 Task: Look for space in Hanawa, Japan from 5th July, 2023 to 15th July, 2023 for 9 adults in price range Rs.15000 to Rs.25000. Place can be entire place with 5 bedrooms having 5 beds and 5 bathrooms. Property type can be house, flat, guest house. Amenities needed are: washing machine. Booking option can be shelf check-in. Required host language is English.
Action: Mouse moved to (535, 140)
Screenshot: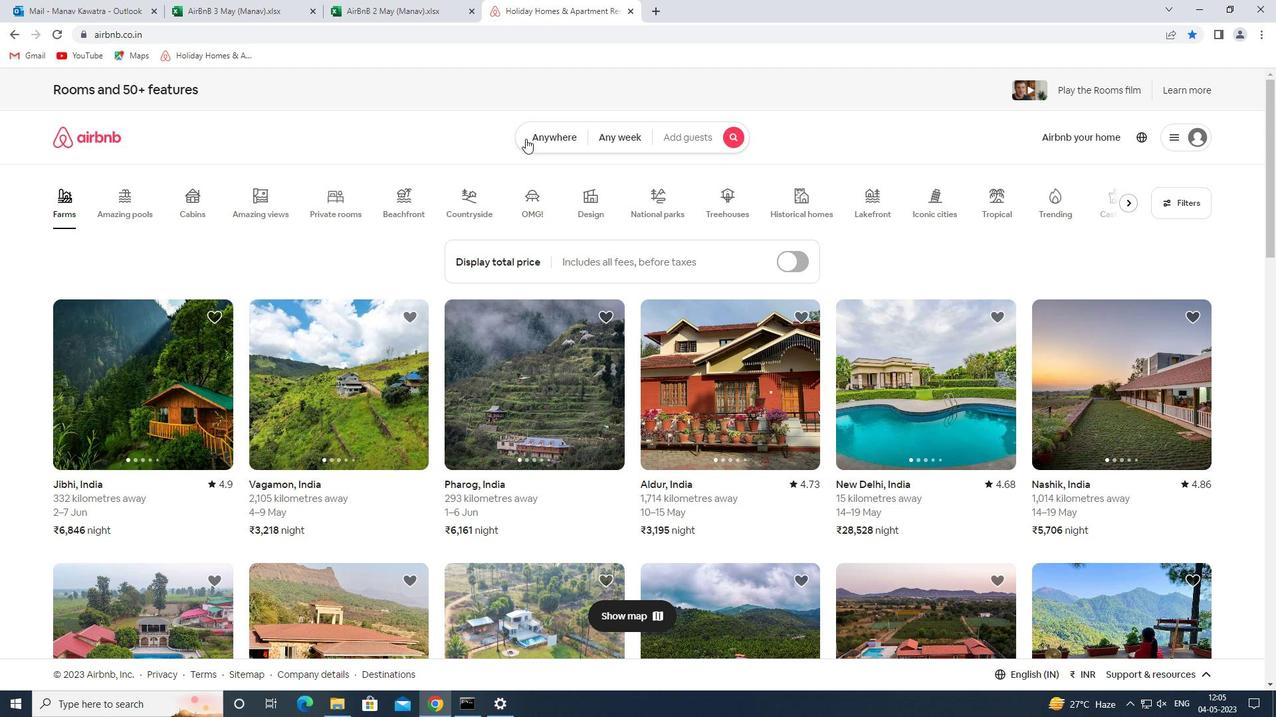 
Action: Mouse pressed left at (535, 140)
Screenshot: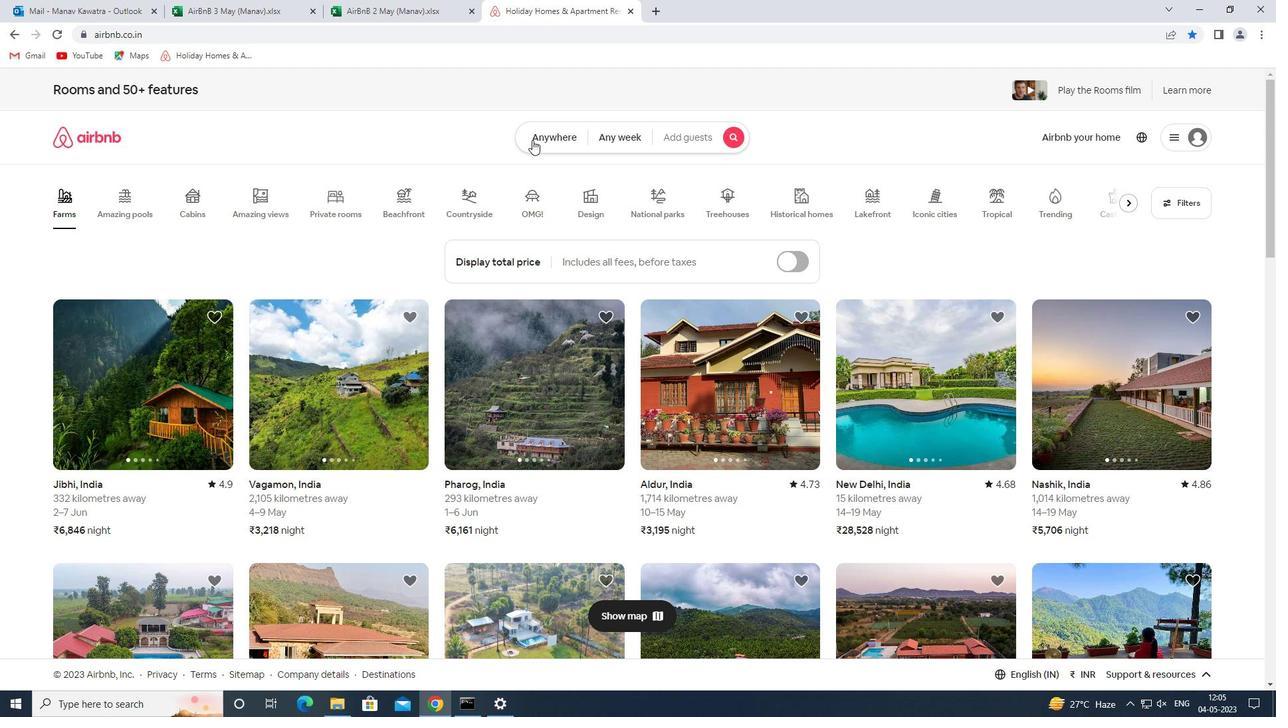 
Action: Mouse moved to (448, 186)
Screenshot: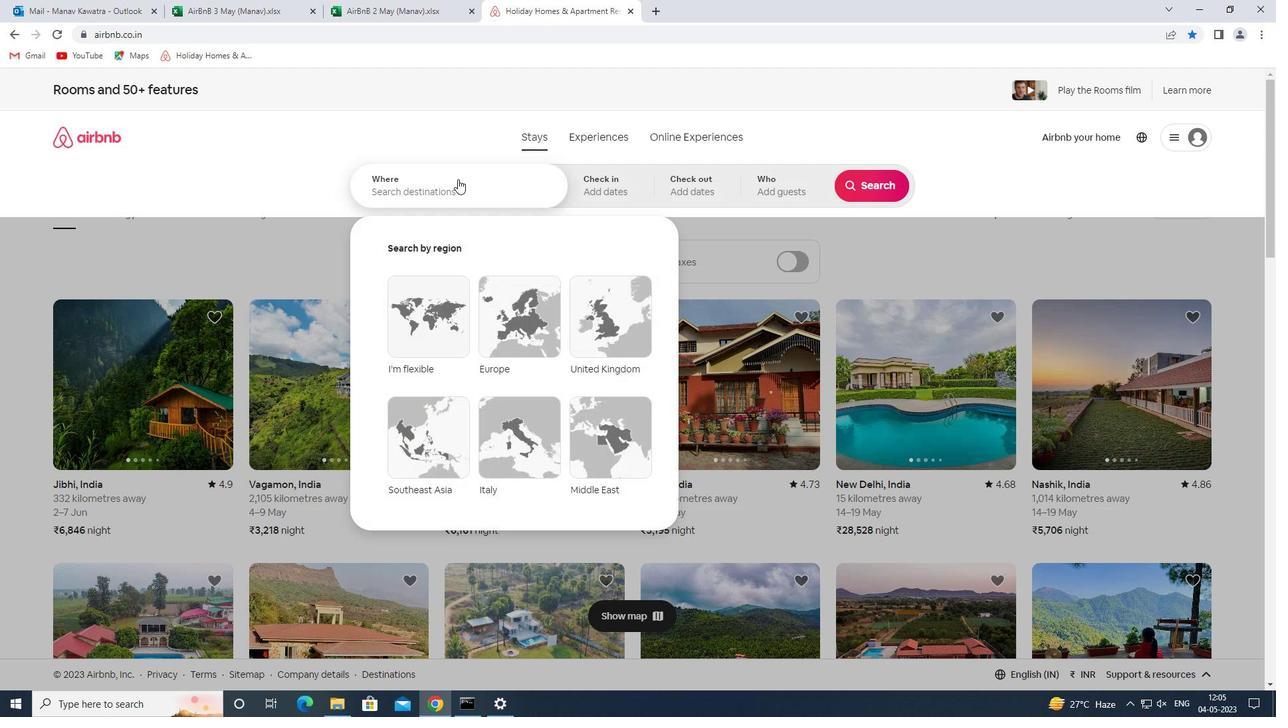 
Action: Mouse pressed left at (448, 186)
Screenshot: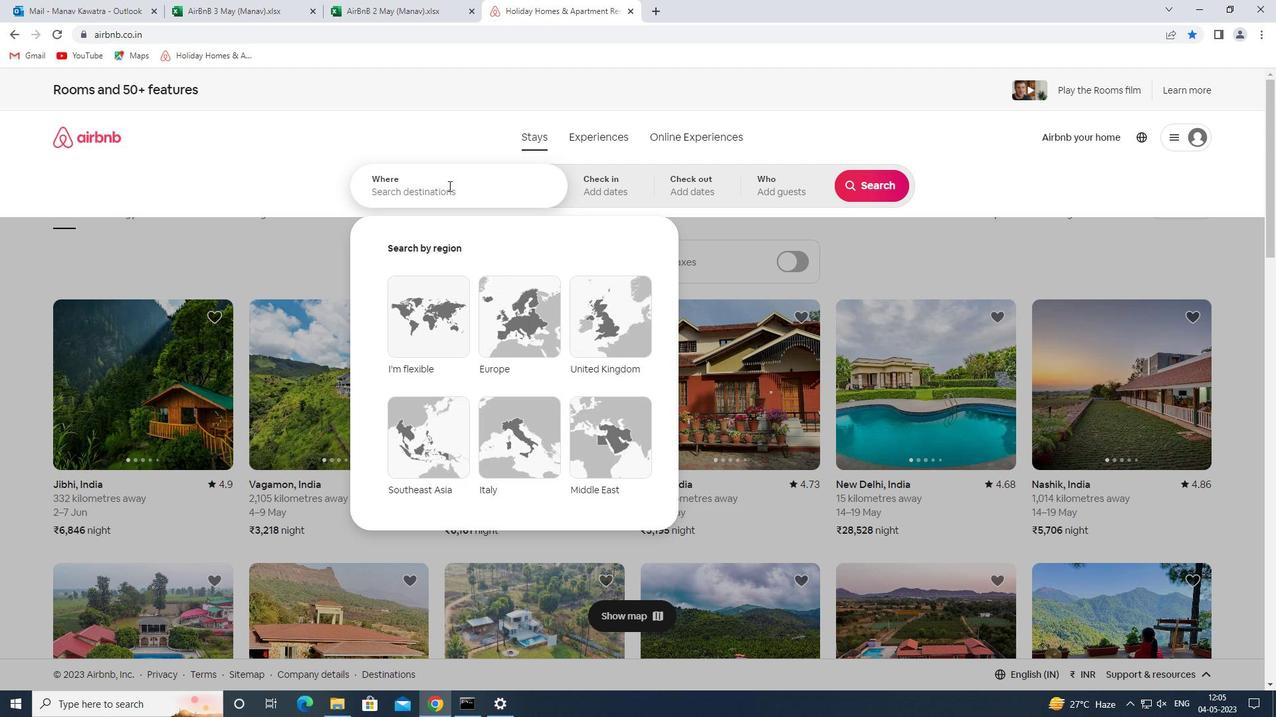 
Action: Key pressed hanawa<Key.space>japan<Key.space><Key.enter>
Screenshot: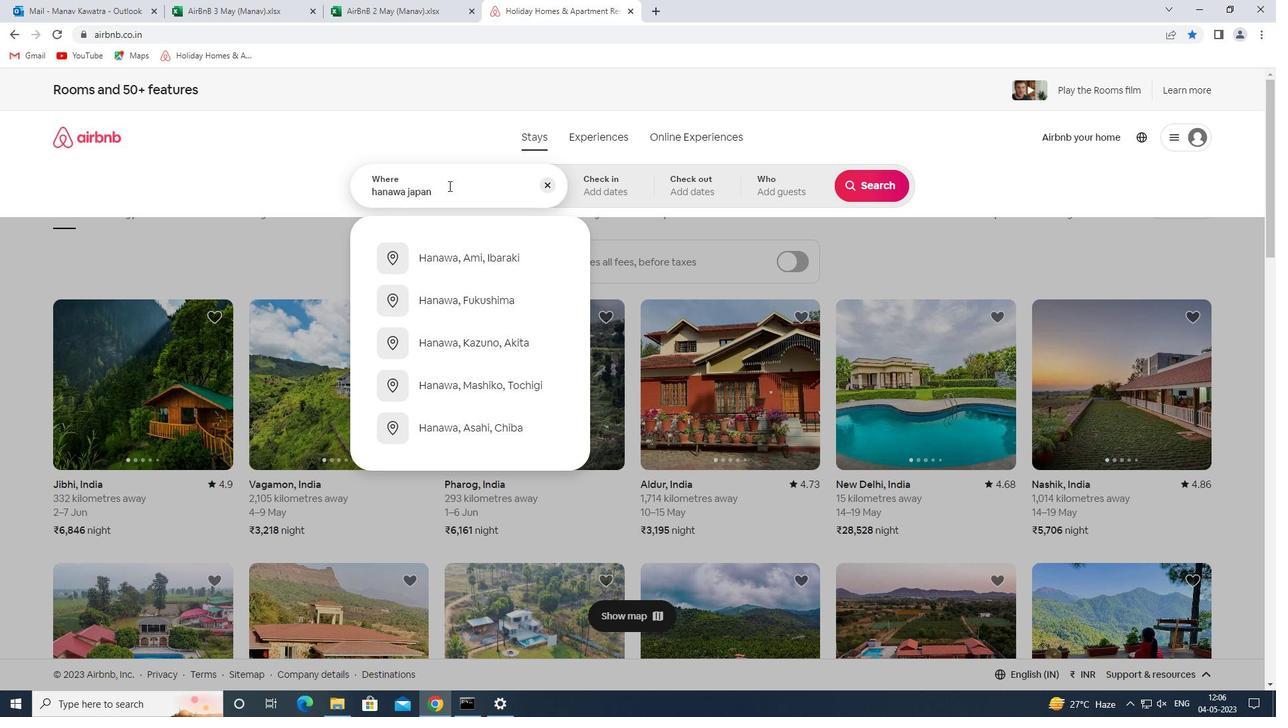 
Action: Mouse moved to (874, 287)
Screenshot: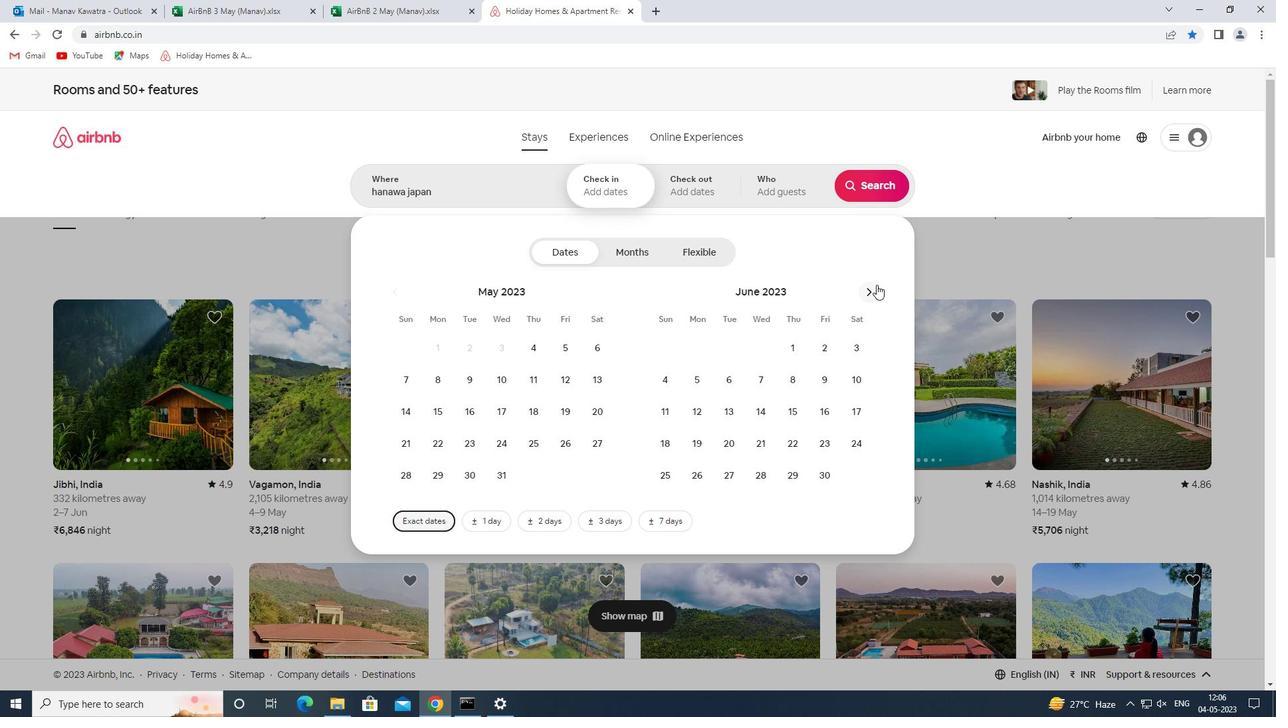 
Action: Mouse pressed left at (874, 287)
Screenshot: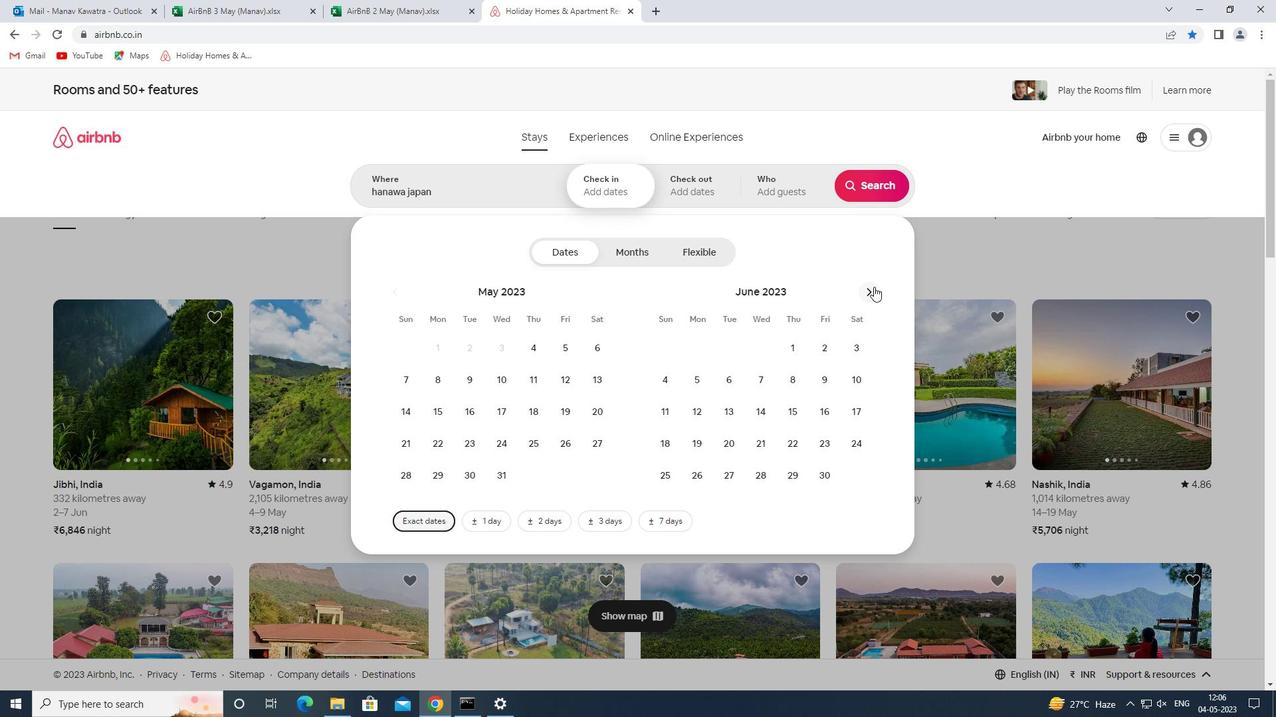 
Action: Mouse moved to (760, 375)
Screenshot: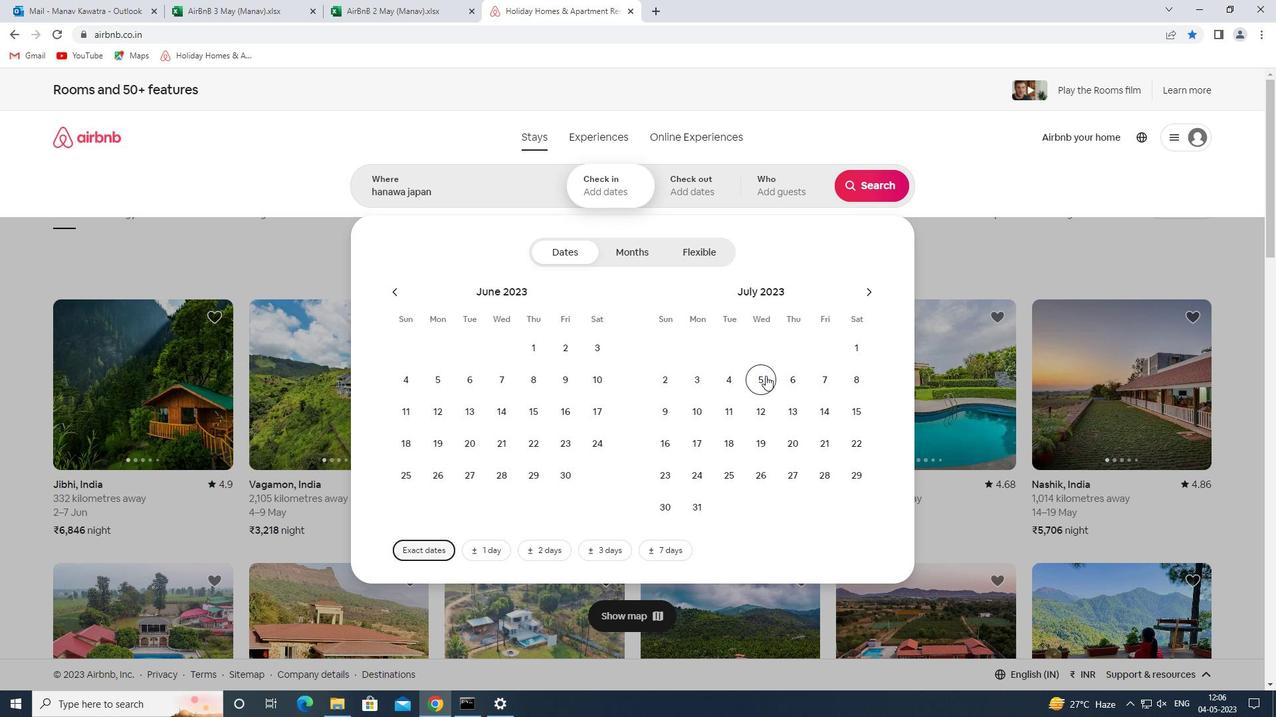 
Action: Mouse pressed left at (760, 375)
Screenshot: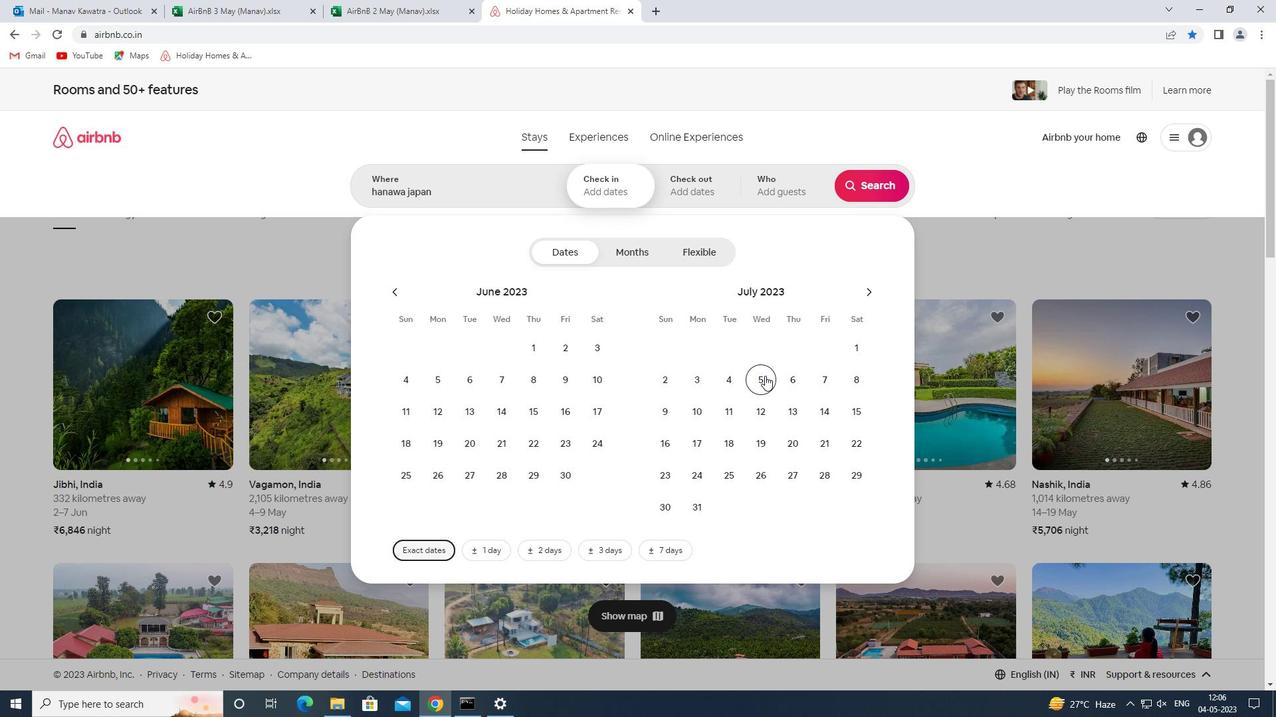 
Action: Mouse moved to (850, 417)
Screenshot: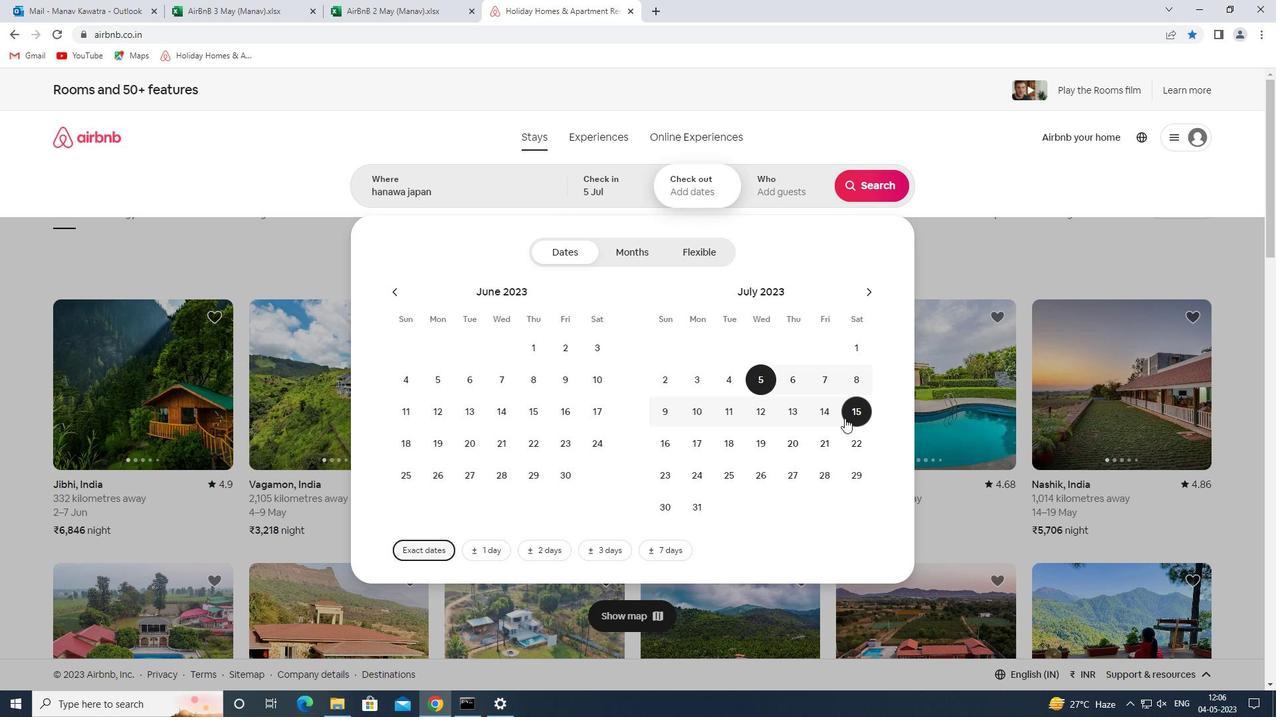 
Action: Mouse pressed left at (850, 417)
Screenshot: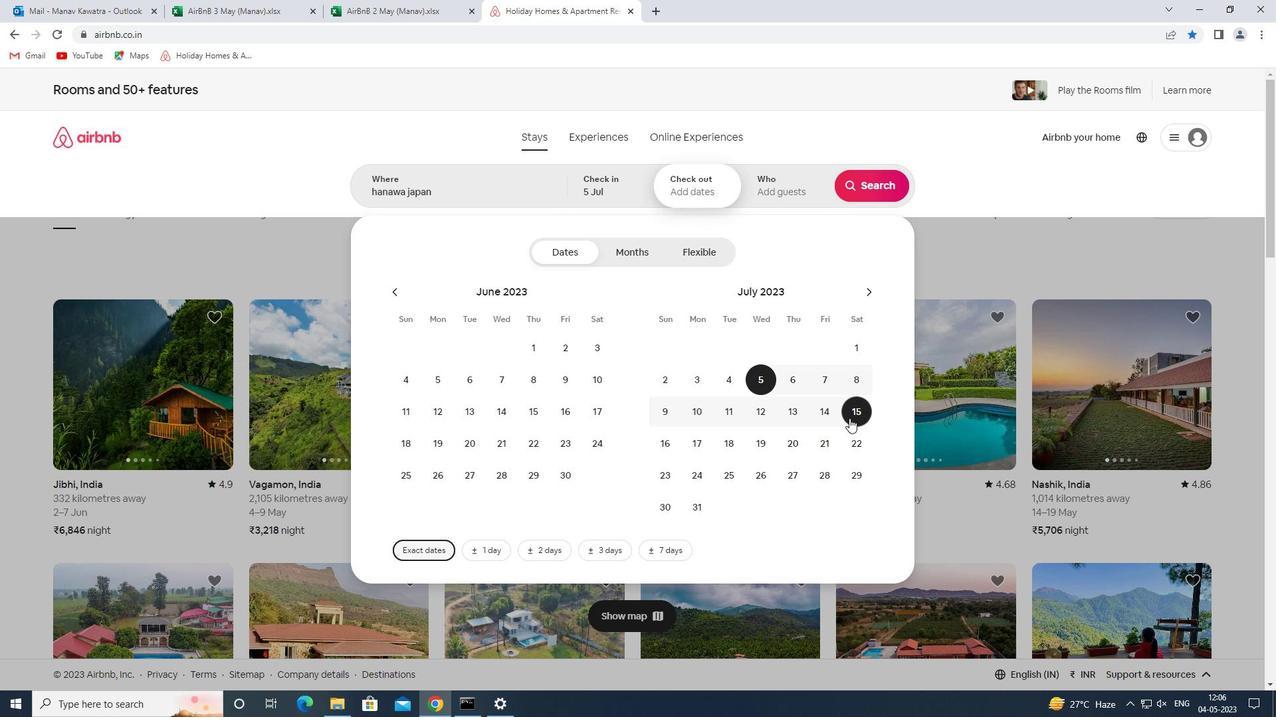 
Action: Mouse moved to (787, 188)
Screenshot: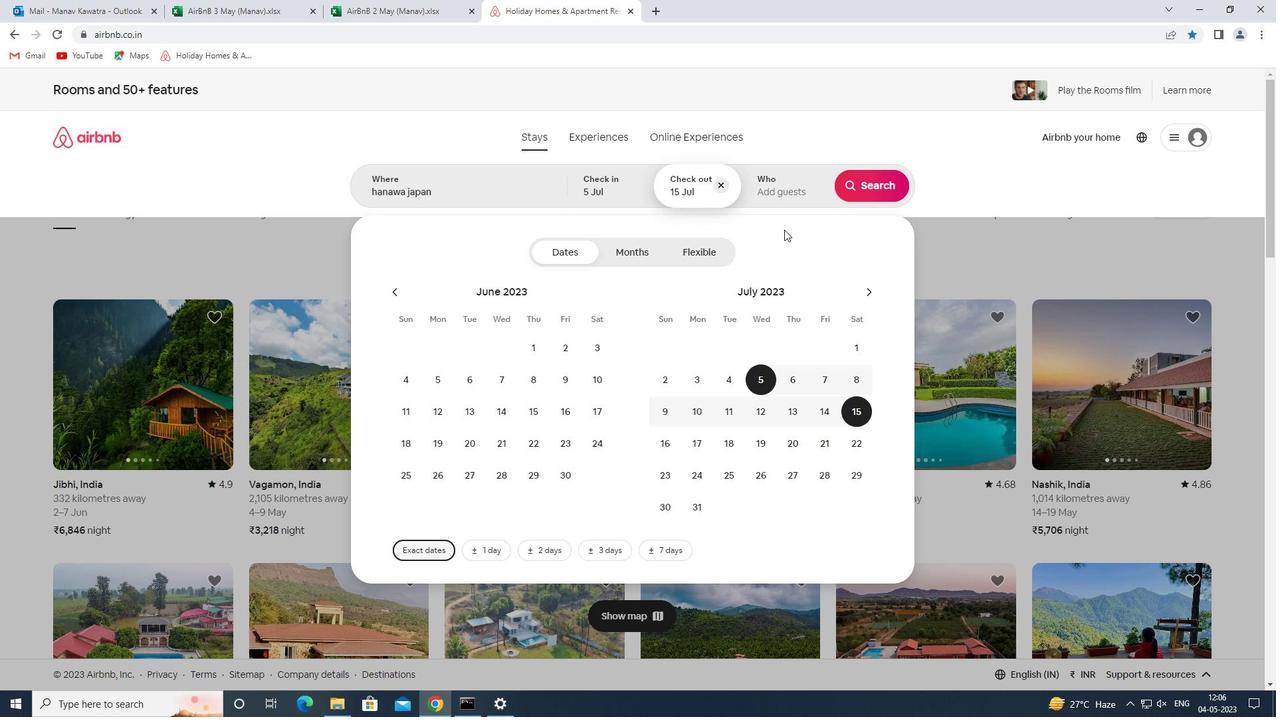 
Action: Mouse pressed left at (787, 188)
Screenshot: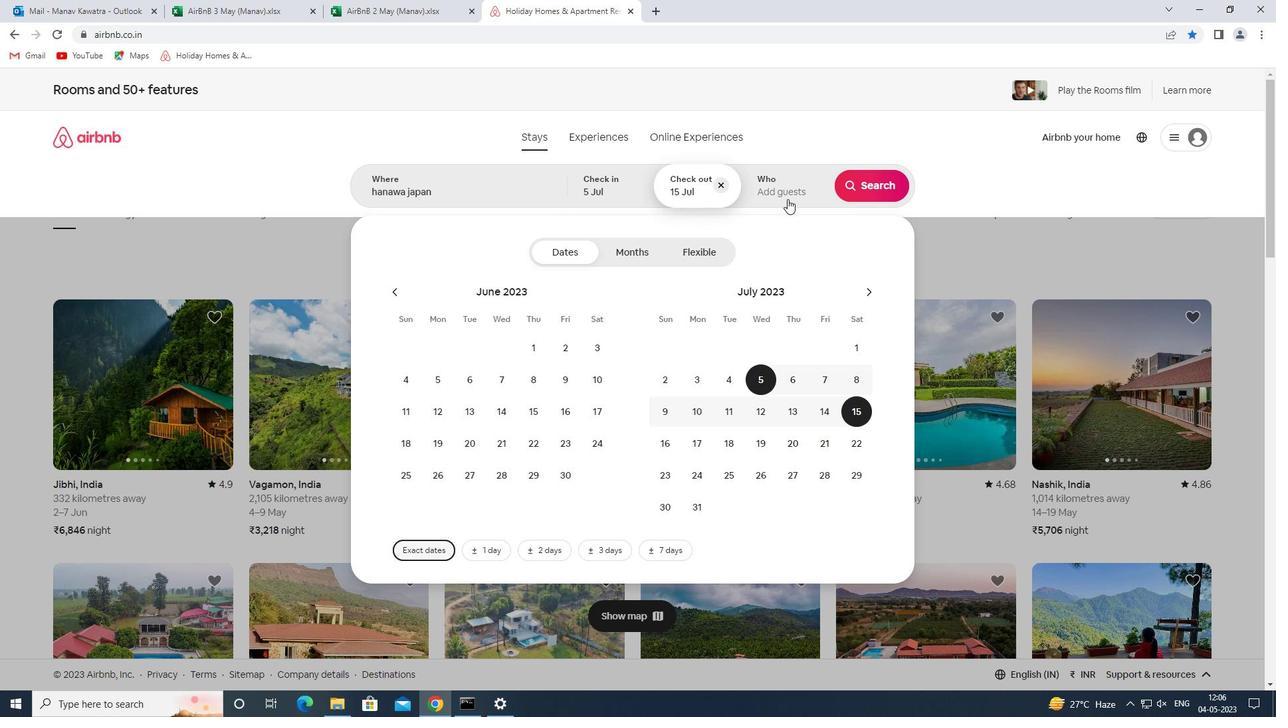 
Action: Mouse moved to (878, 262)
Screenshot: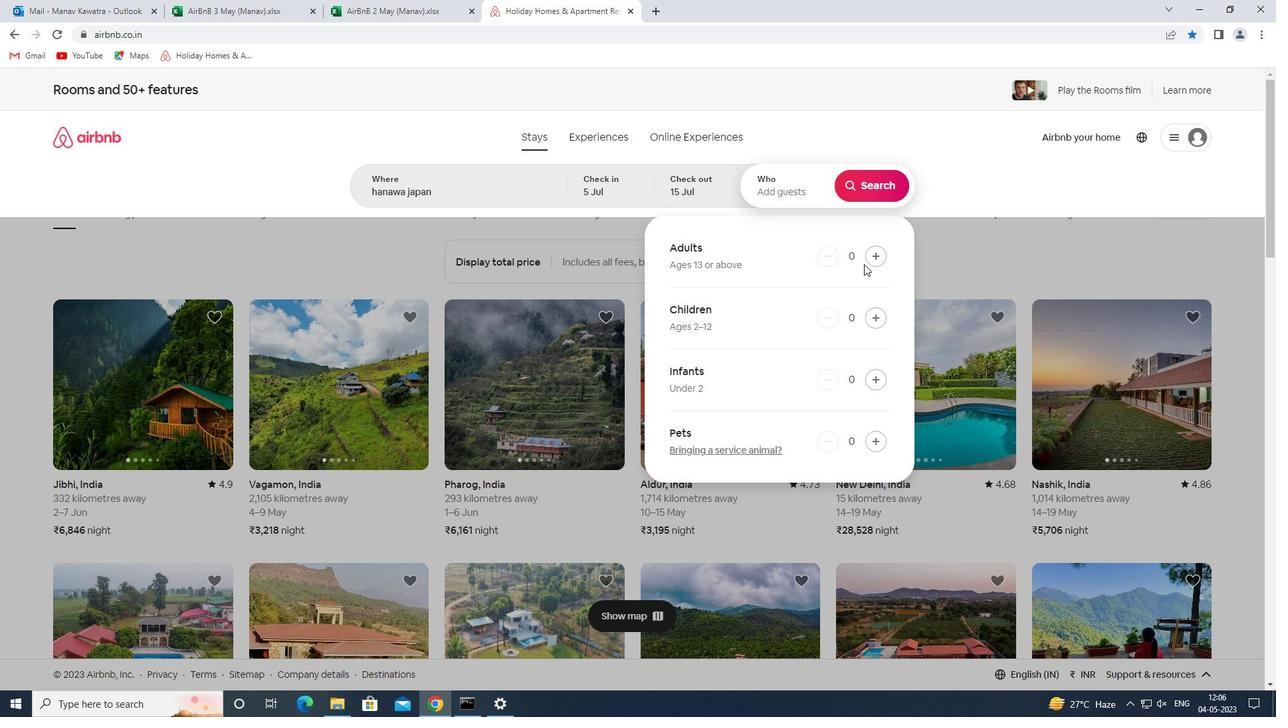 
Action: Mouse pressed left at (878, 262)
Screenshot: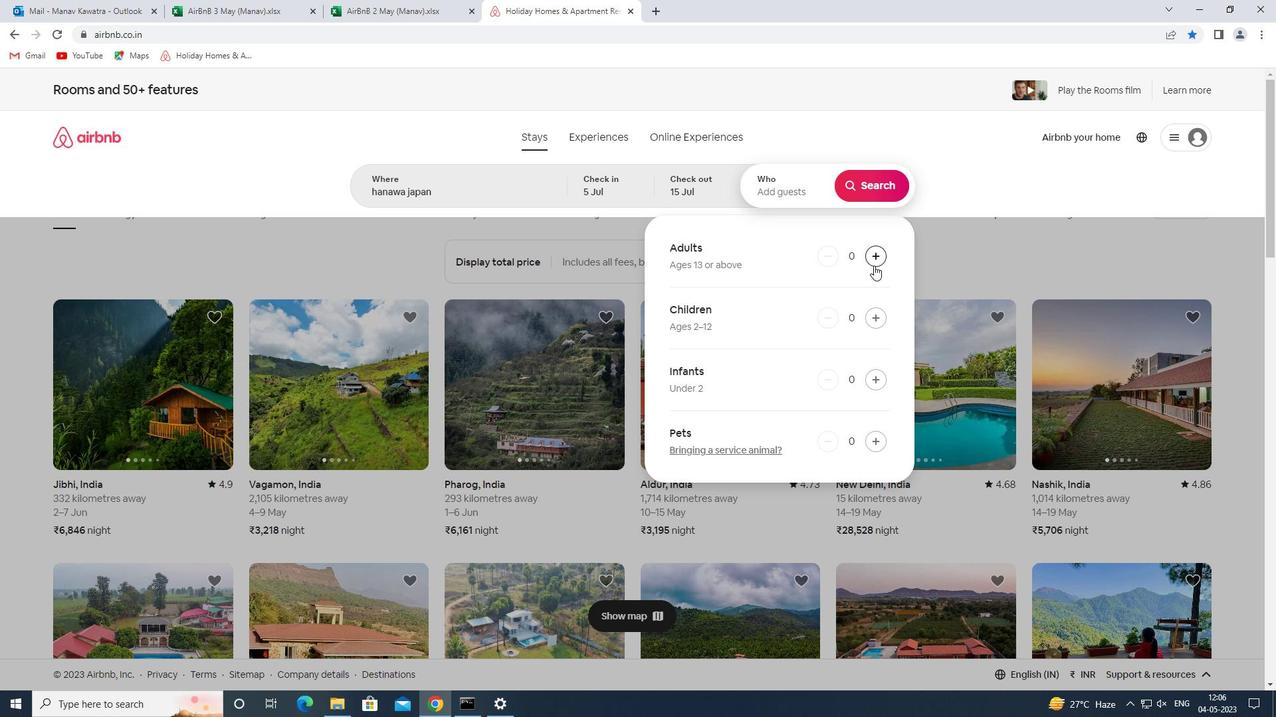 
Action: Mouse pressed left at (878, 262)
Screenshot: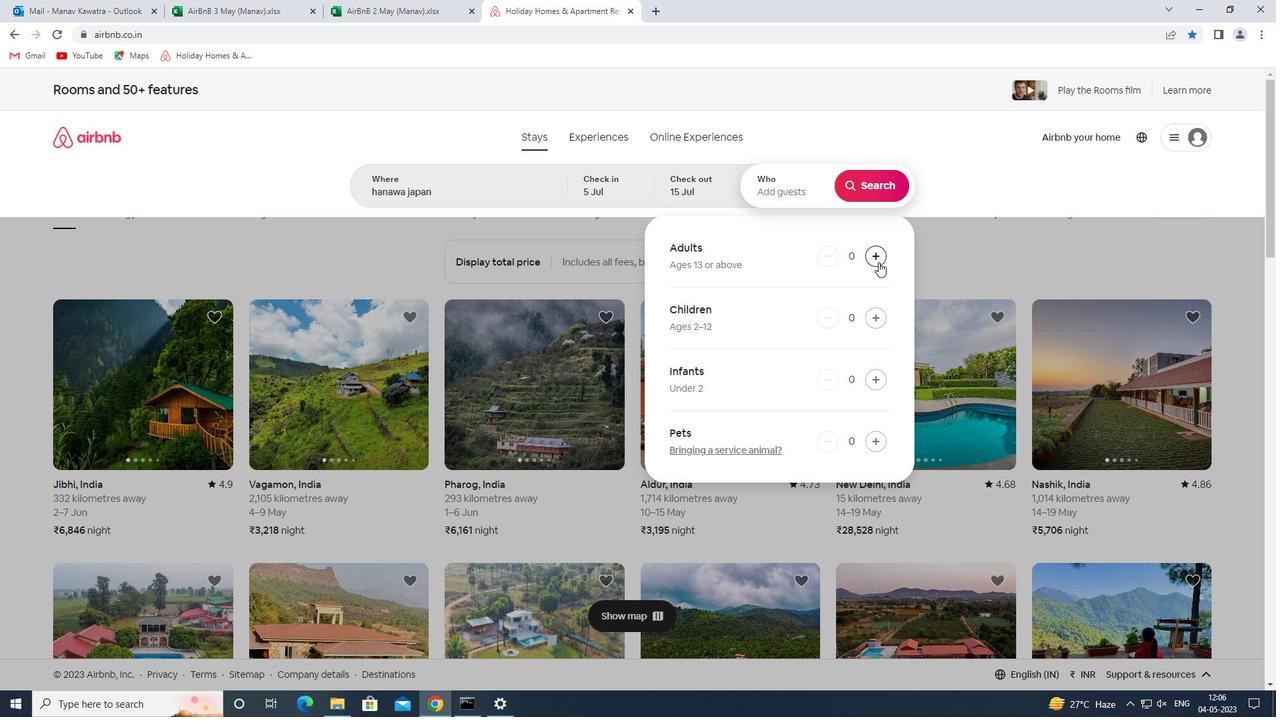 
Action: Mouse pressed left at (878, 262)
Screenshot: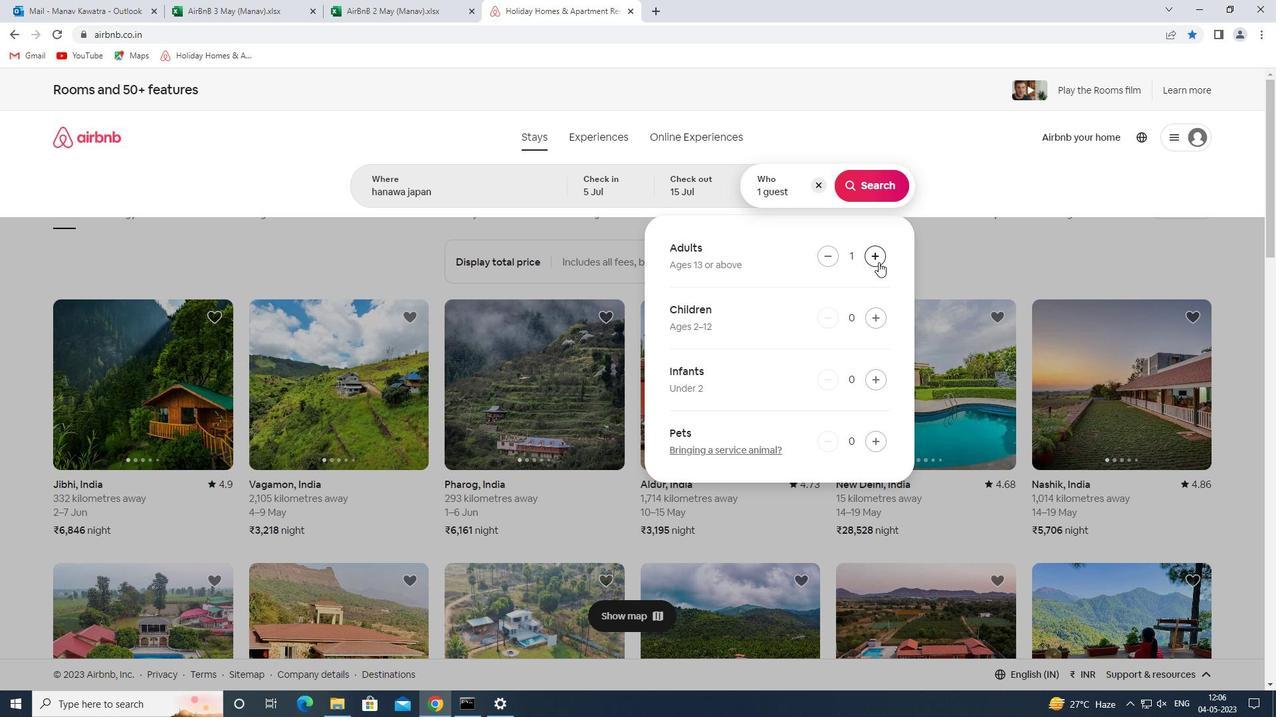 
Action: Mouse pressed left at (878, 262)
Screenshot: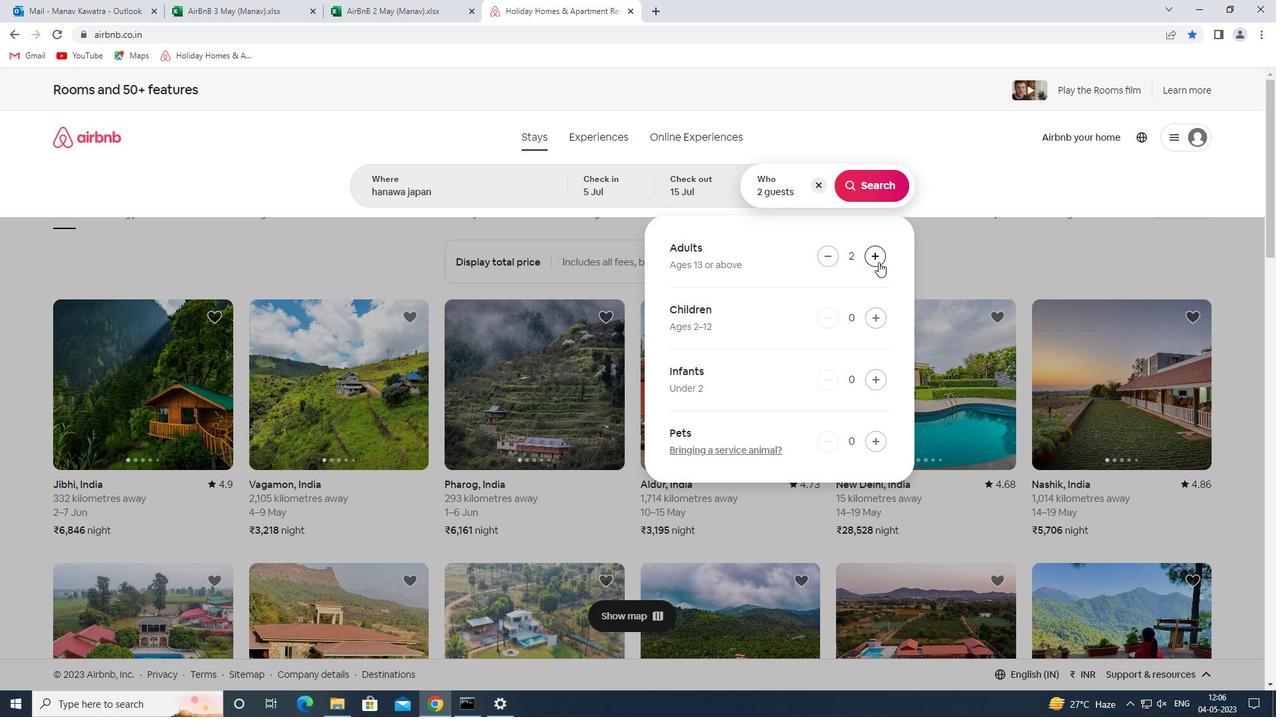 
Action: Mouse pressed left at (878, 262)
Screenshot: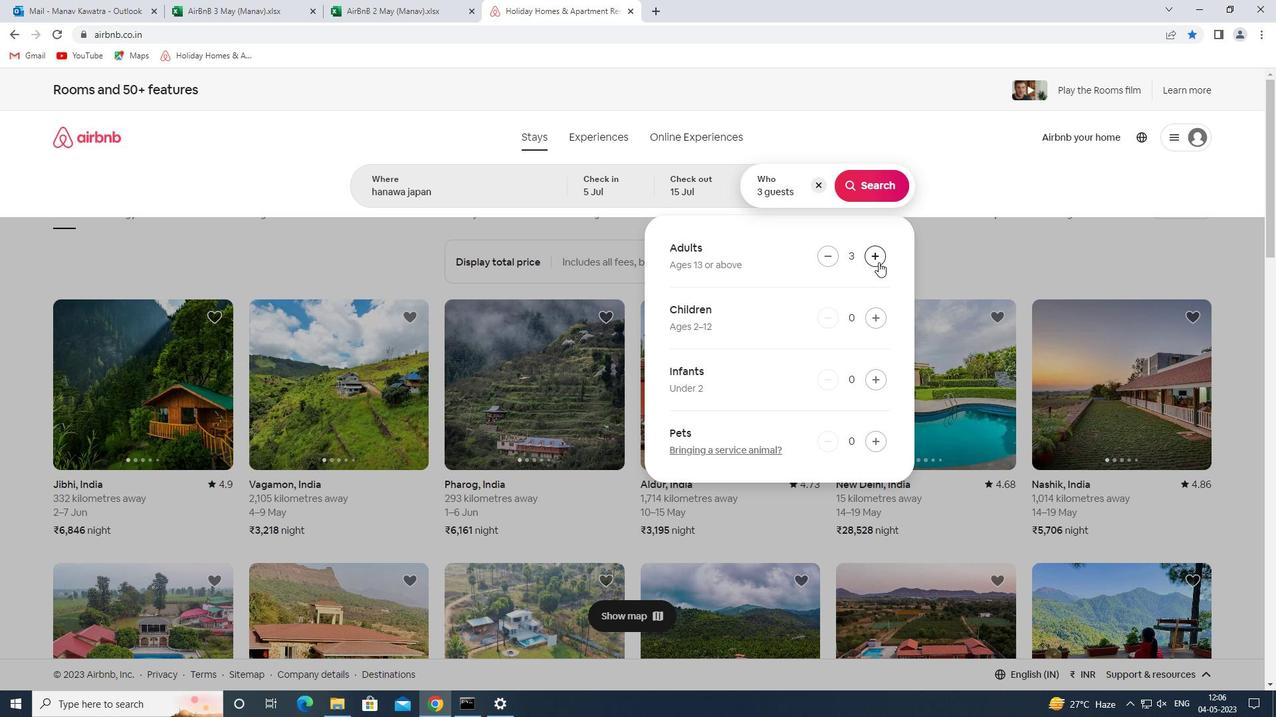 
Action: Mouse pressed left at (878, 262)
Screenshot: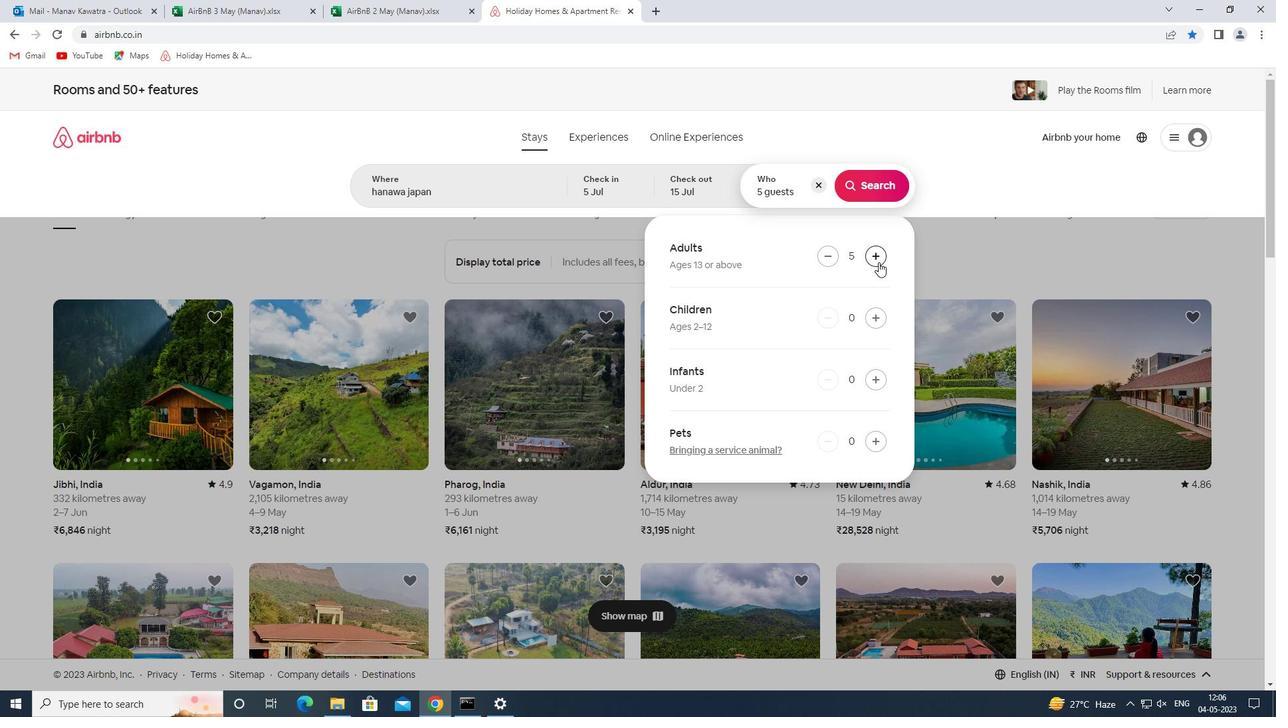 
Action: Mouse pressed left at (878, 262)
Screenshot: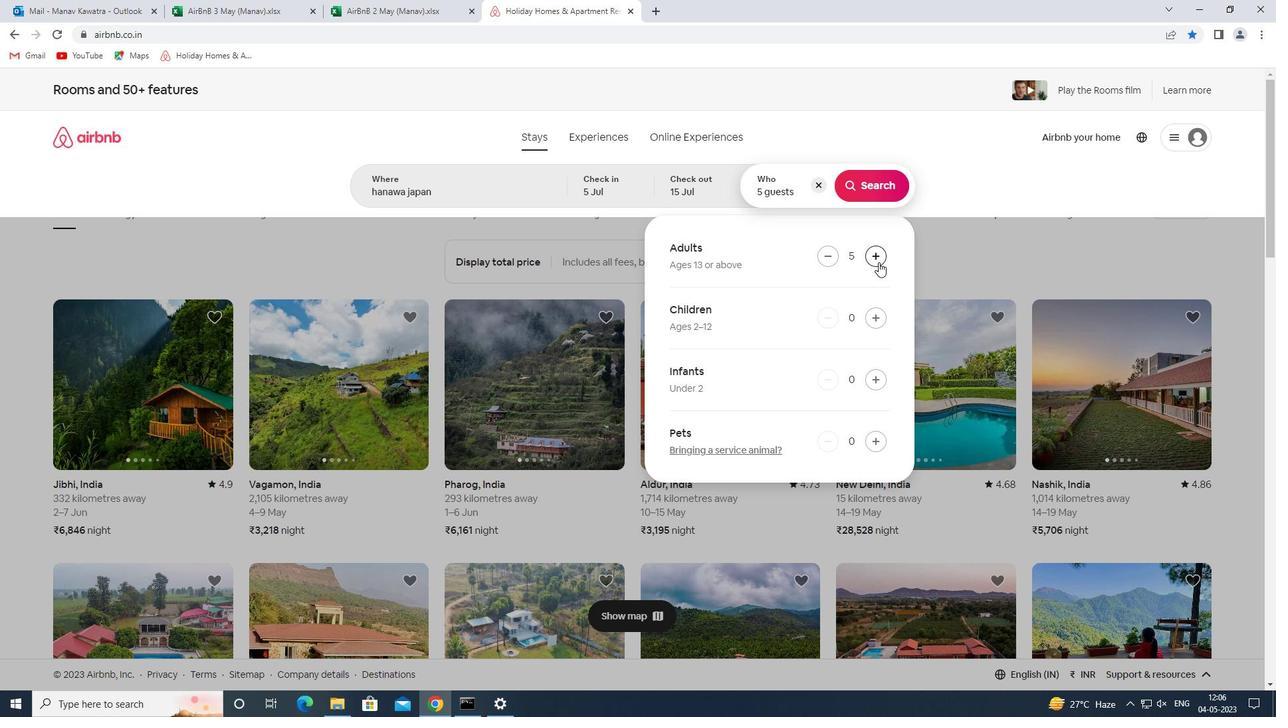 
Action: Mouse pressed left at (878, 262)
Screenshot: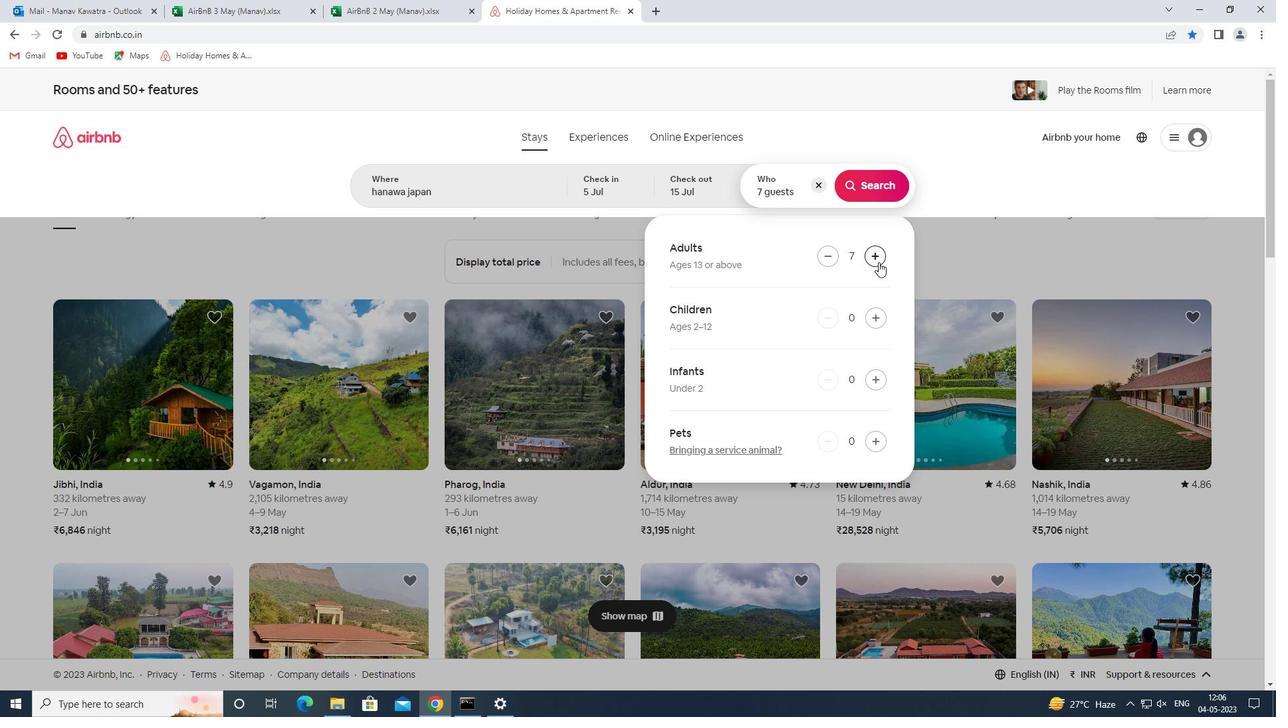 
Action: Mouse pressed left at (878, 262)
Screenshot: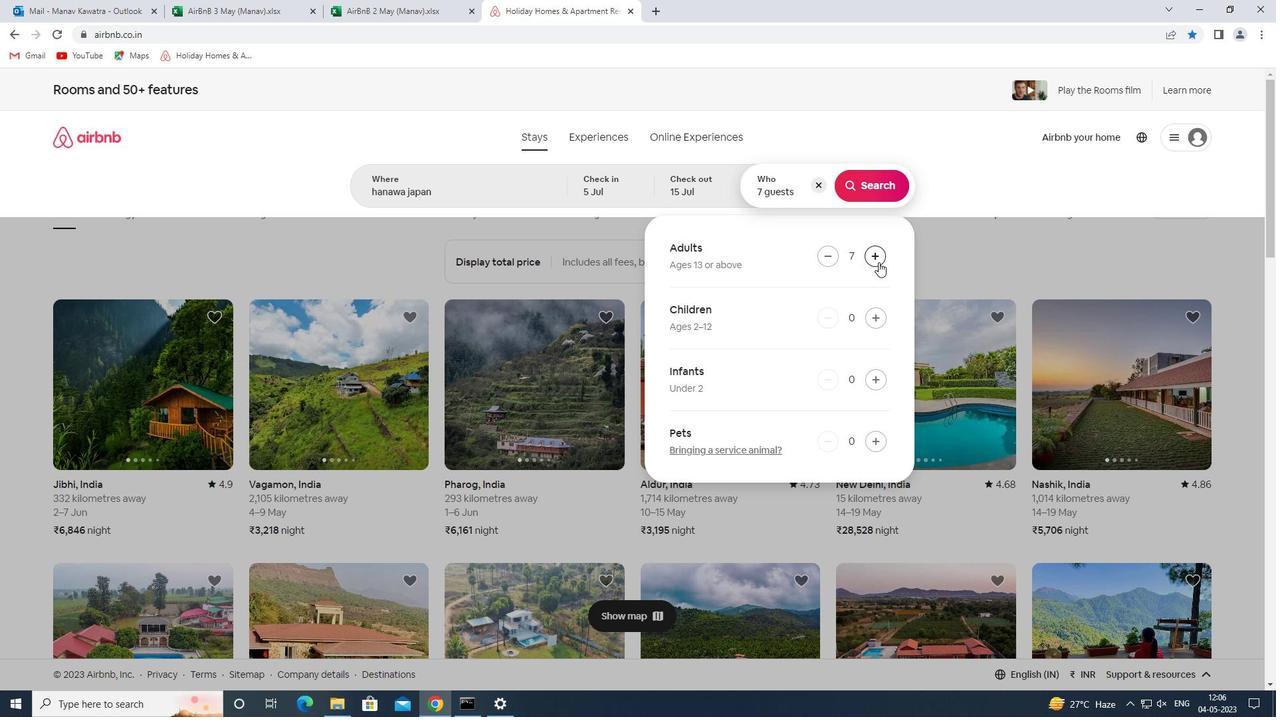 
Action: Mouse moved to (877, 186)
Screenshot: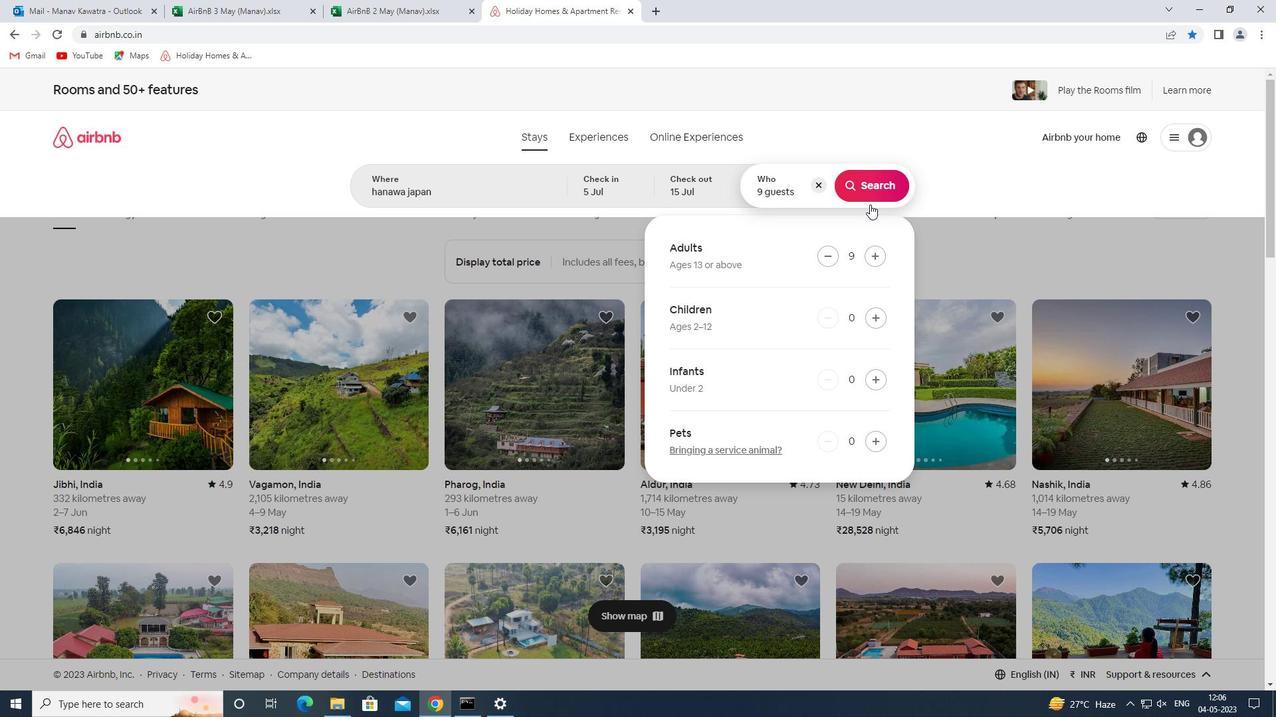 
Action: Mouse pressed left at (877, 186)
Screenshot: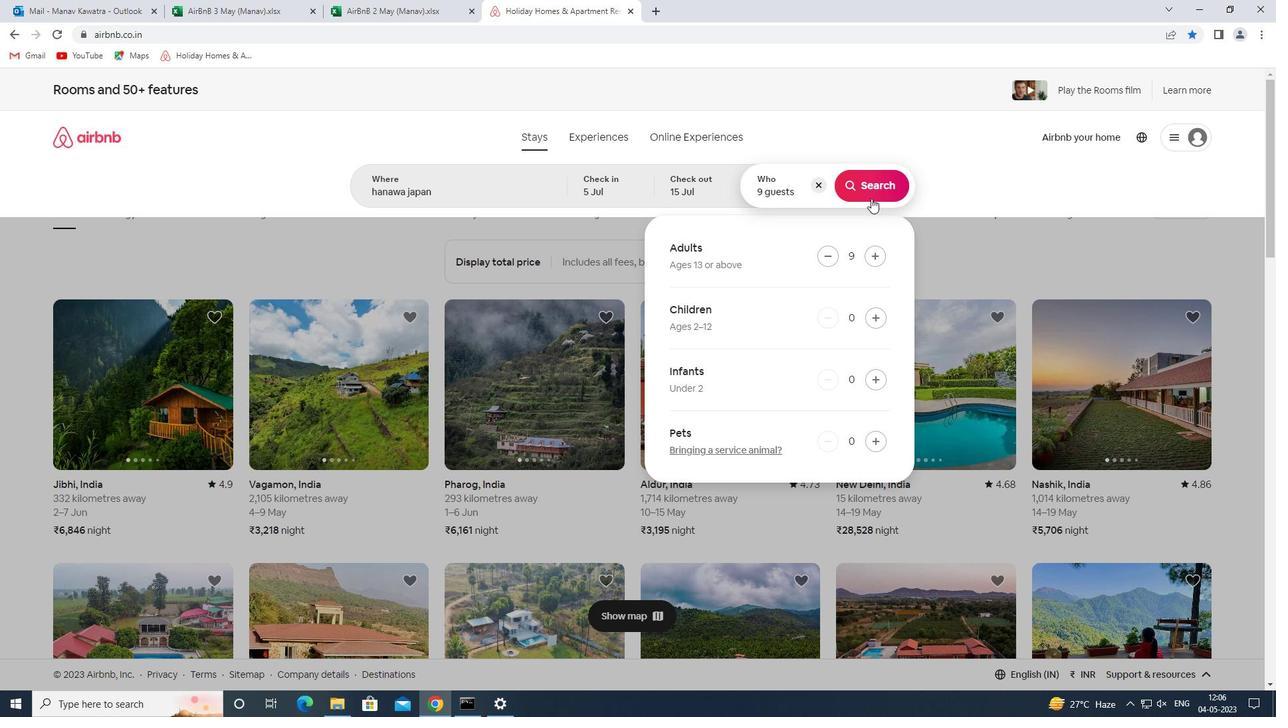 
Action: Mouse moved to (1219, 158)
Screenshot: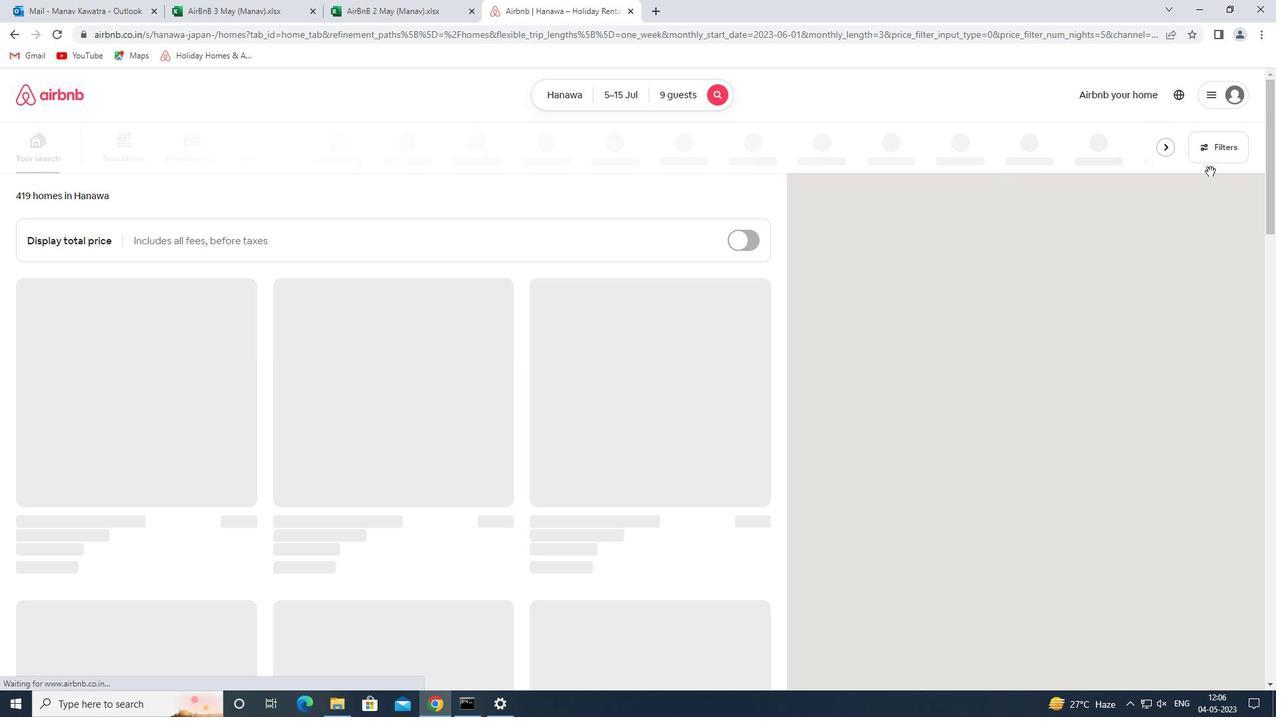 
Action: Mouse pressed left at (1219, 158)
Screenshot: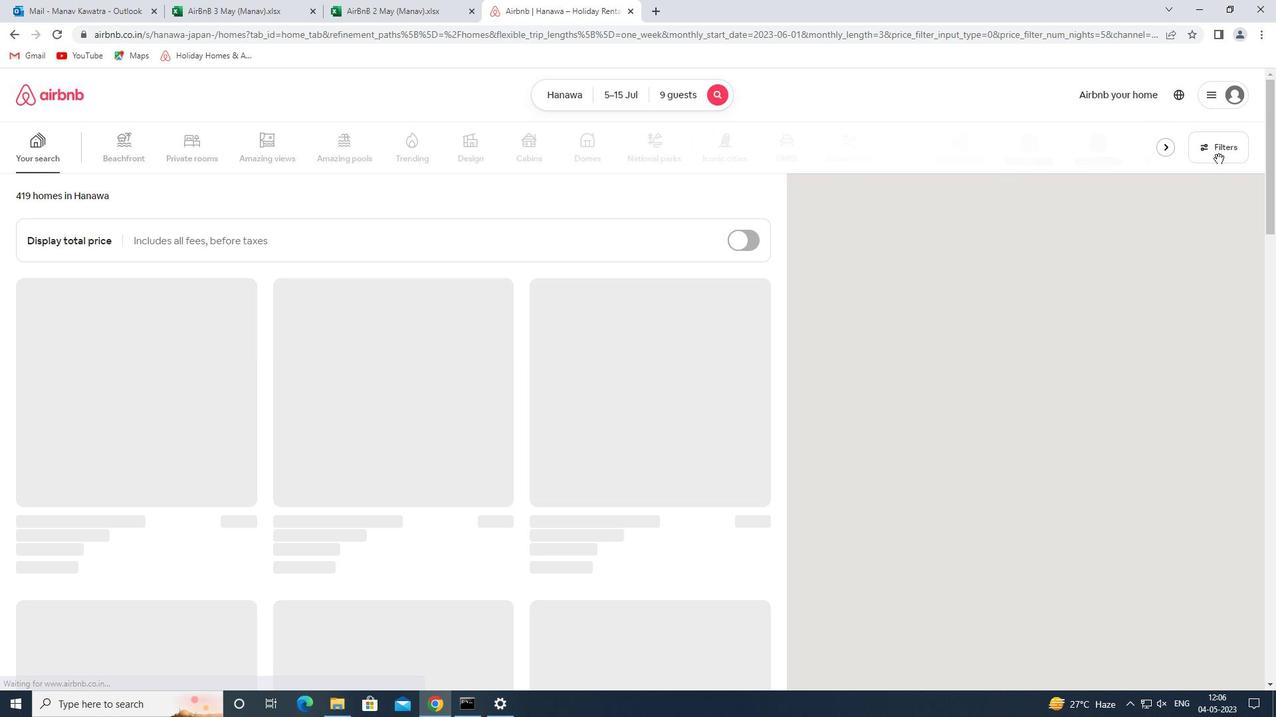 
Action: Mouse moved to (463, 317)
Screenshot: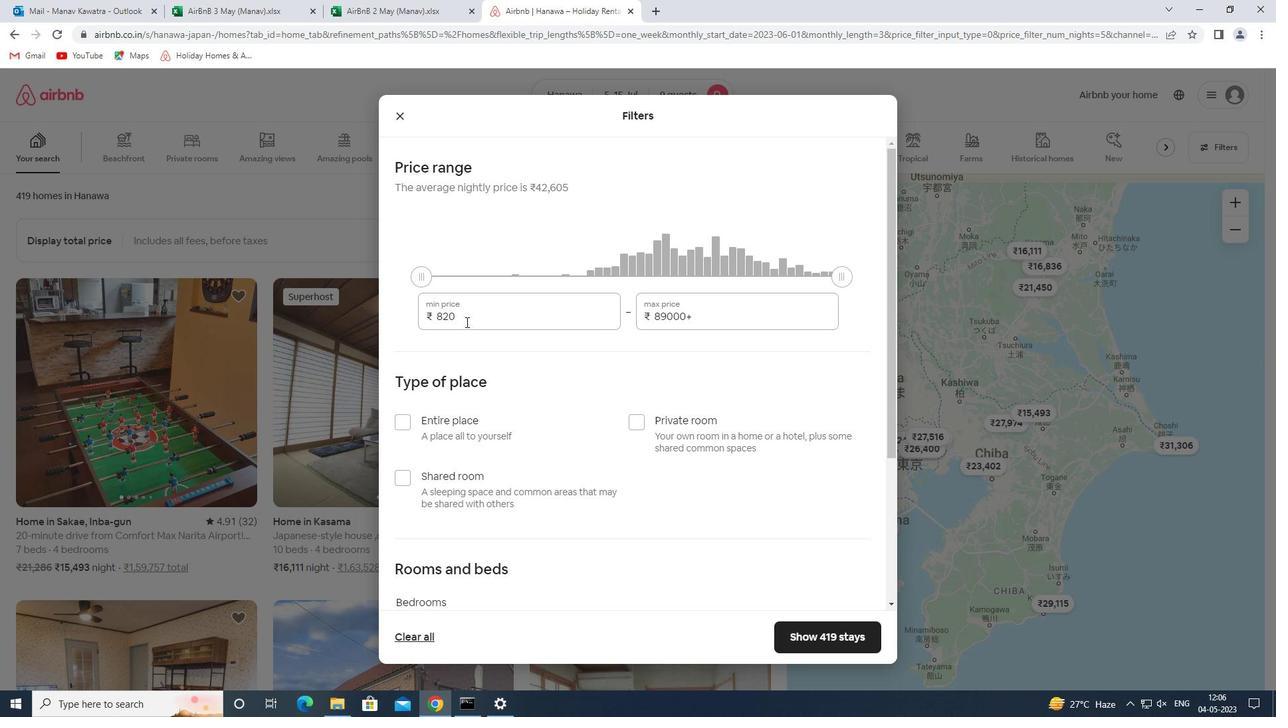 
Action: Mouse pressed left at (463, 317)
Screenshot: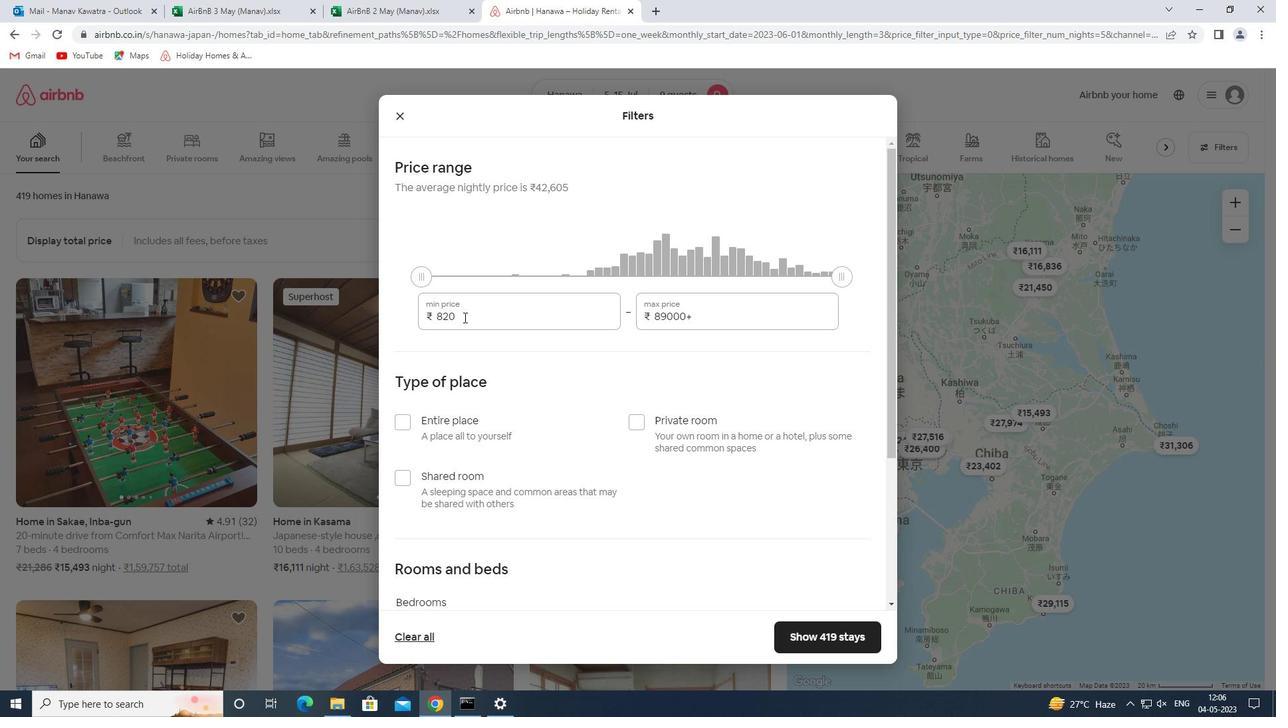 
Action: Mouse pressed left at (463, 317)
Screenshot: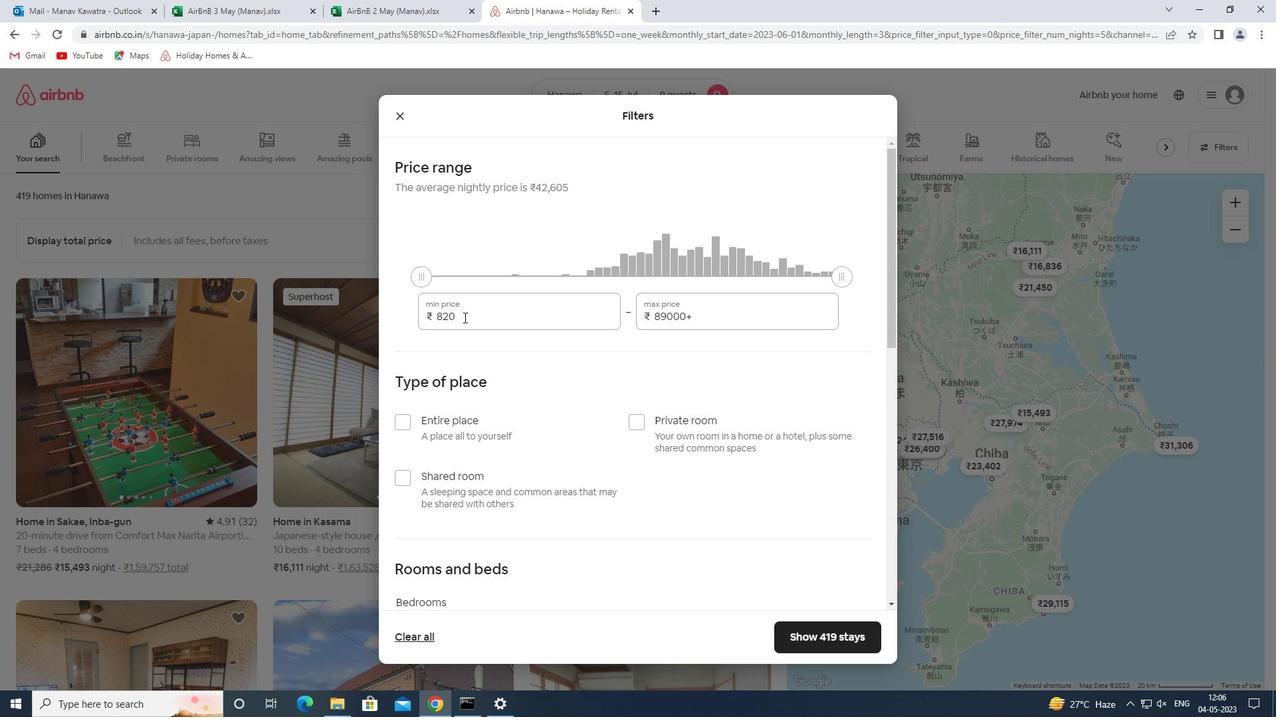 
Action: Key pressed 15000<Key.tab>25000
Screenshot: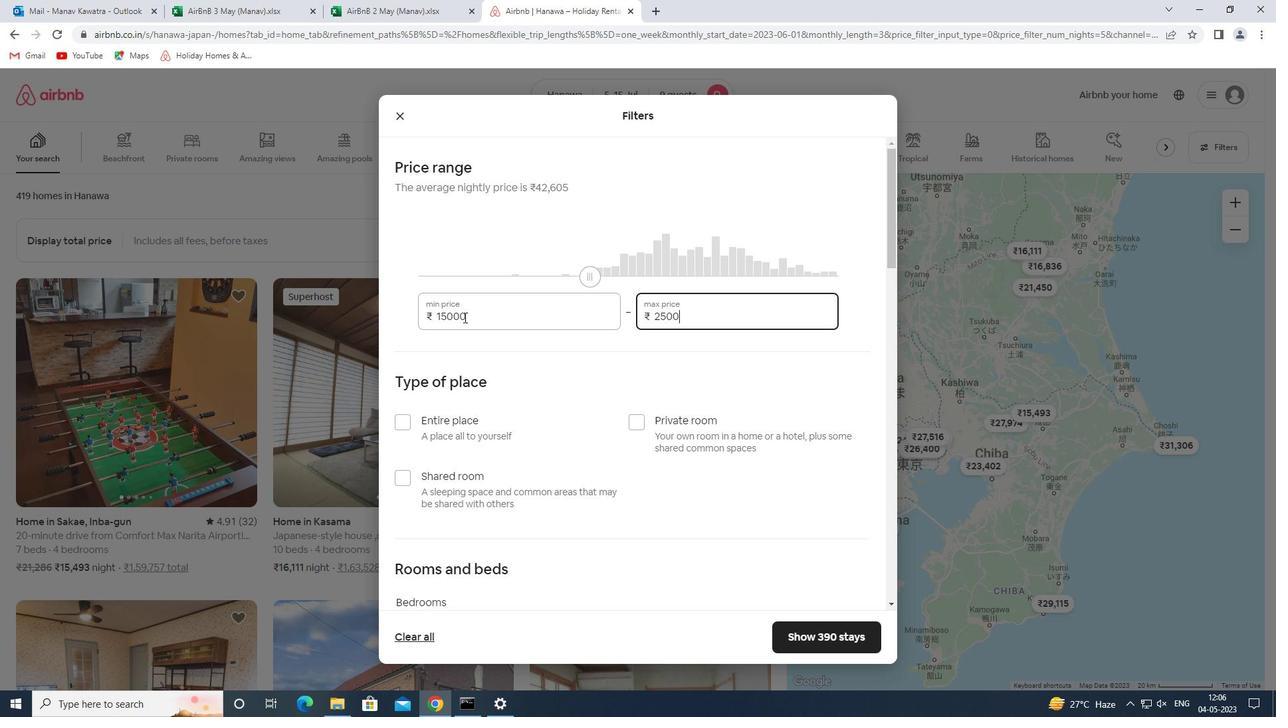 
Action: Mouse moved to (457, 422)
Screenshot: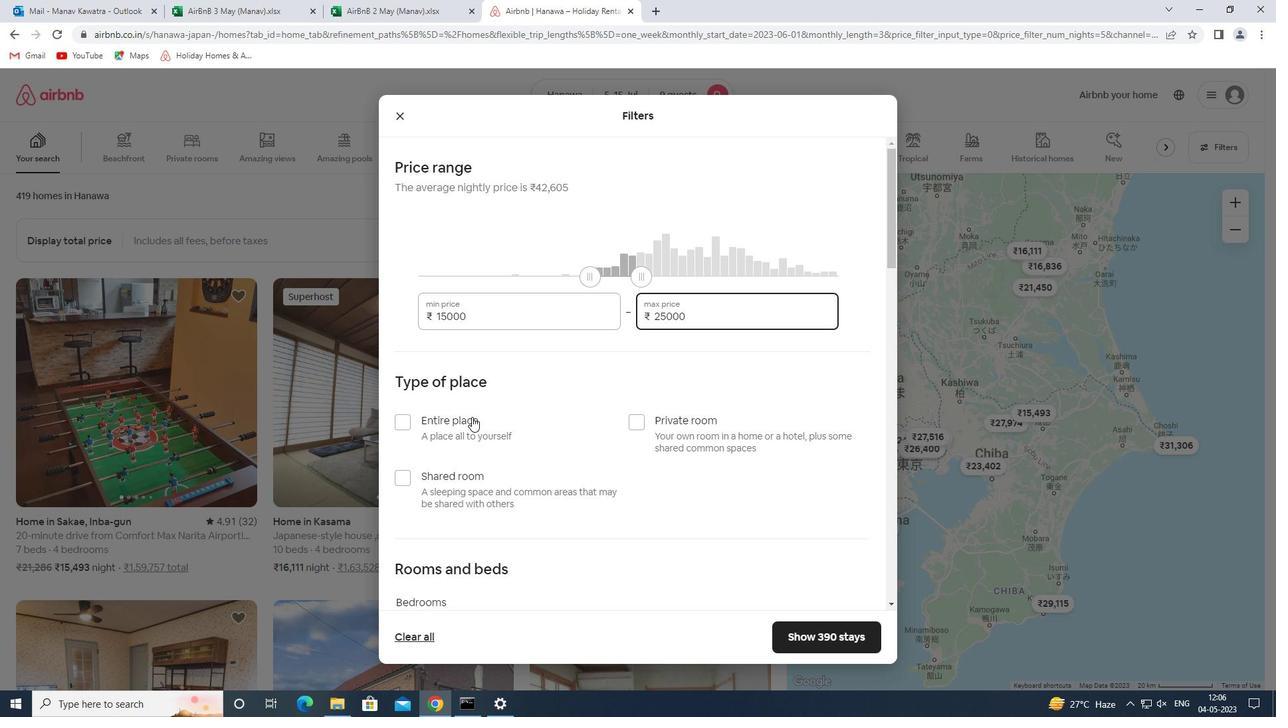 
Action: Mouse pressed left at (457, 422)
Screenshot: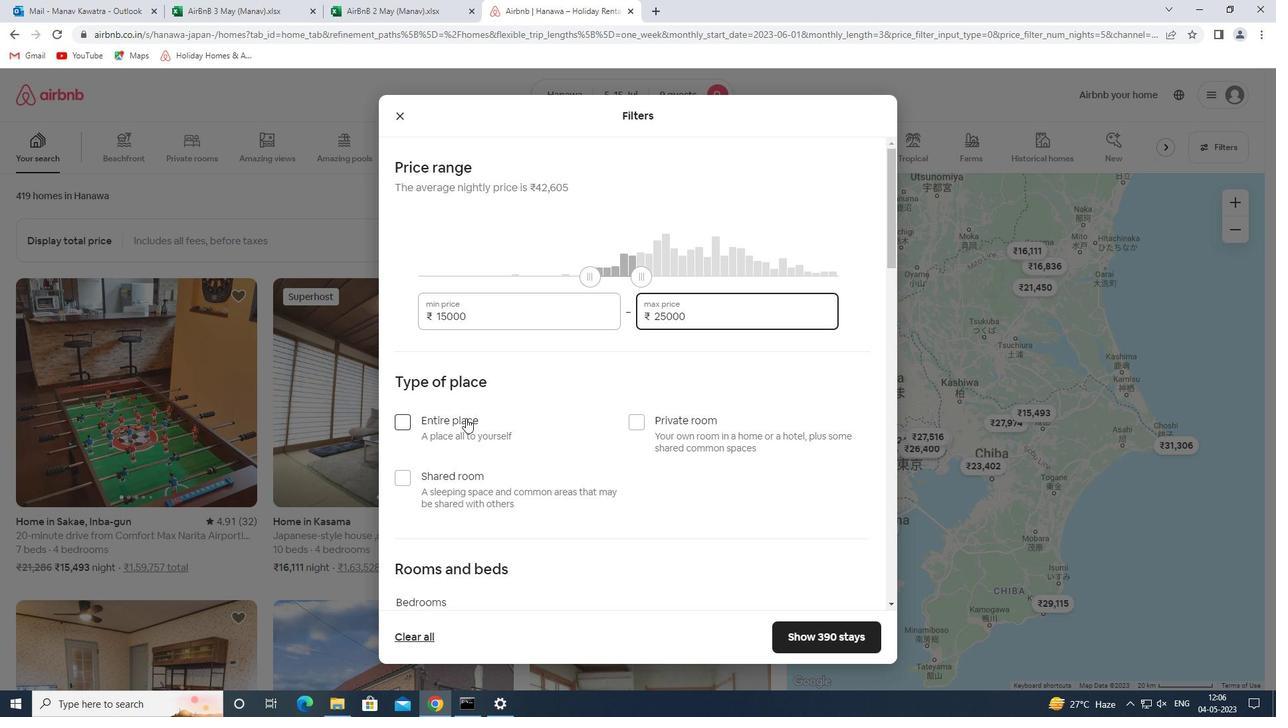 
Action: Mouse moved to (539, 380)
Screenshot: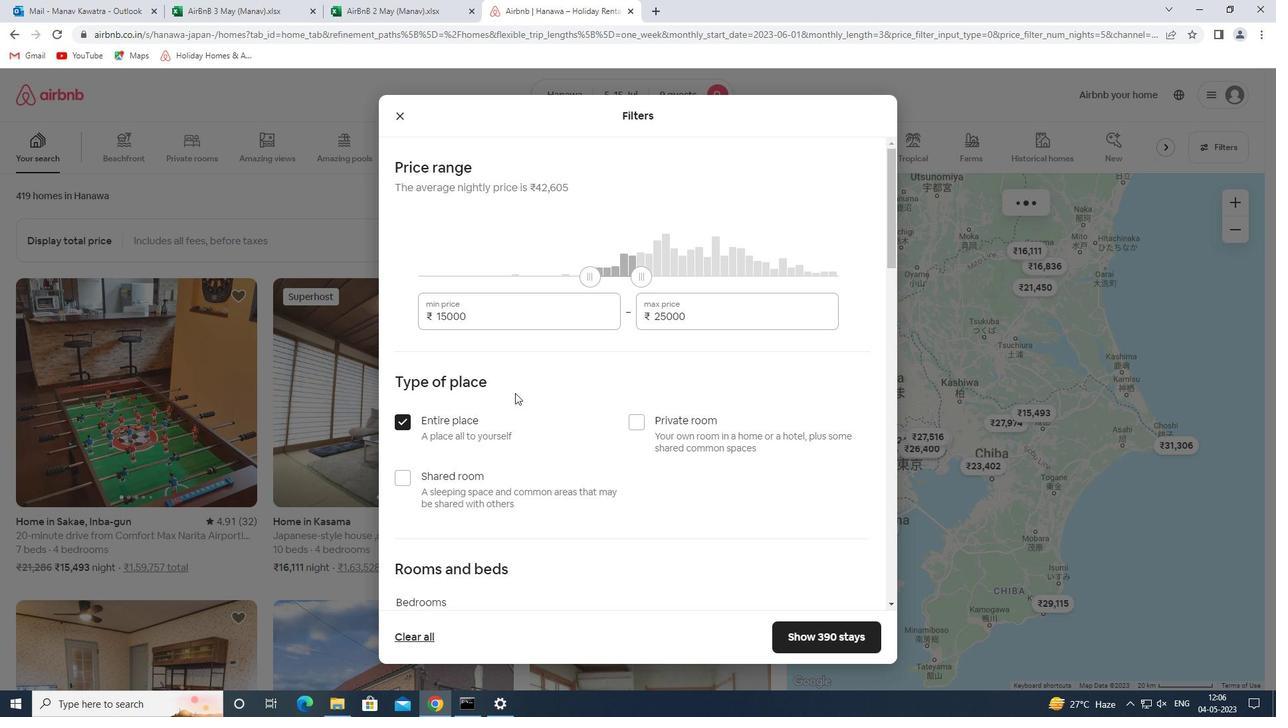 
Action: Mouse scrolled (539, 379) with delta (0, 0)
Screenshot: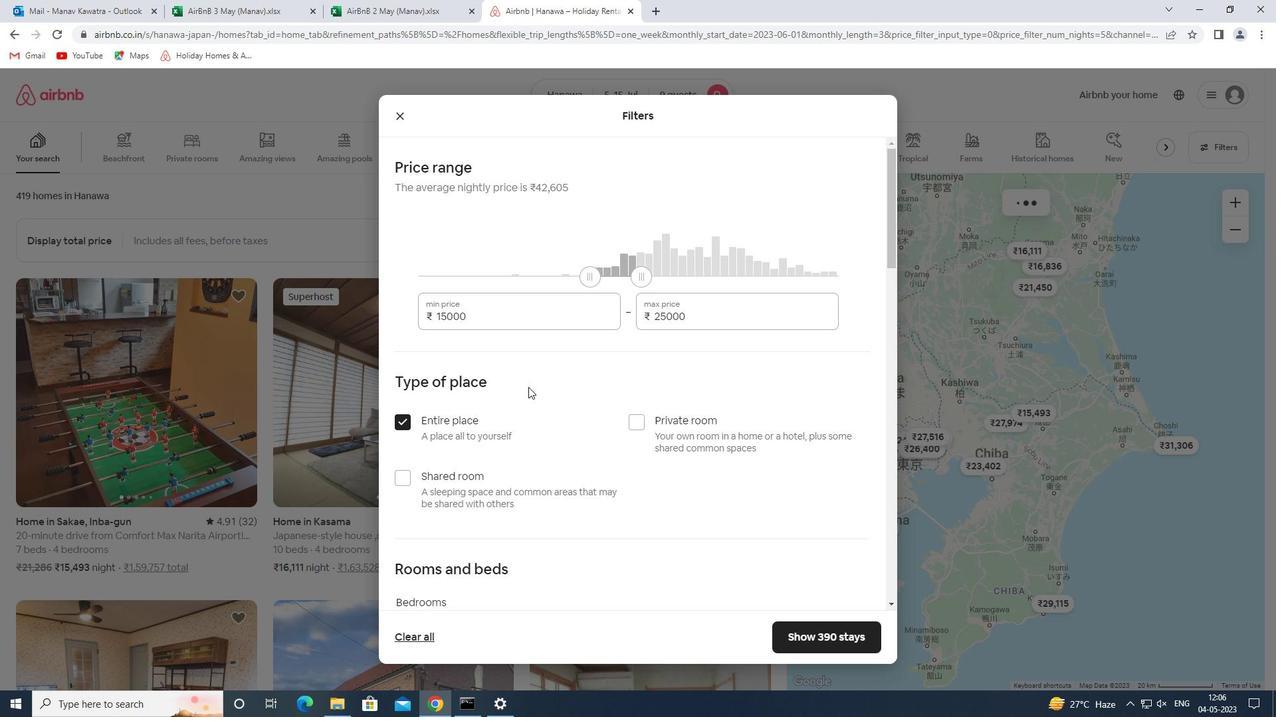 
Action: Mouse scrolled (539, 379) with delta (0, 0)
Screenshot: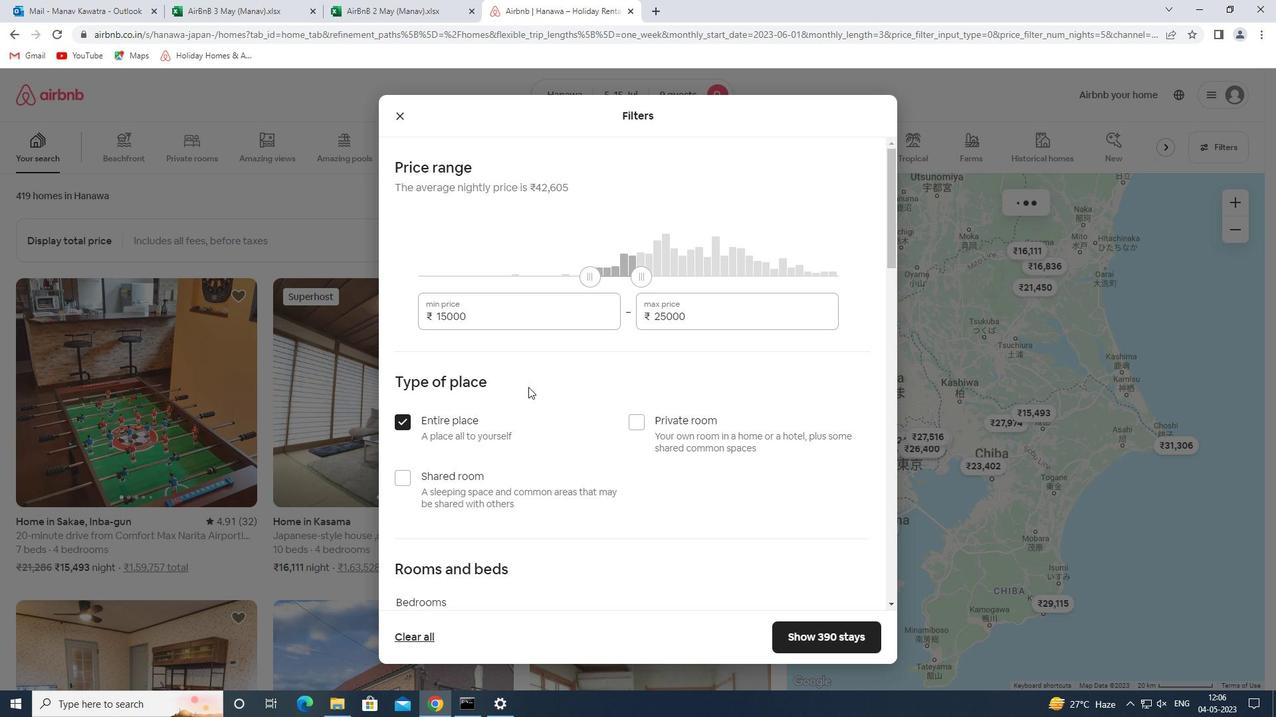 
Action: Mouse scrolled (539, 379) with delta (0, 0)
Screenshot: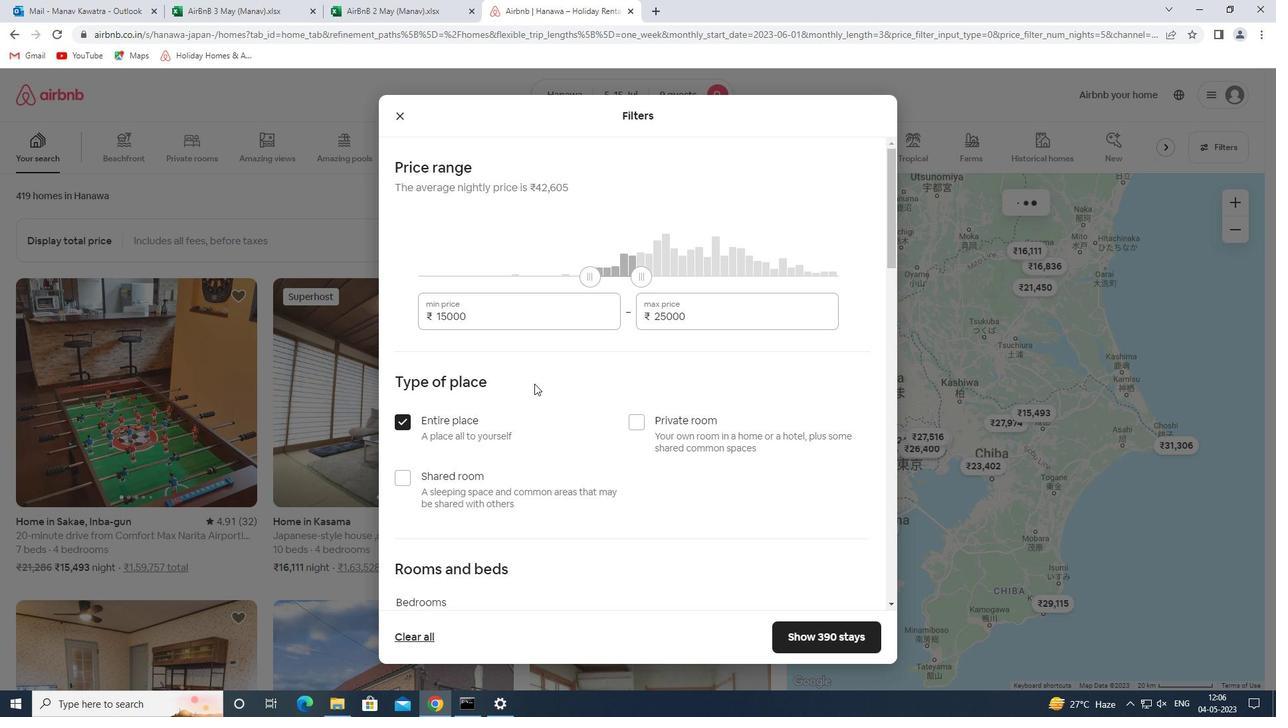 
Action: Mouse scrolled (539, 379) with delta (0, 0)
Screenshot: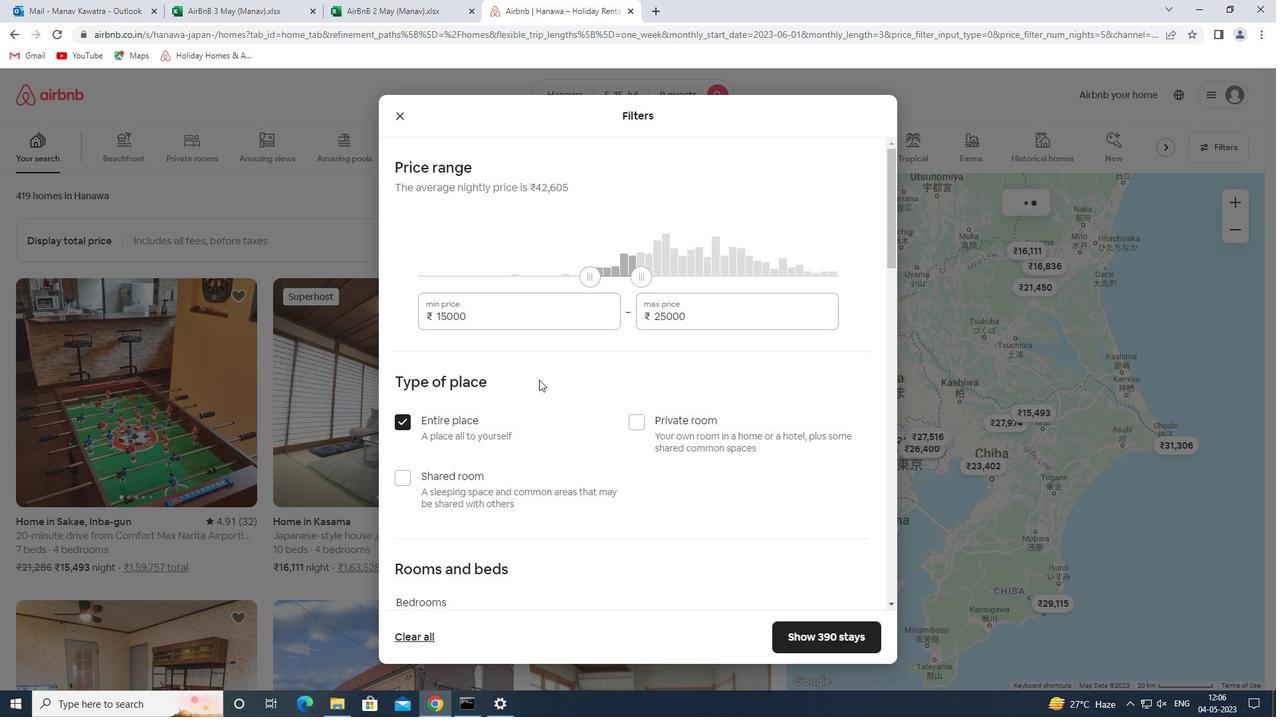 
Action: Mouse scrolled (539, 379) with delta (0, 0)
Screenshot: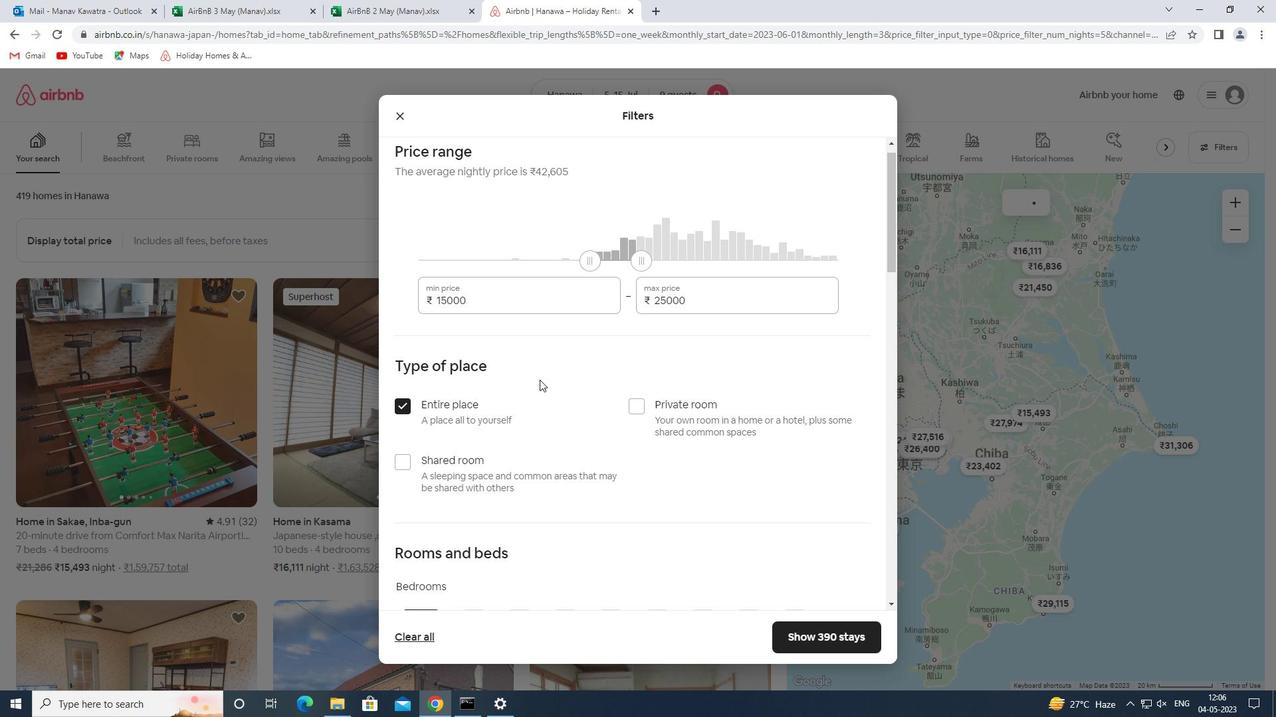 
Action: Mouse scrolled (539, 379) with delta (0, 0)
Screenshot: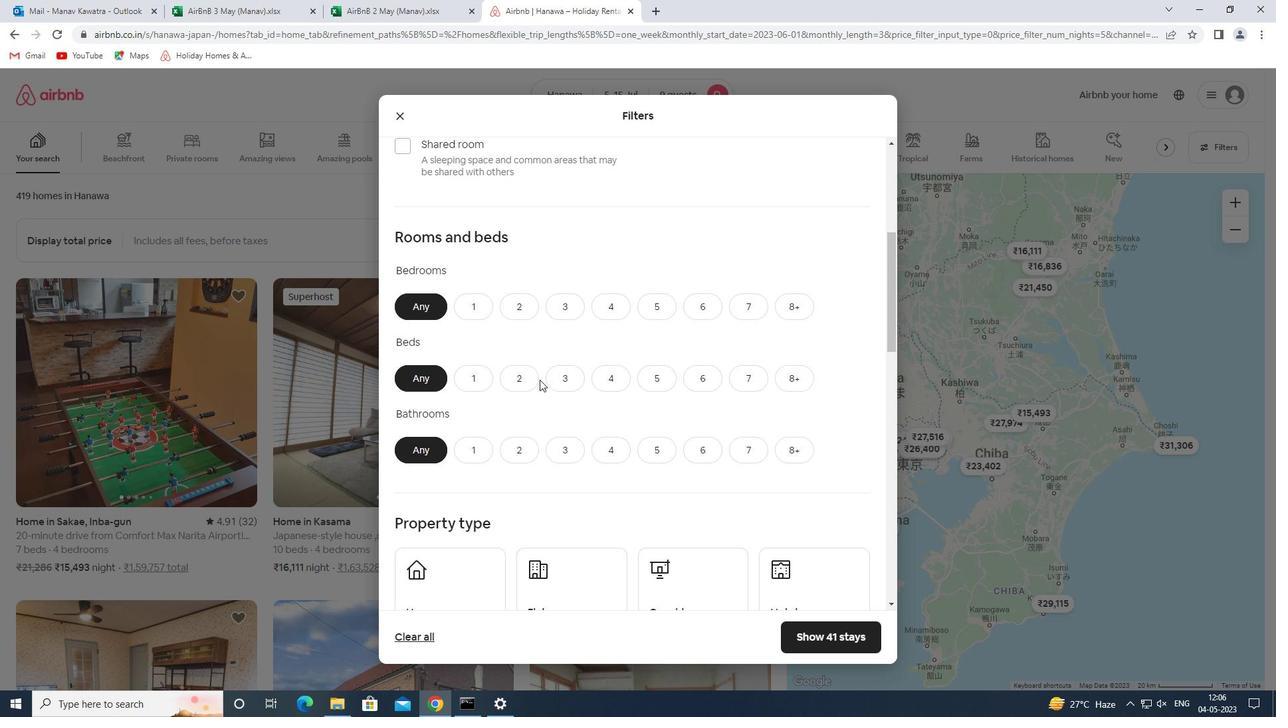 
Action: Mouse scrolled (539, 379) with delta (0, 0)
Screenshot: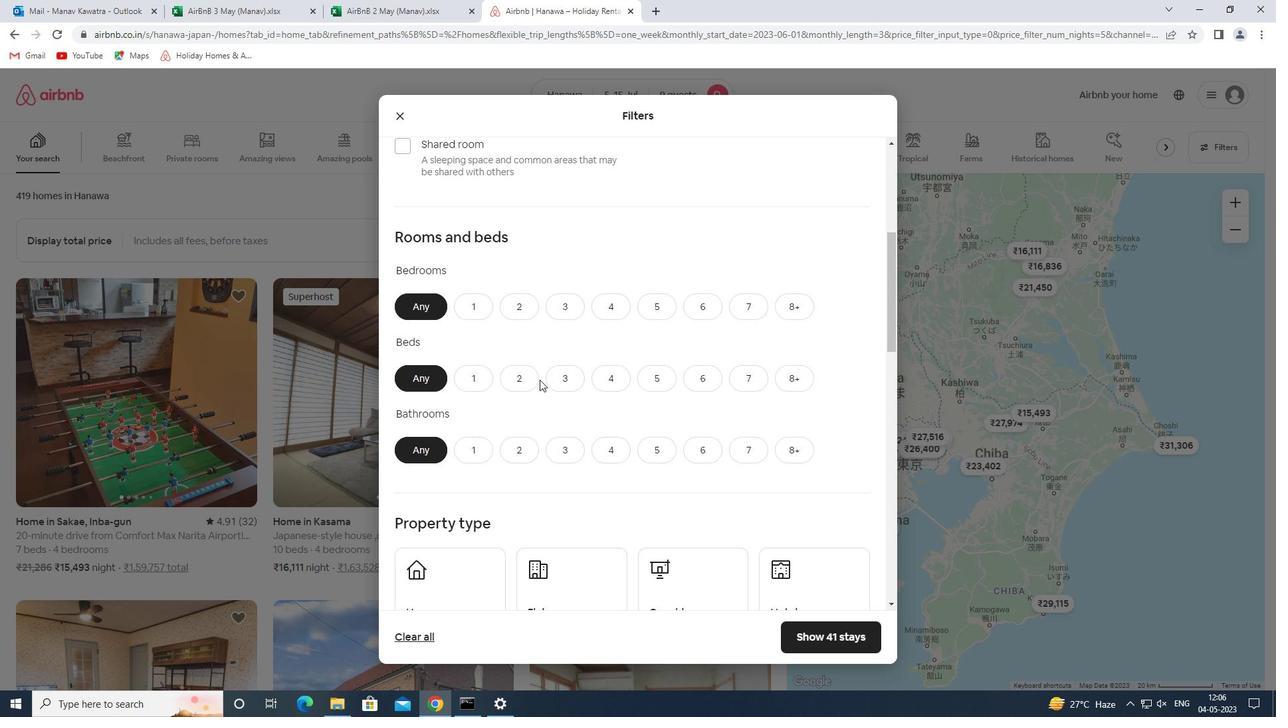 
Action: Mouse moved to (653, 175)
Screenshot: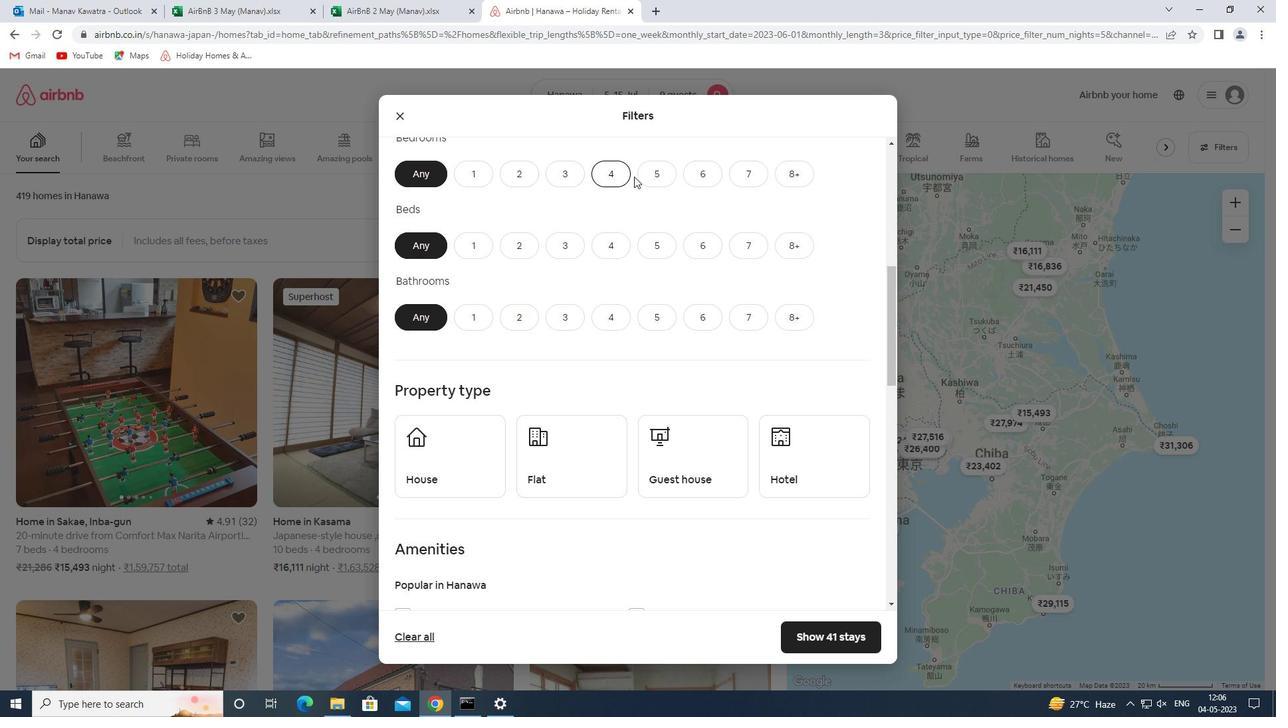 
Action: Mouse pressed left at (653, 175)
Screenshot: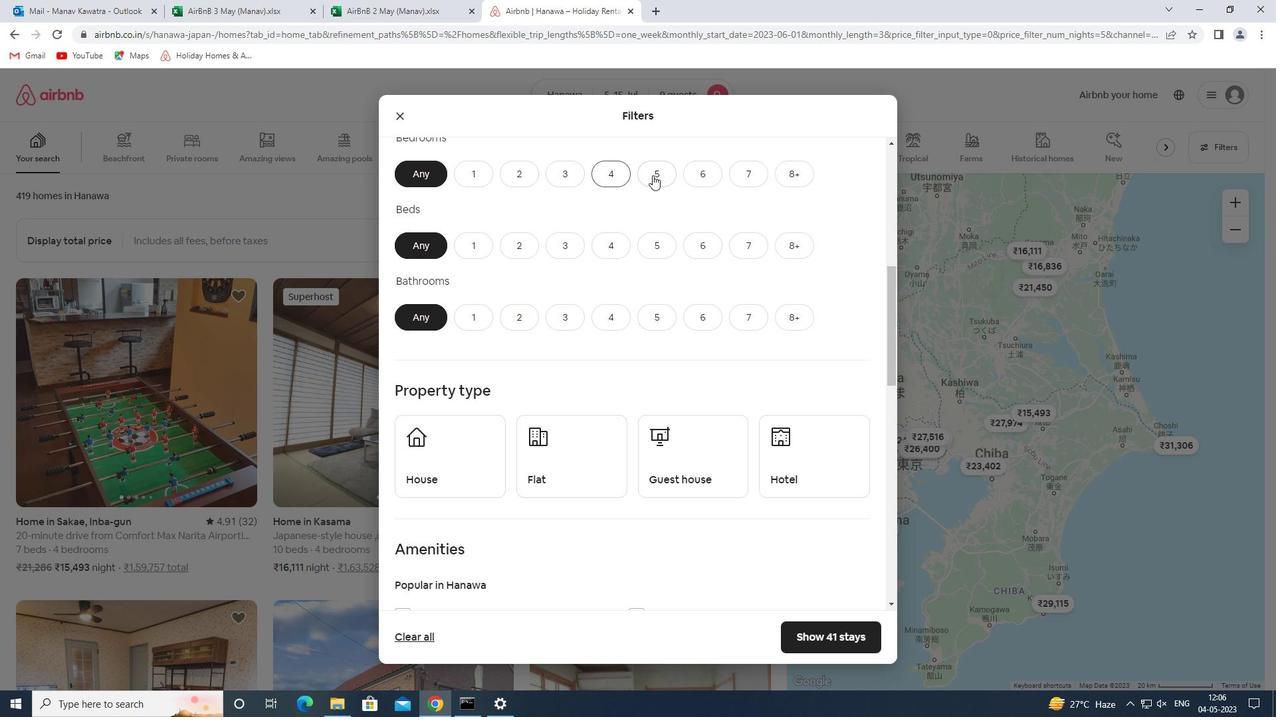 
Action: Mouse moved to (663, 246)
Screenshot: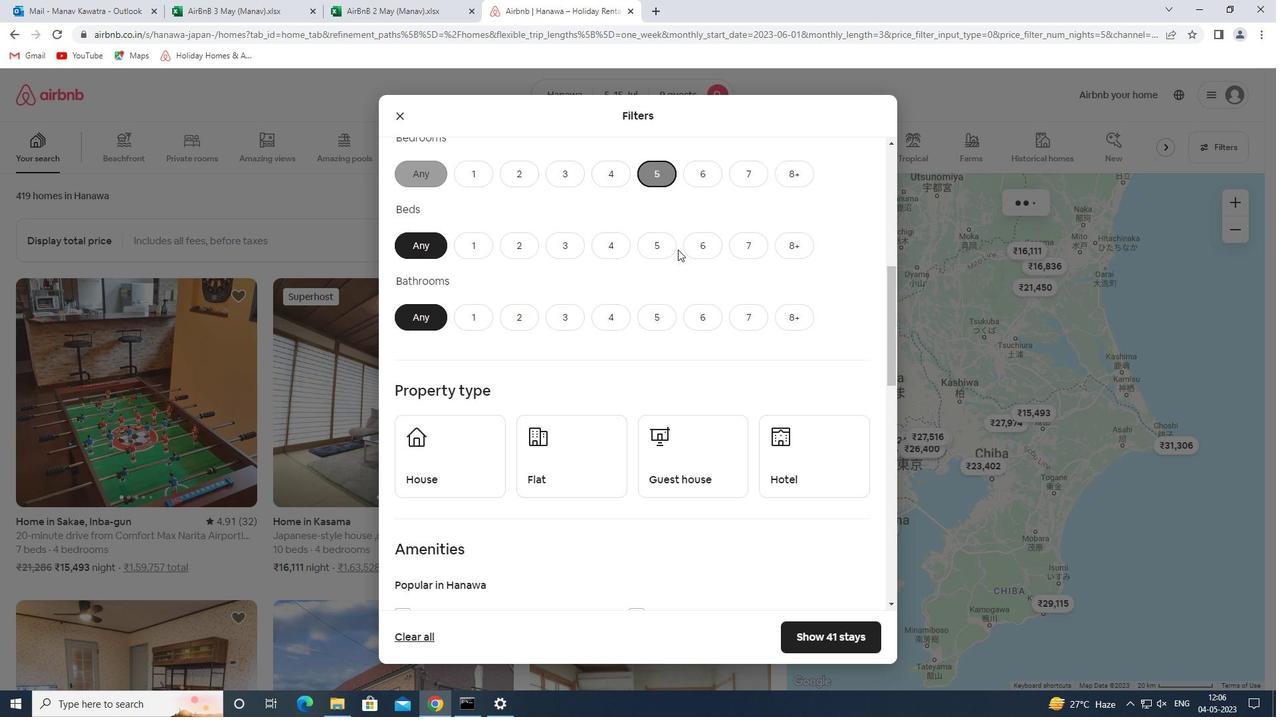 
Action: Mouse pressed left at (663, 246)
Screenshot: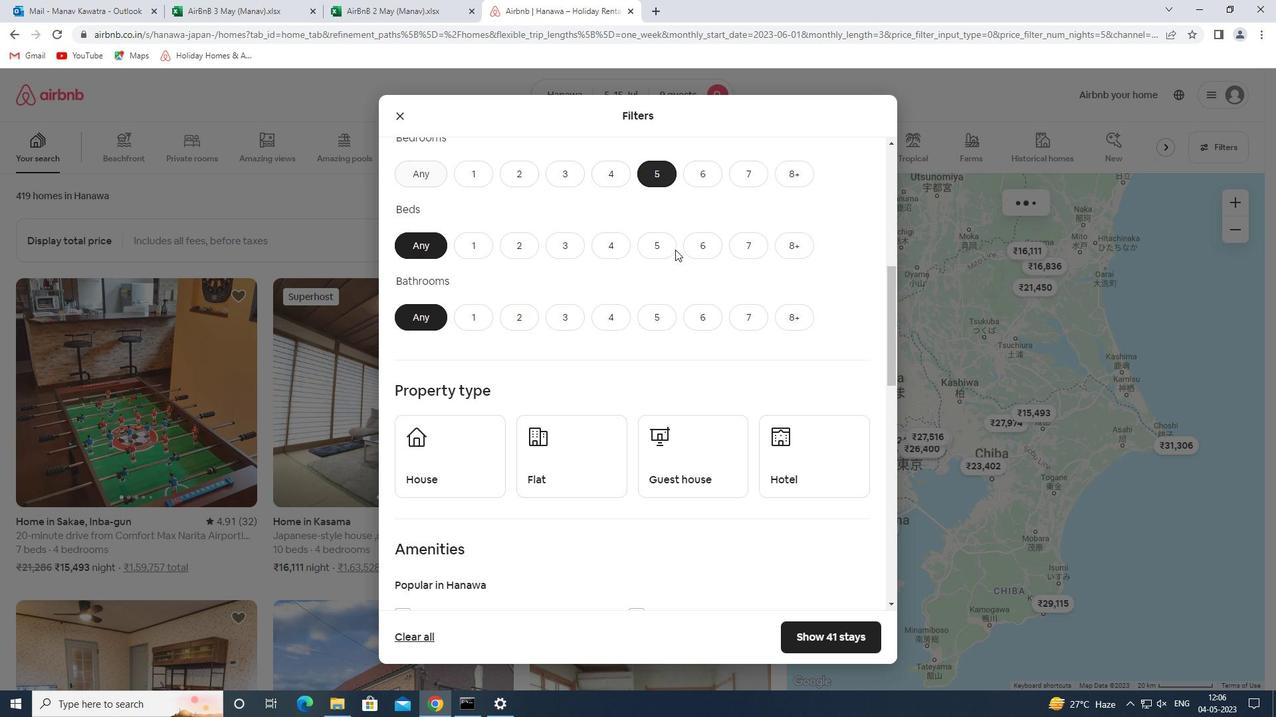 
Action: Mouse moved to (658, 319)
Screenshot: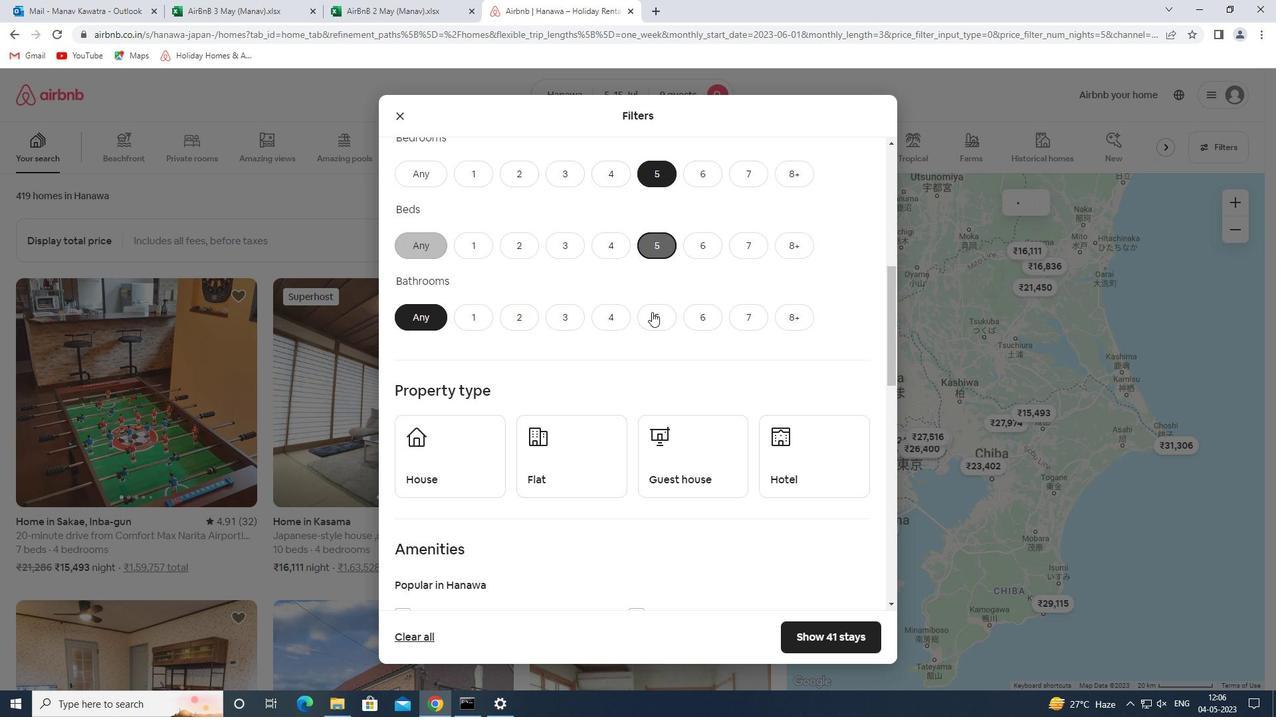 
Action: Mouse pressed left at (658, 319)
Screenshot: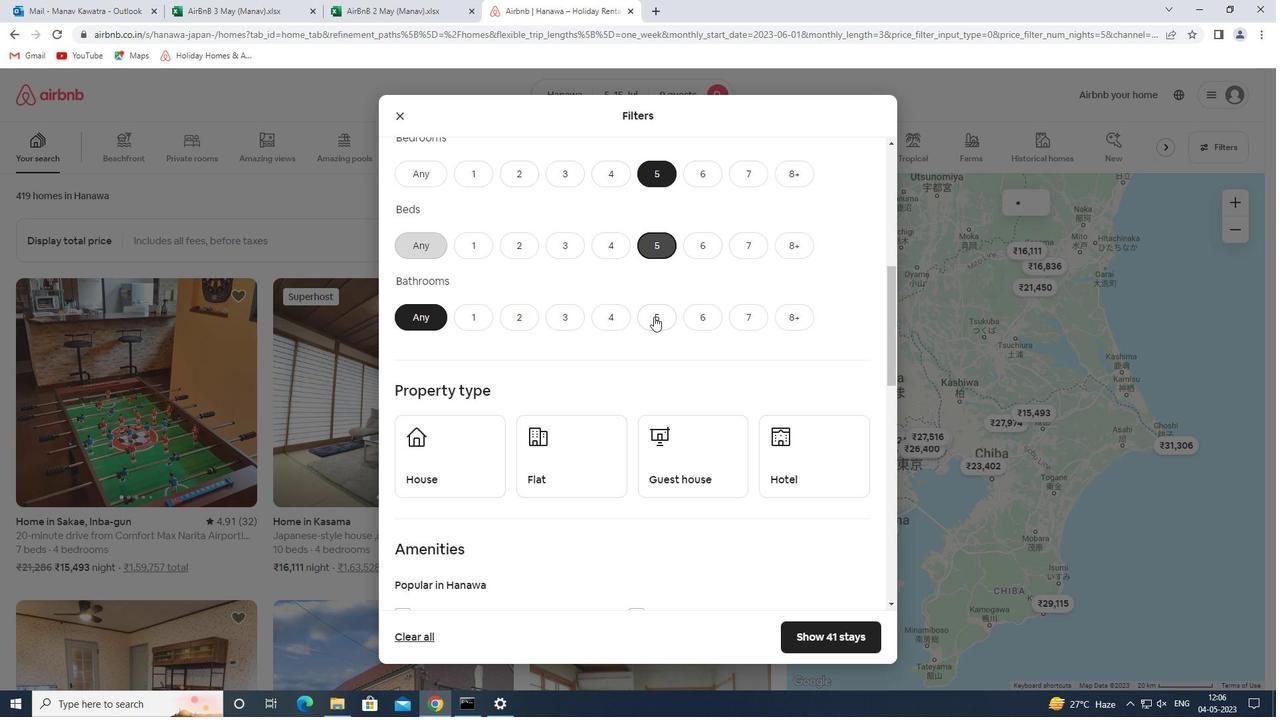 
Action: Mouse moved to (459, 454)
Screenshot: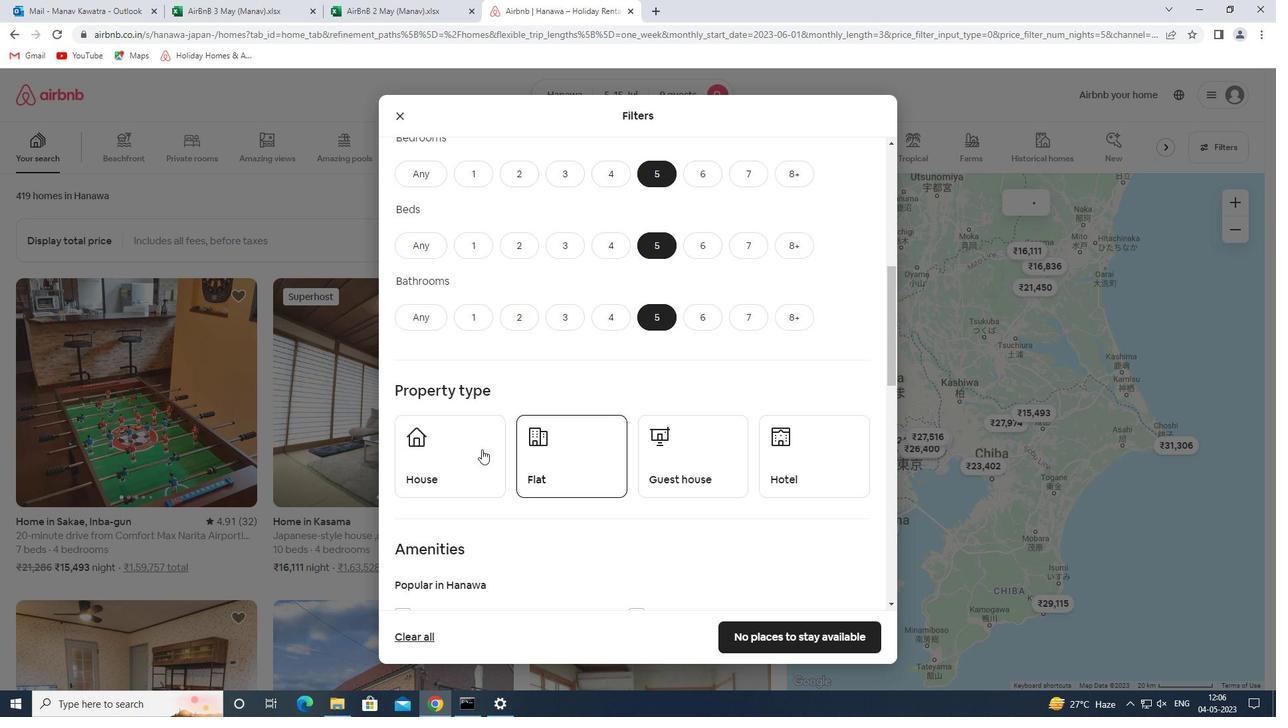 
Action: Mouse pressed left at (459, 454)
Screenshot: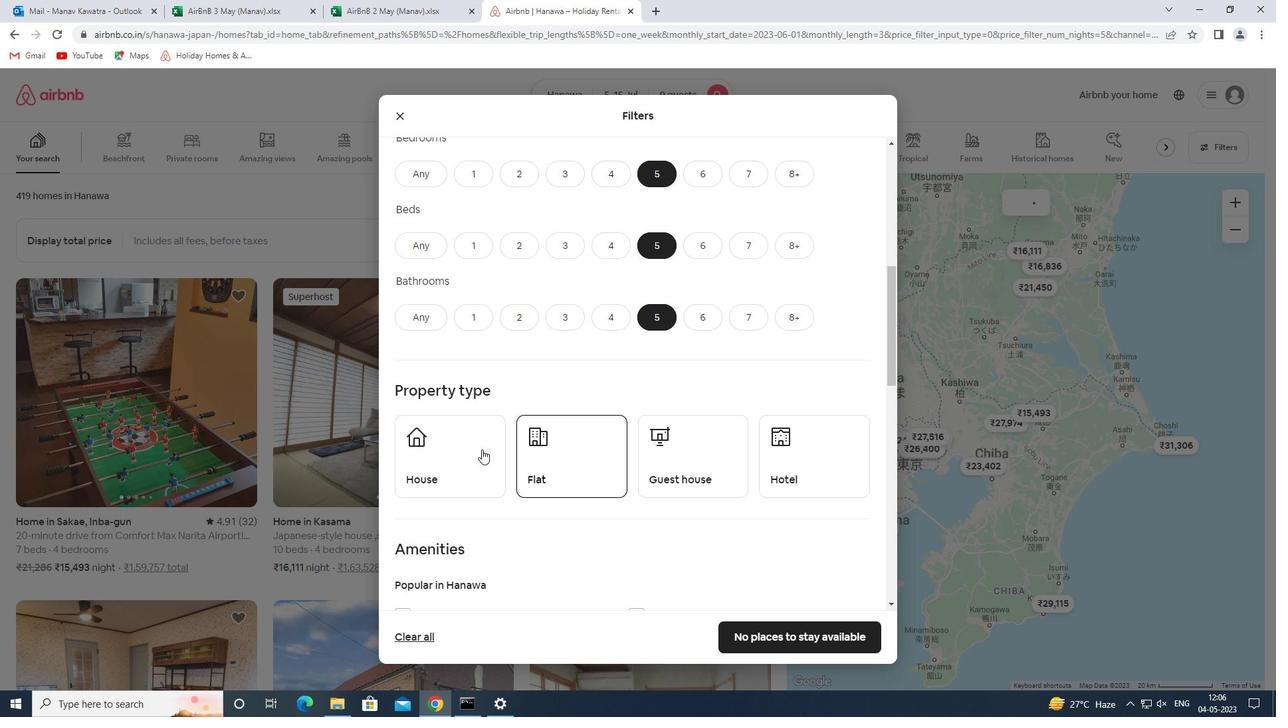 
Action: Mouse moved to (555, 452)
Screenshot: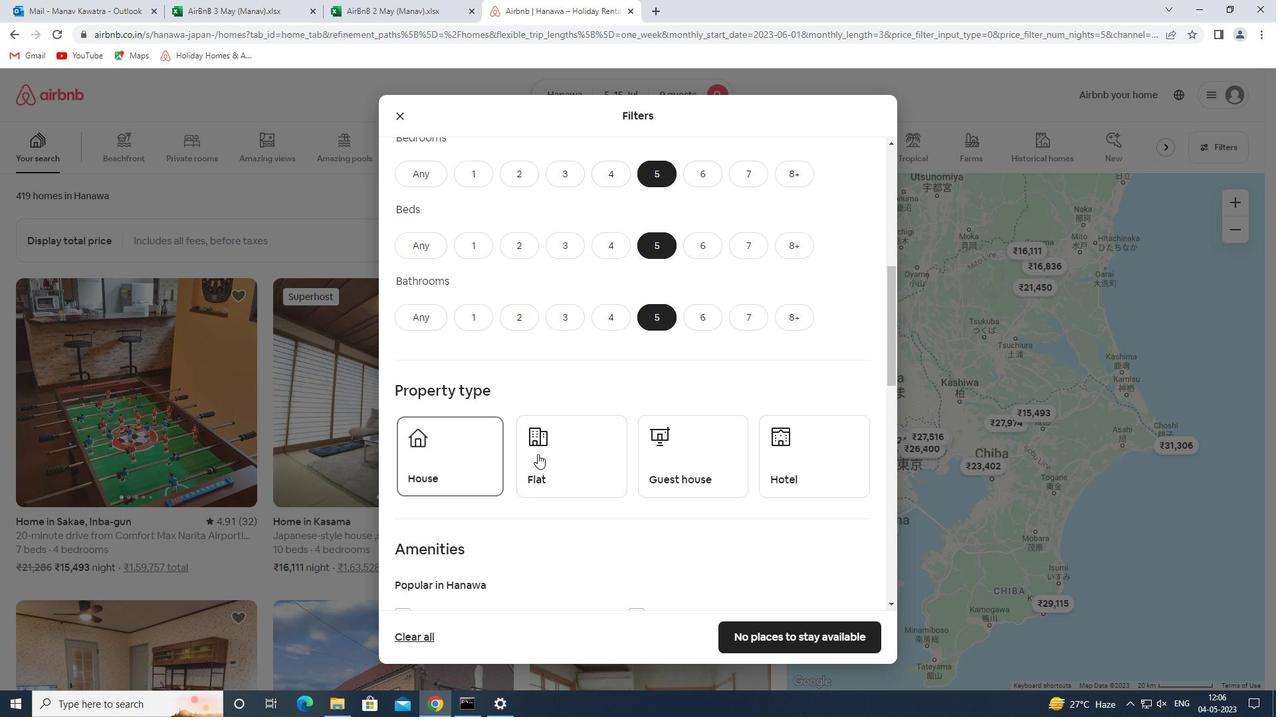 
Action: Mouse pressed left at (555, 452)
Screenshot: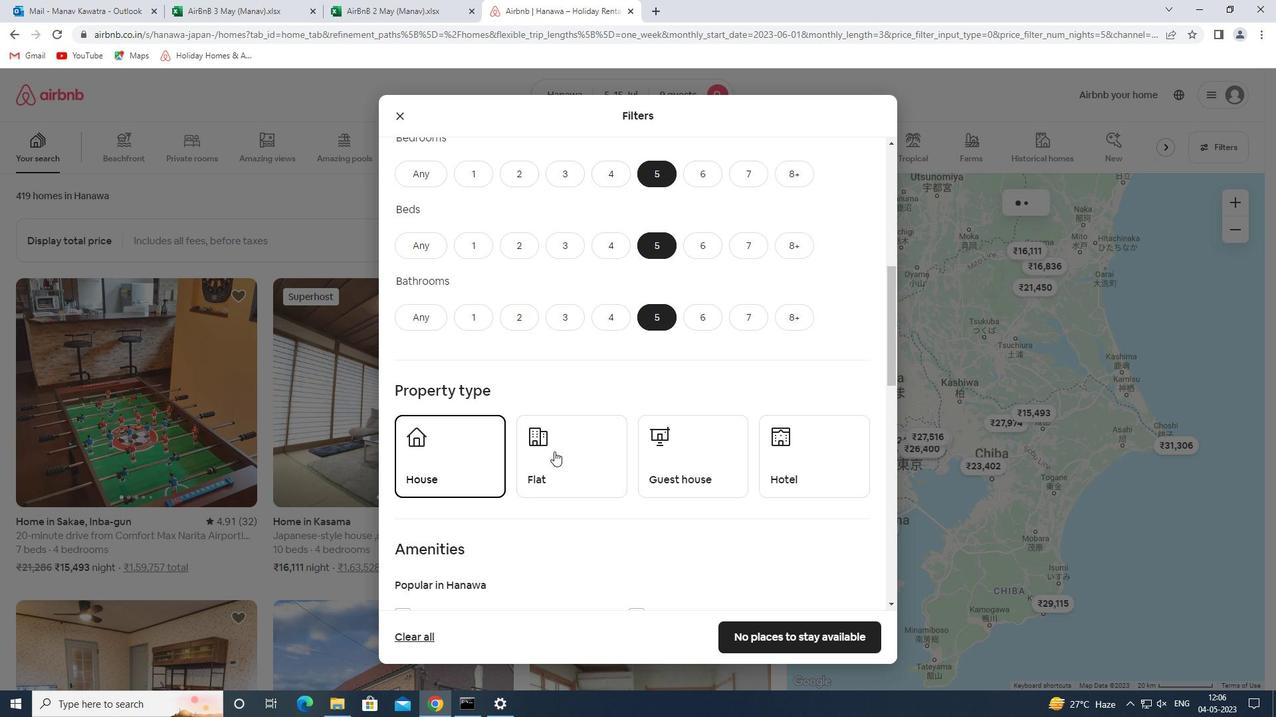 
Action: Mouse moved to (684, 469)
Screenshot: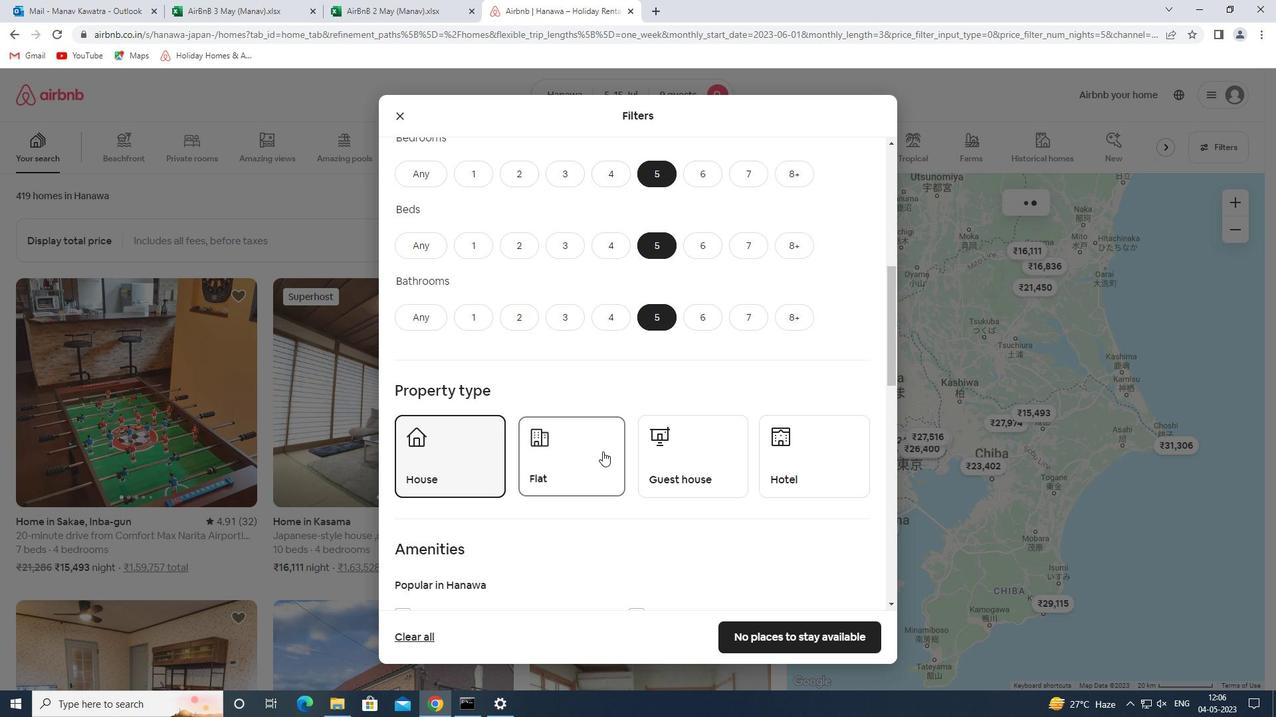 
Action: Mouse pressed left at (684, 469)
Screenshot: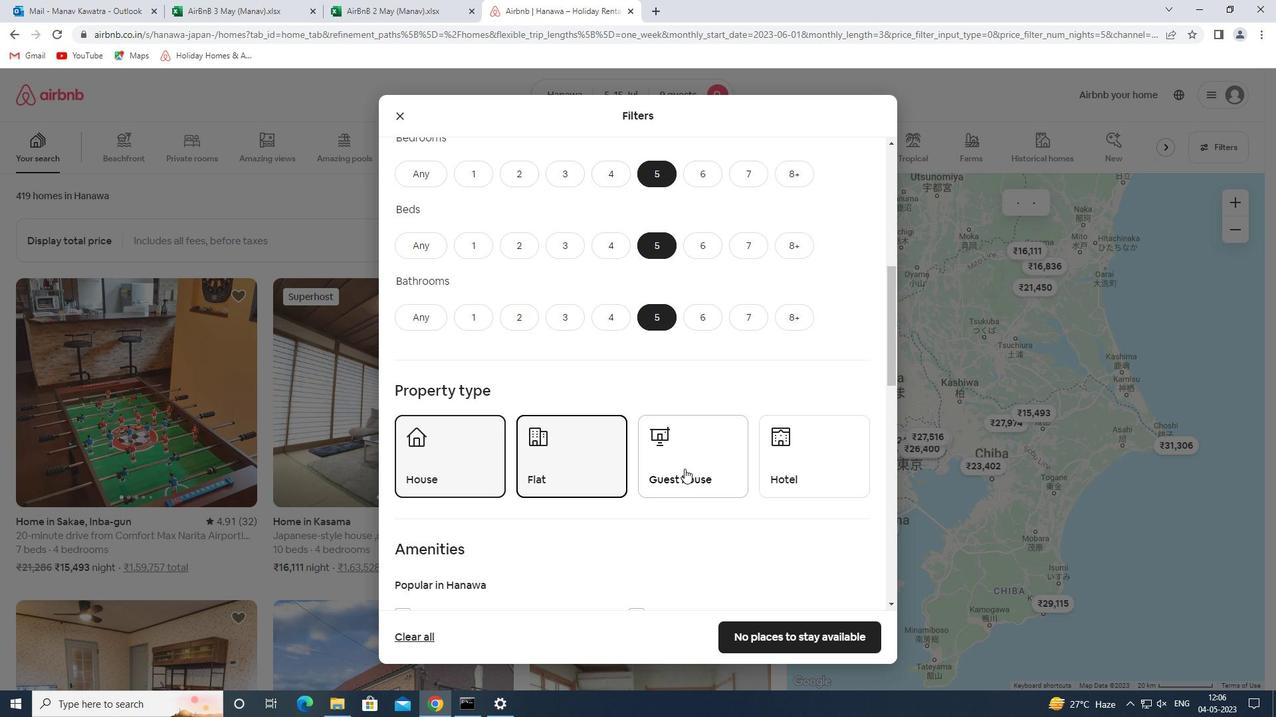 
Action: Mouse moved to (790, 476)
Screenshot: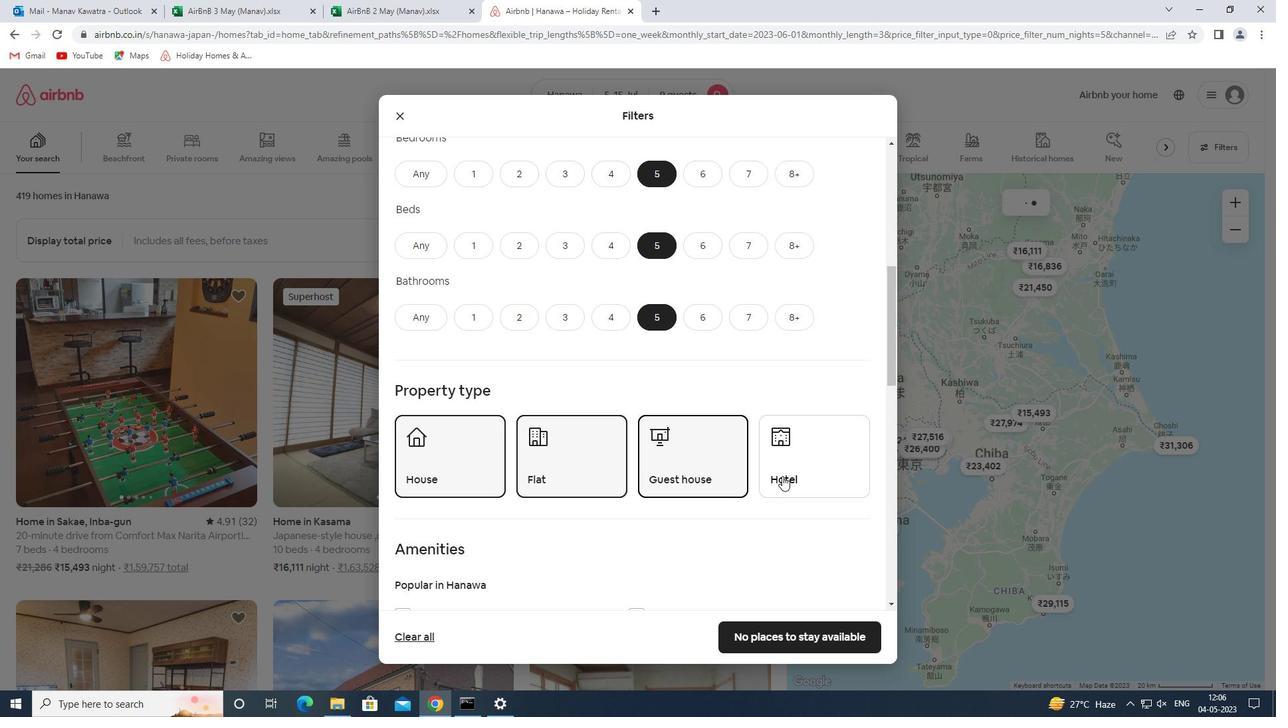 
Action: Mouse pressed left at (790, 476)
Screenshot: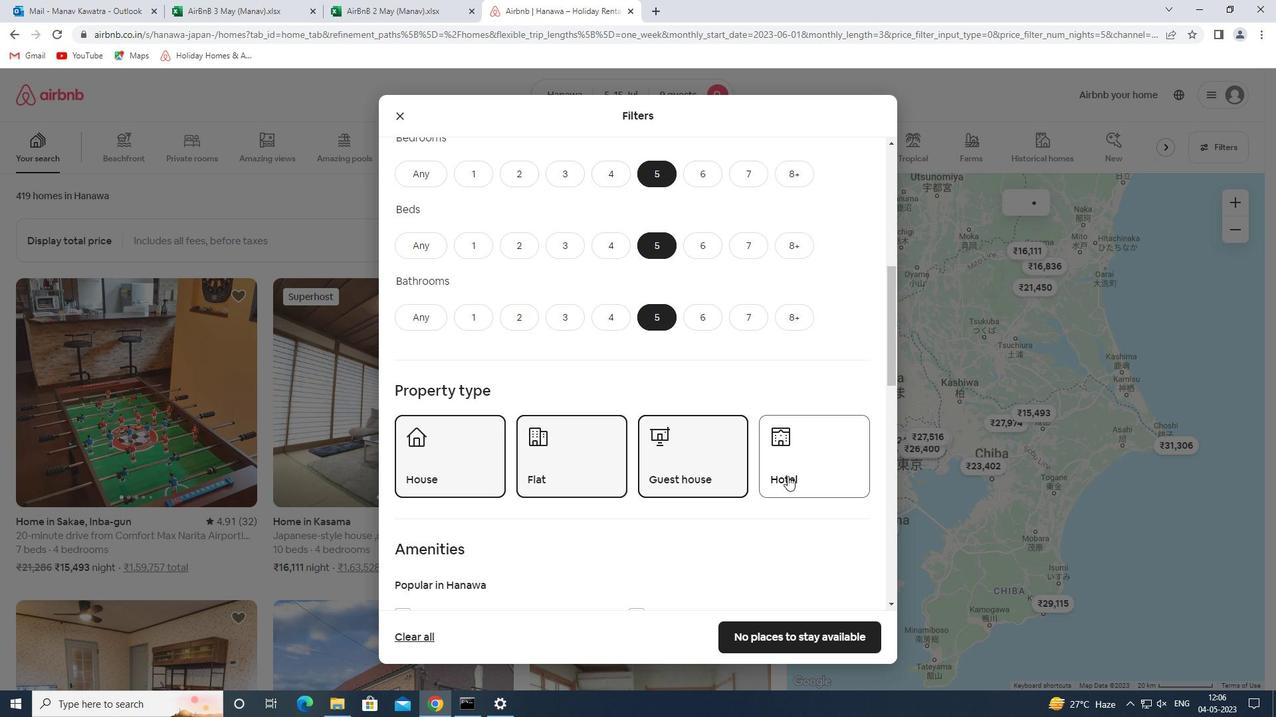 
Action: Mouse moved to (783, 478)
Screenshot: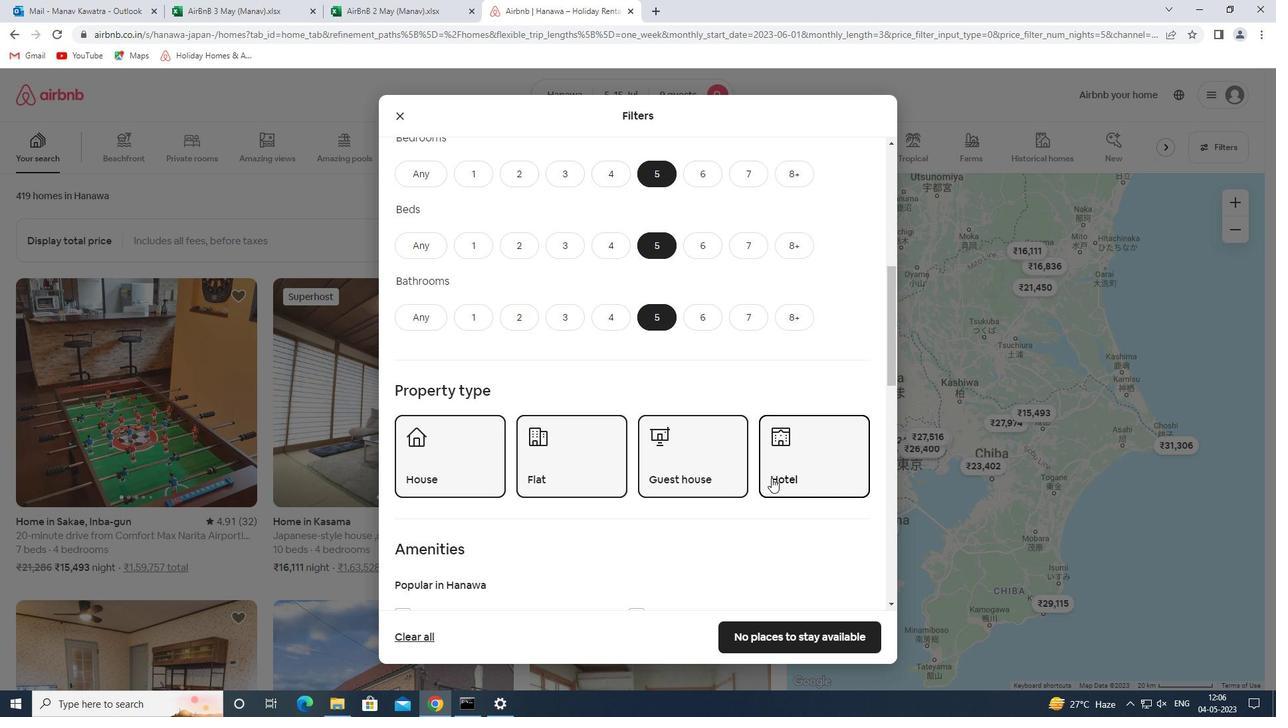 
Action: Mouse pressed left at (783, 478)
Screenshot: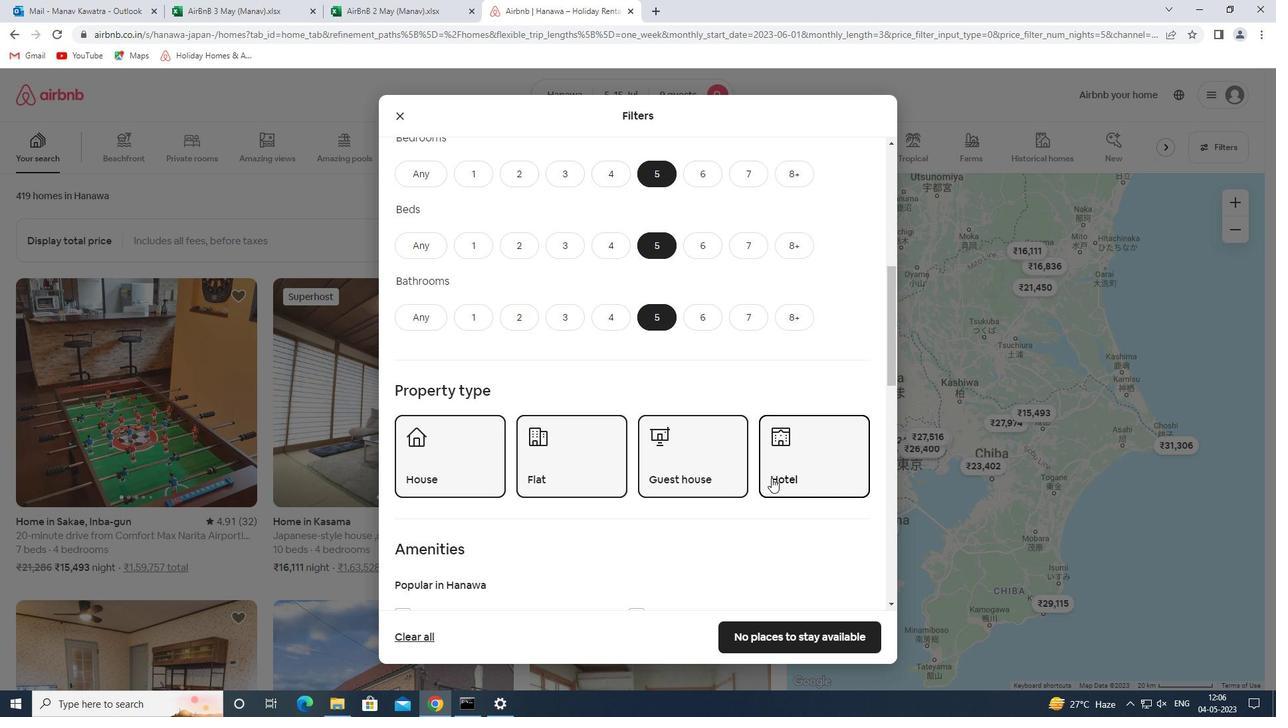 
Action: Mouse moved to (712, 466)
Screenshot: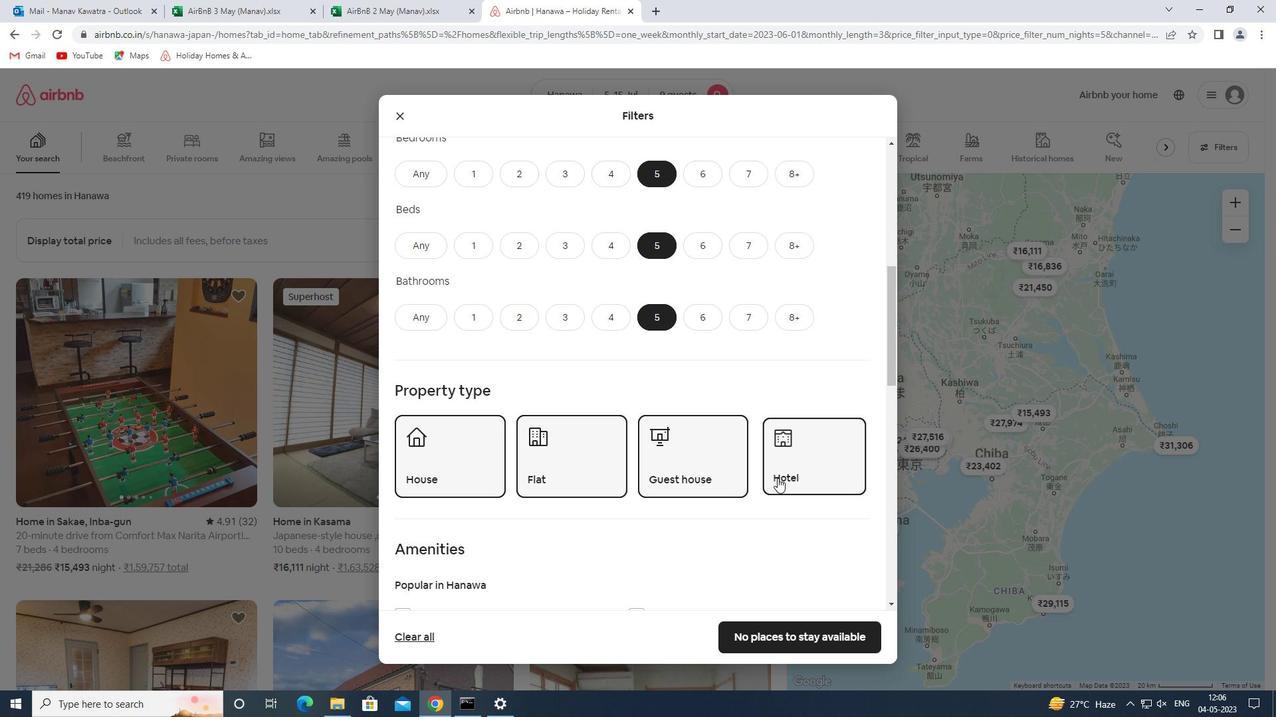 
Action: Mouse scrolled (712, 465) with delta (0, 0)
Screenshot: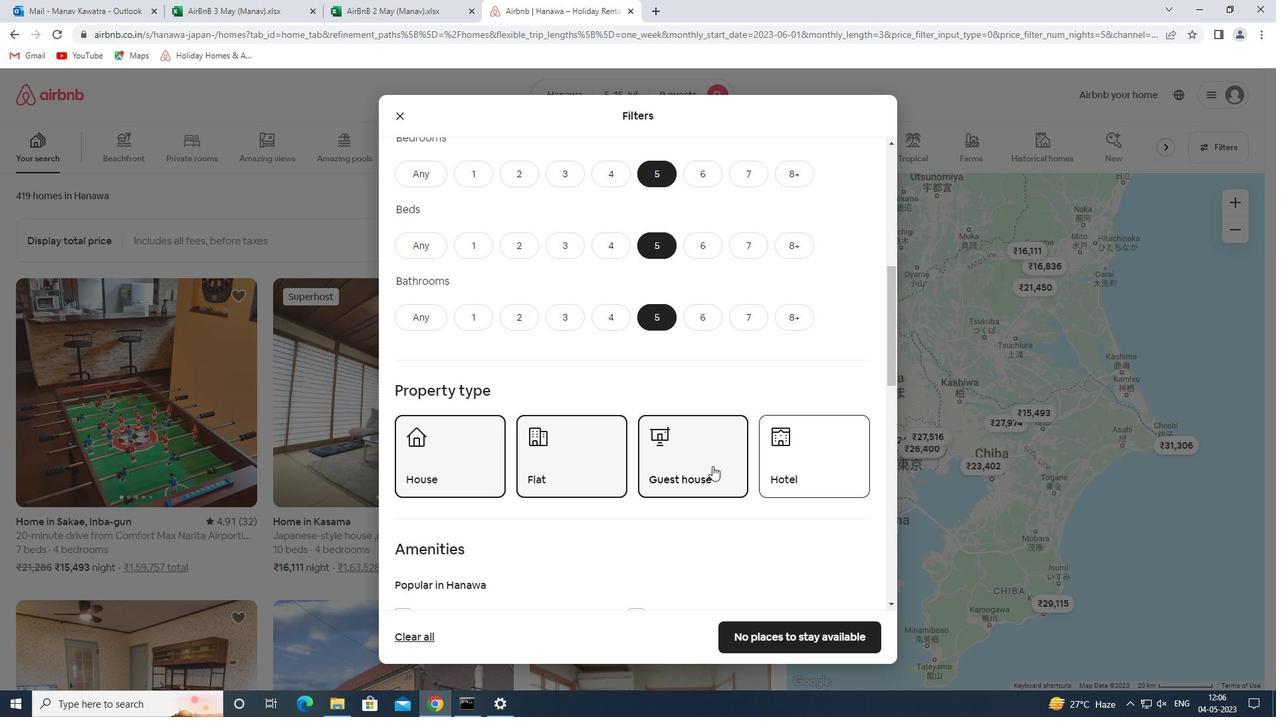 
Action: Mouse scrolled (712, 465) with delta (0, 0)
Screenshot: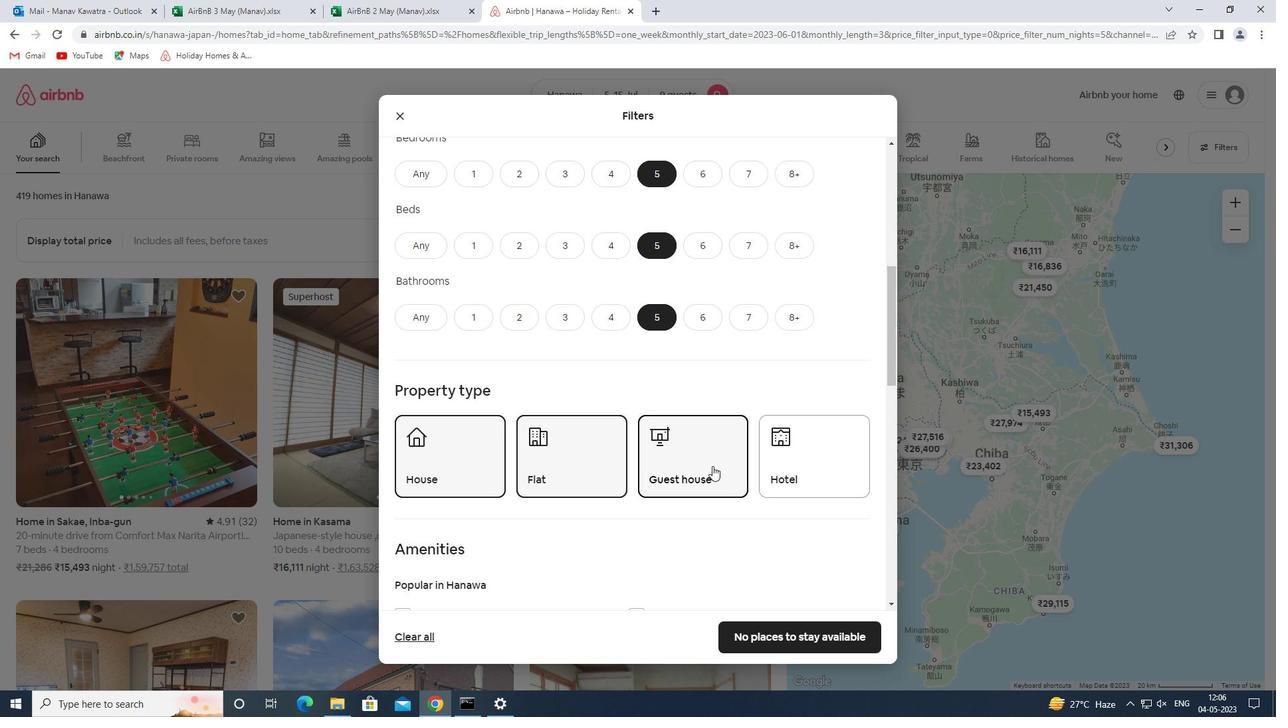 
Action: Mouse moved to (711, 465)
Screenshot: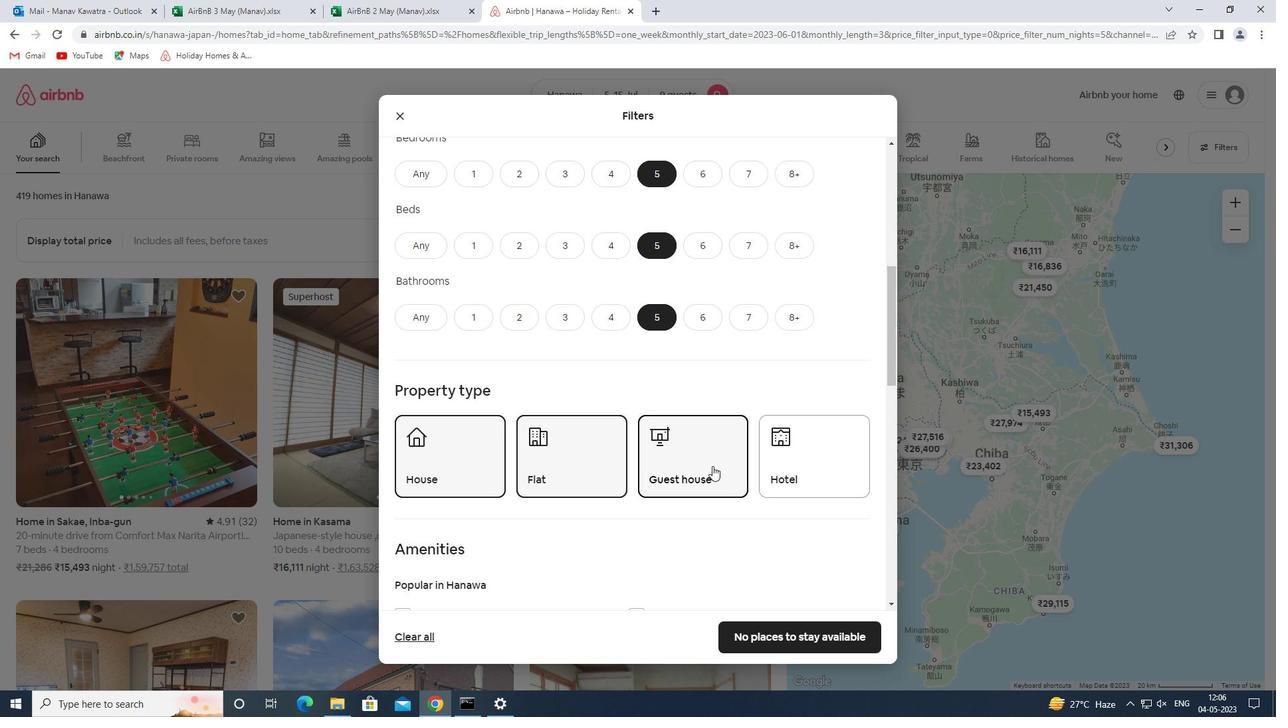 
Action: Mouse scrolled (711, 465) with delta (0, 0)
Screenshot: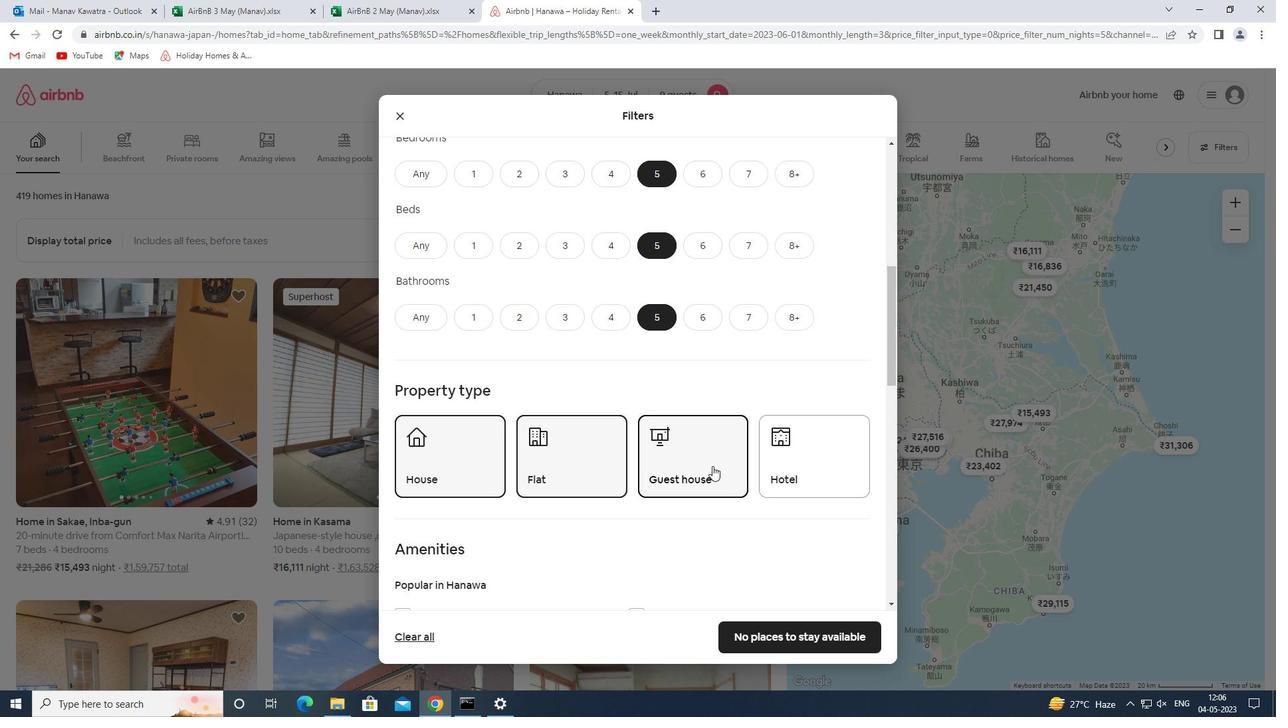
Action: Mouse moved to (711, 465)
Screenshot: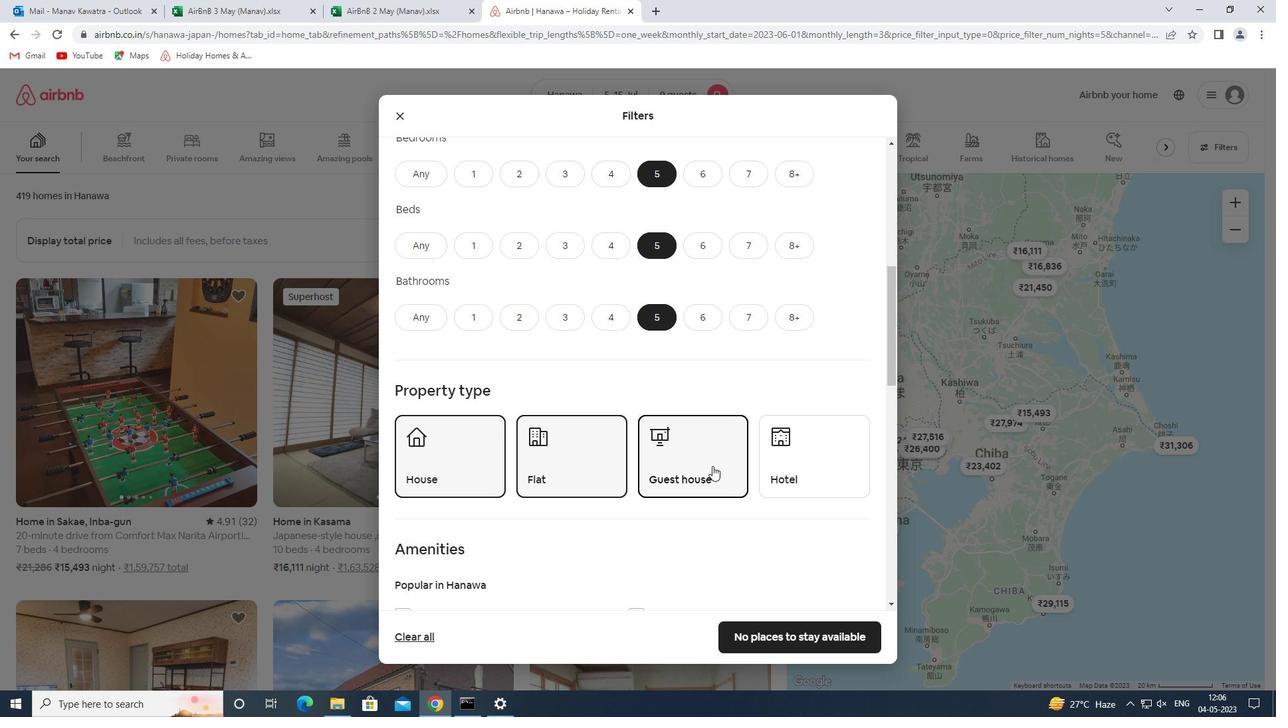 
Action: Mouse scrolled (711, 465) with delta (0, 0)
Screenshot: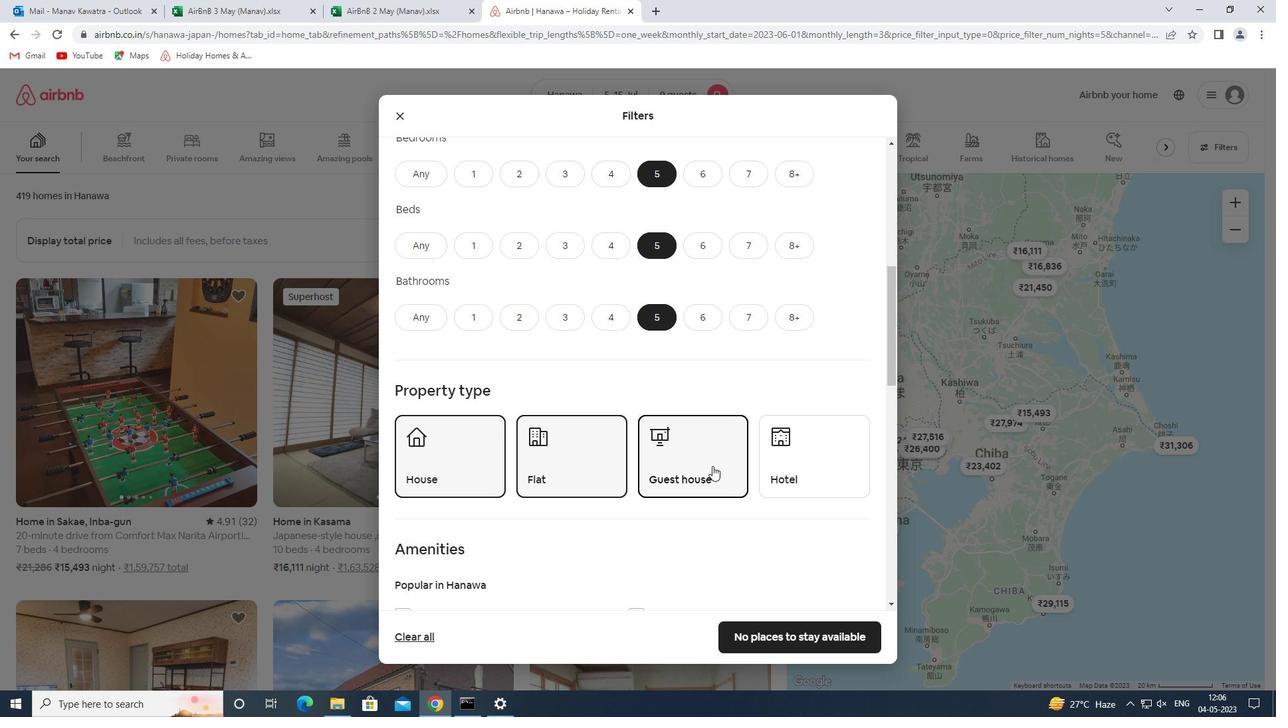 
Action: Mouse moved to (710, 463)
Screenshot: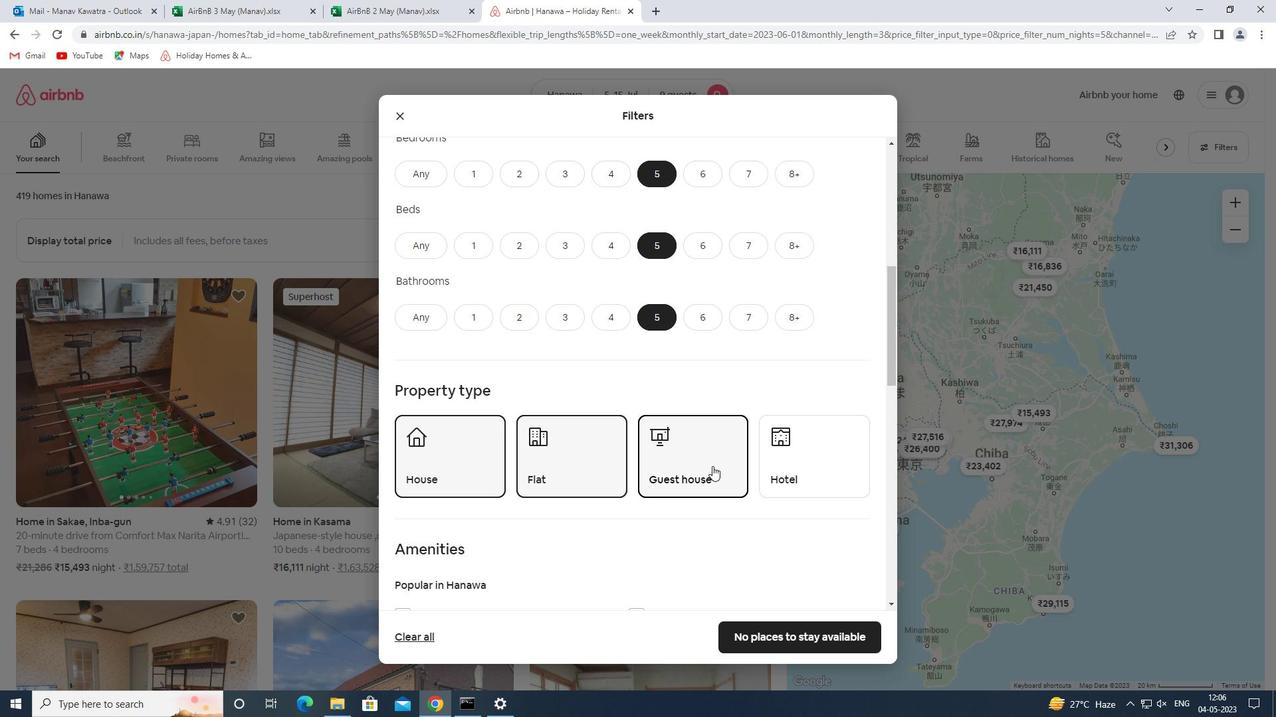 
Action: Mouse scrolled (710, 463) with delta (0, 0)
Screenshot: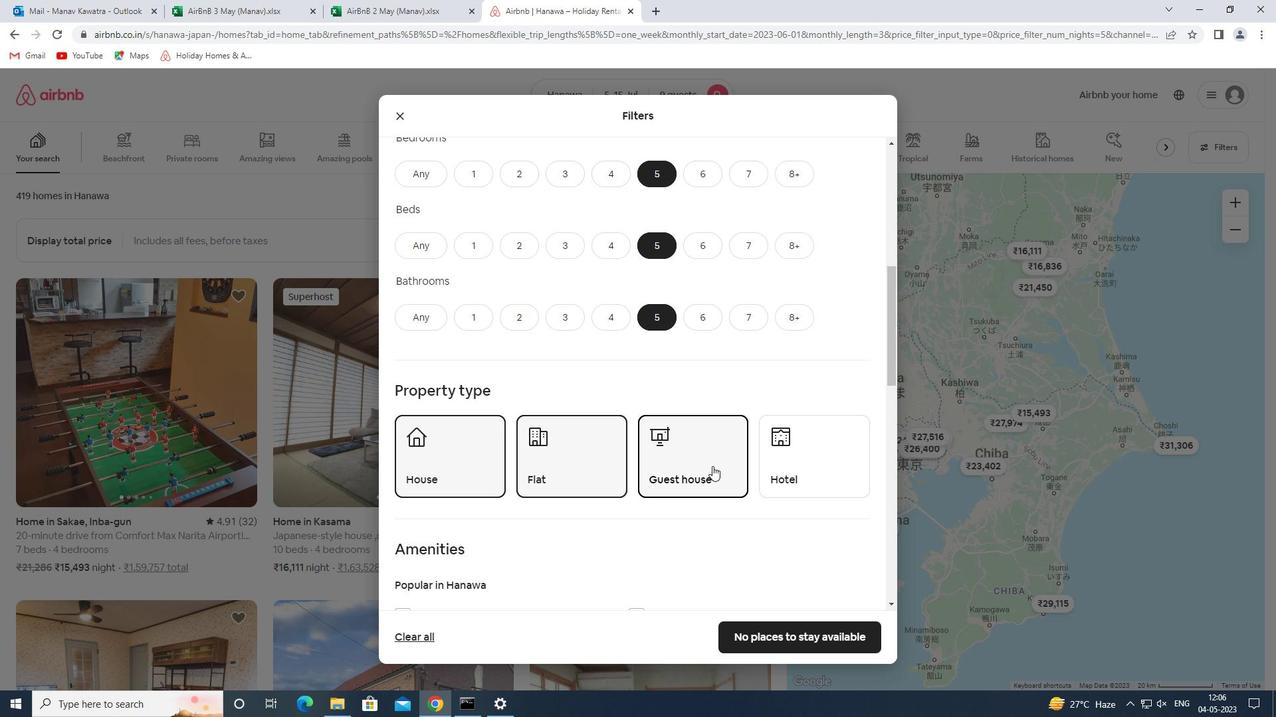 
Action: Mouse moved to (838, 529)
Screenshot: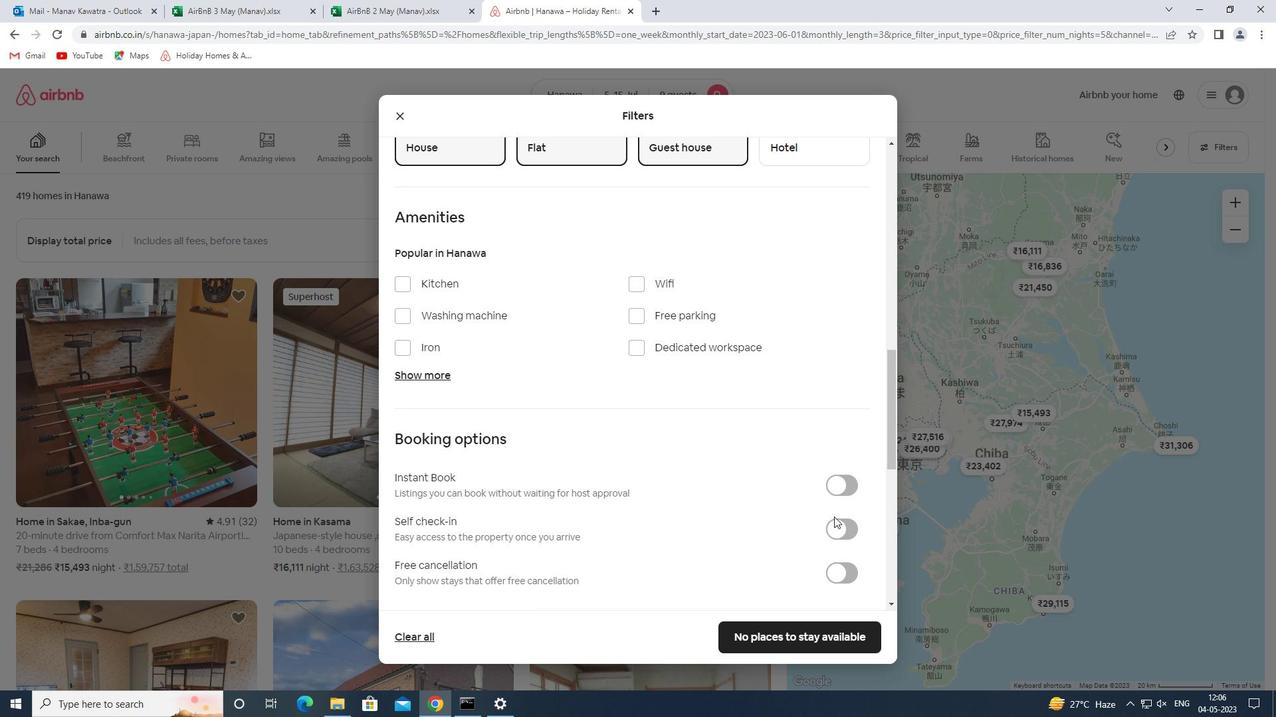
Action: Mouse pressed left at (838, 529)
Screenshot: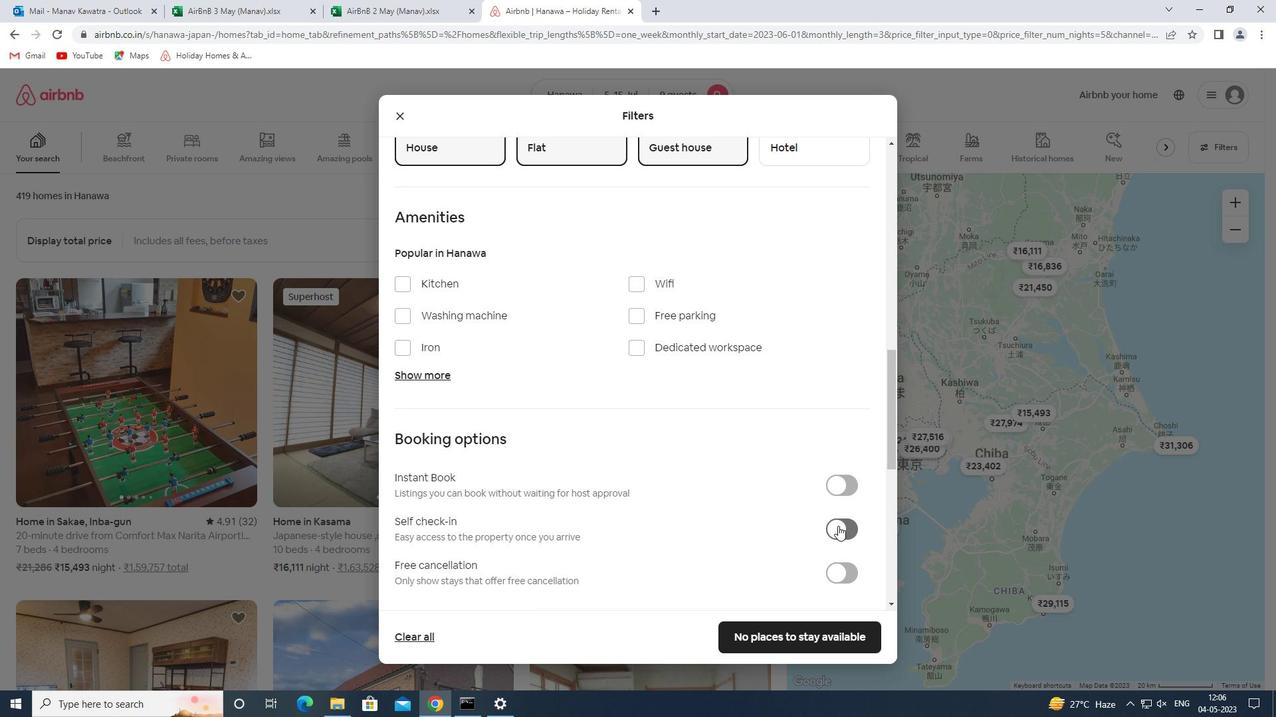 
Action: Mouse moved to (701, 437)
Screenshot: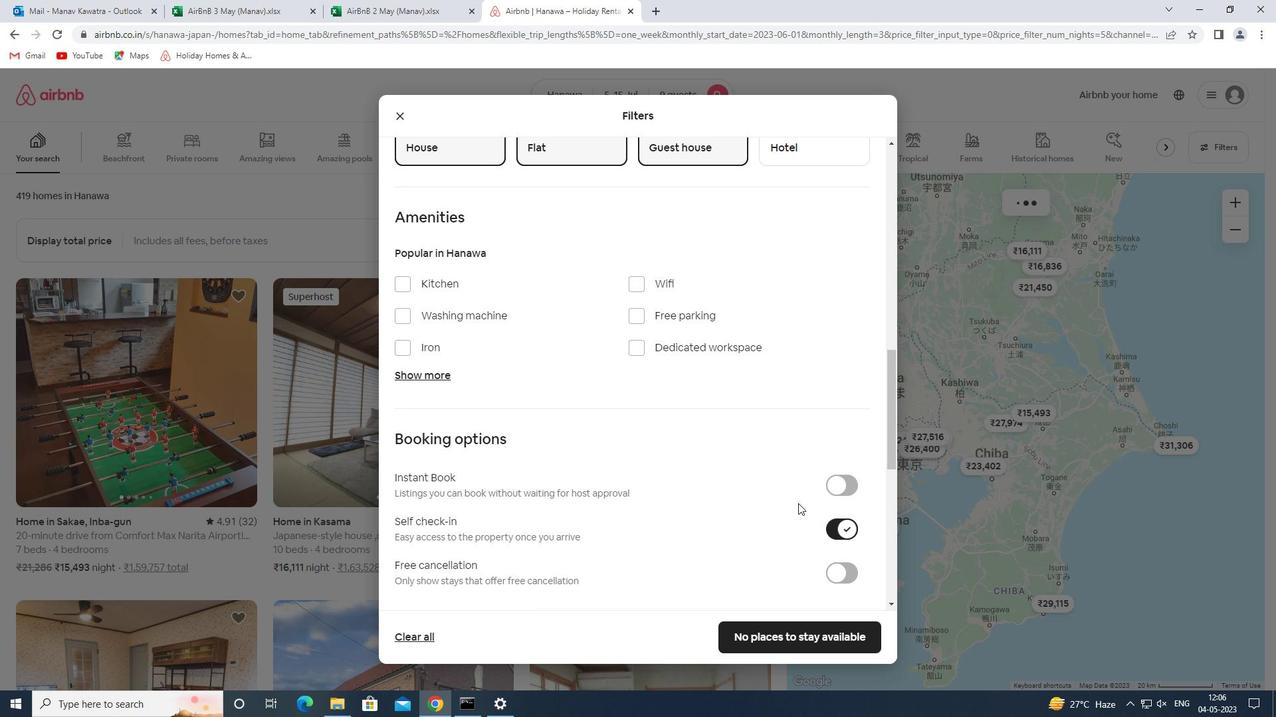 
Action: Mouse scrolled (701, 436) with delta (0, 0)
Screenshot: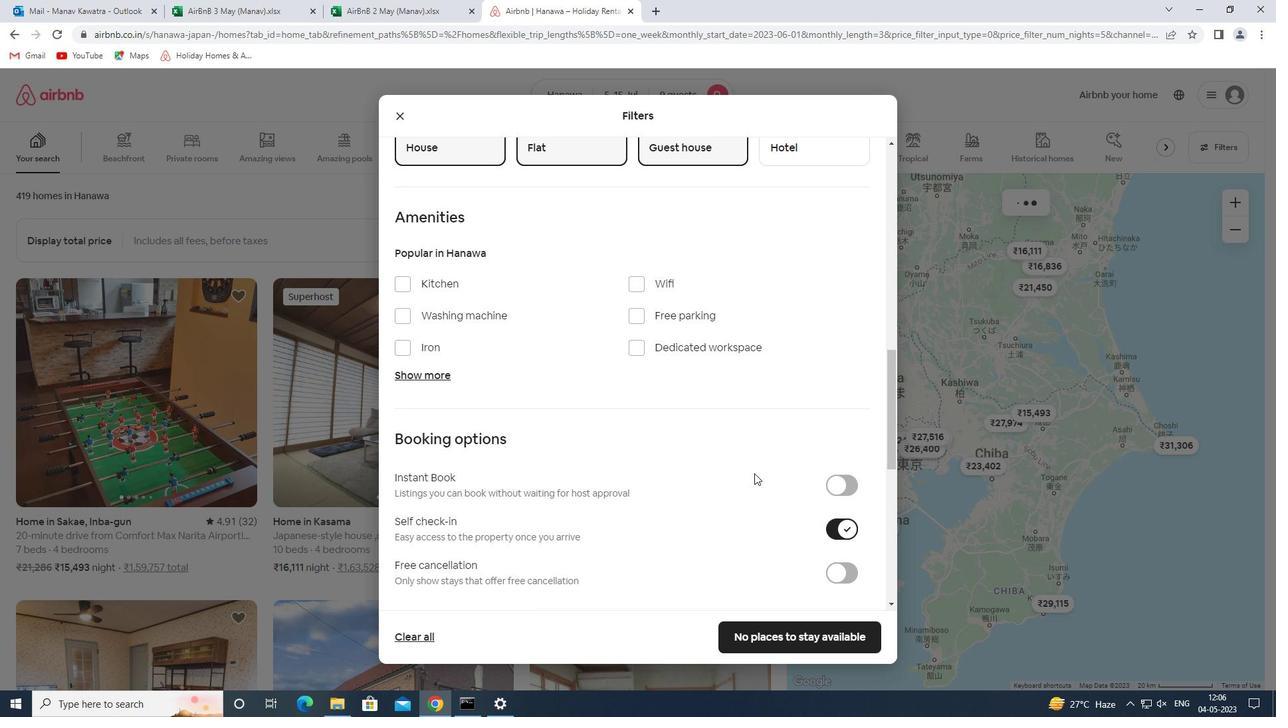 
Action: Mouse scrolled (701, 436) with delta (0, 0)
Screenshot: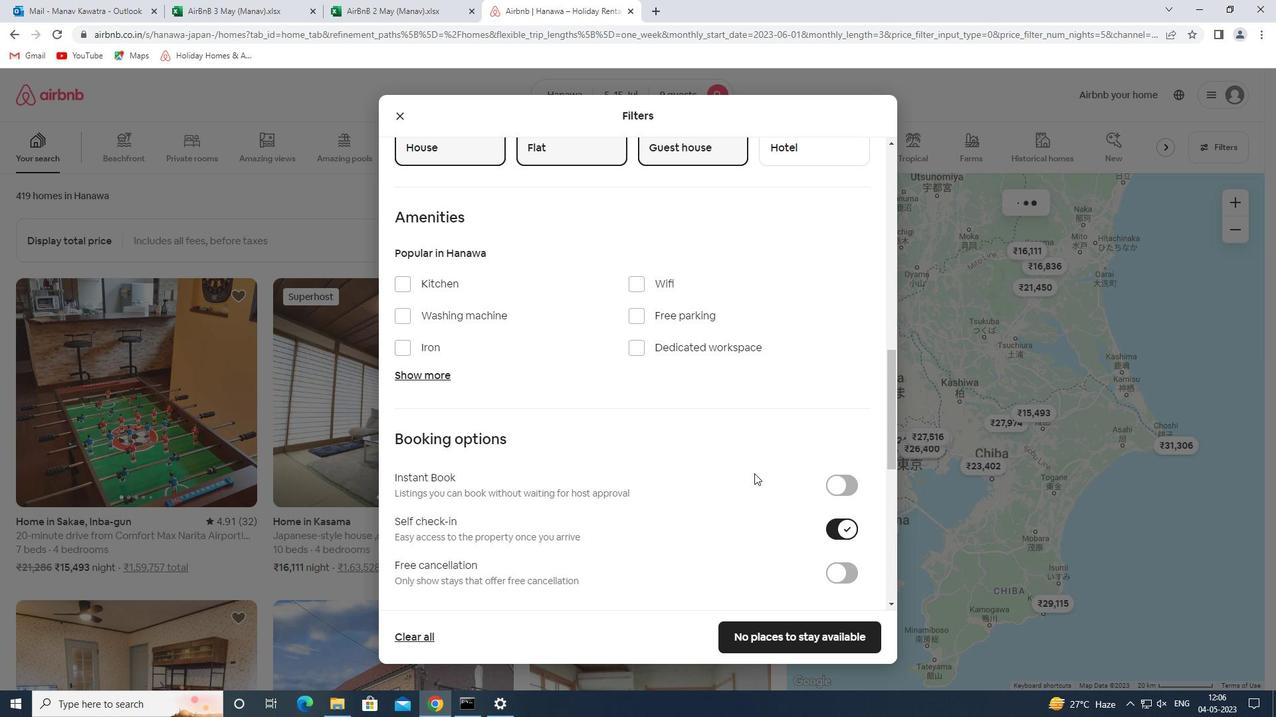 
Action: Mouse scrolled (701, 436) with delta (0, 0)
Screenshot: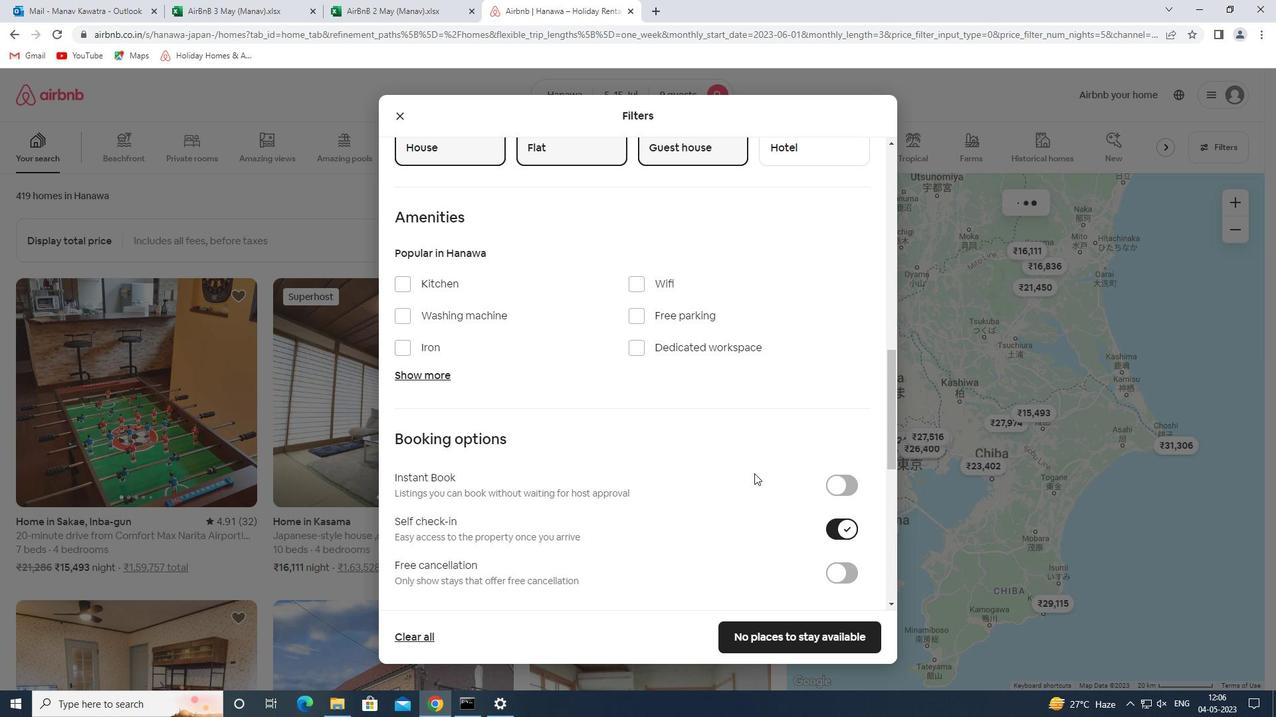 
Action: Mouse scrolled (701, 436) with delta (0, 0)
Screenshot: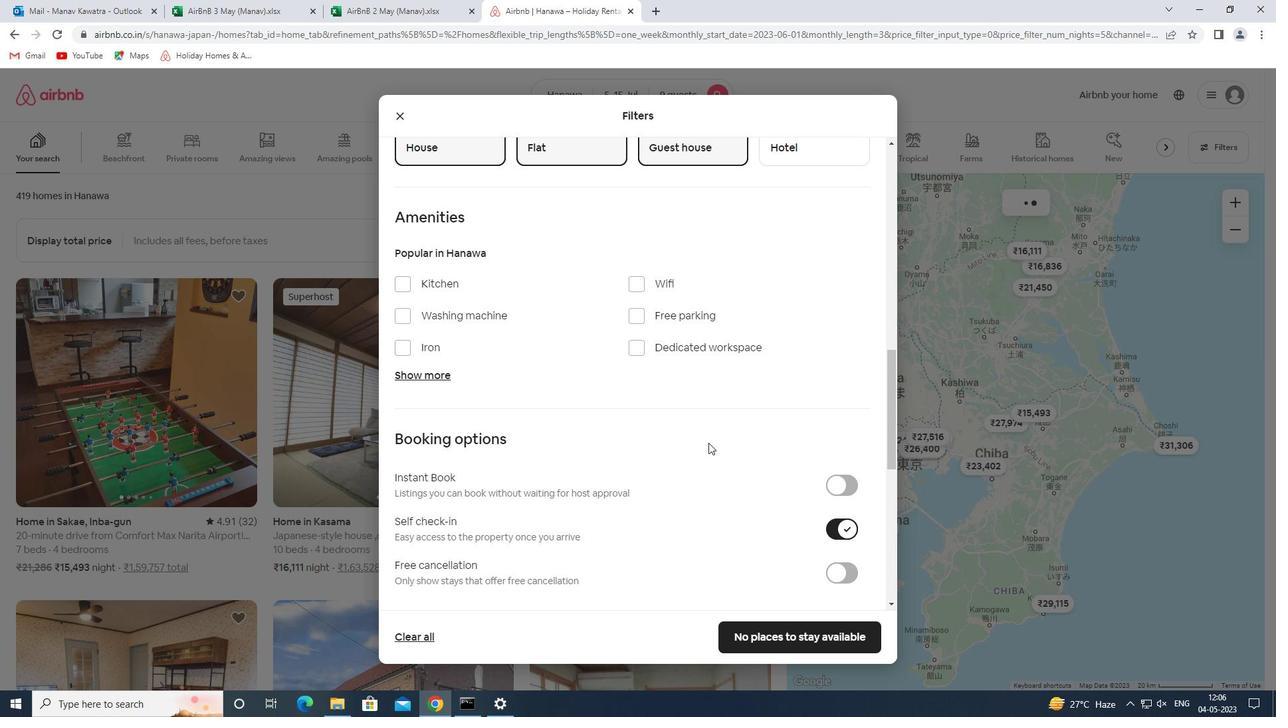 
Action: Mouse scrolled (701, 436) with delta (0, 0)
Screenshot: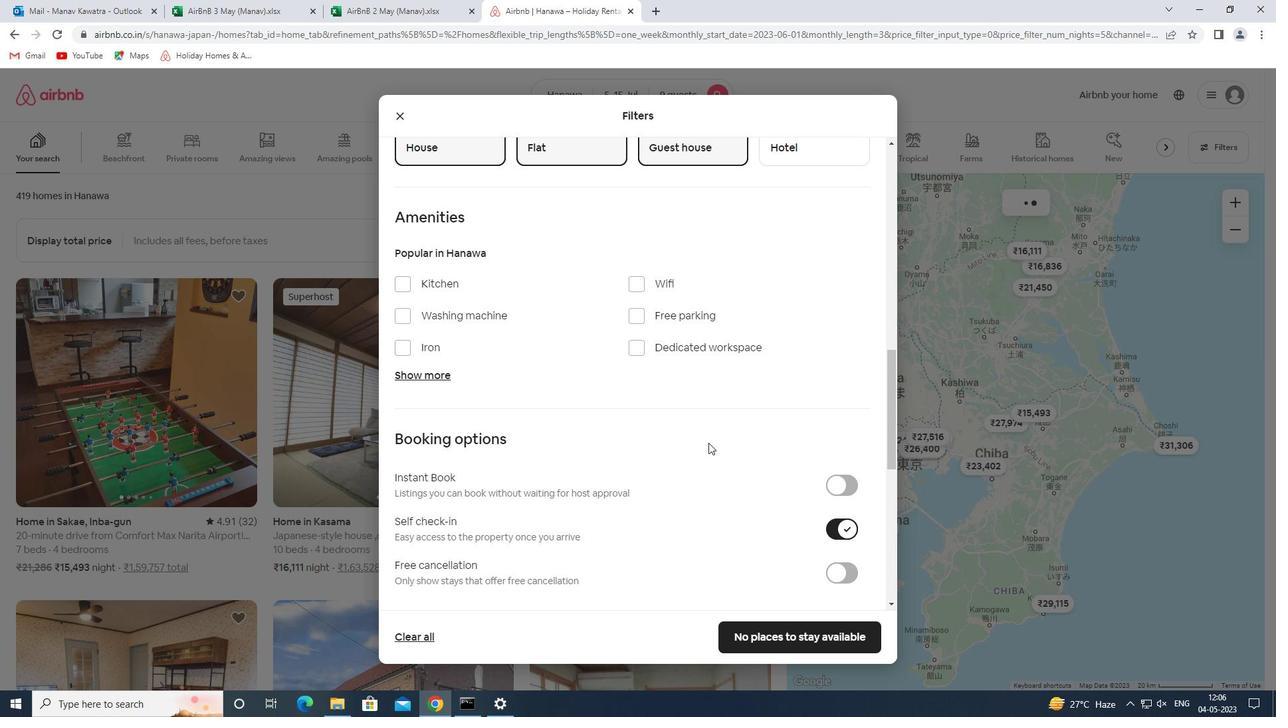 
Action: Mouse scrolled (701, 436) with delta (0, 0)
Screenshot: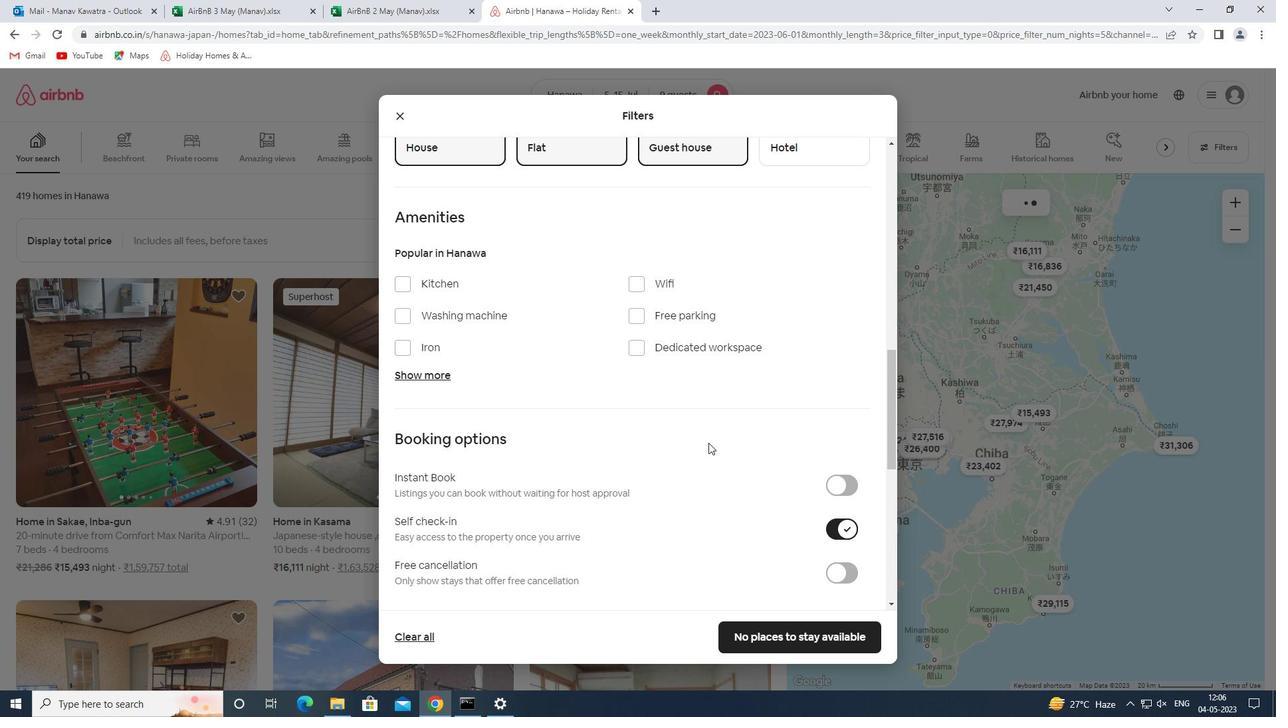 
Action: Mouse scrolled (701, 436) with delta (0, 0)
Screenshot: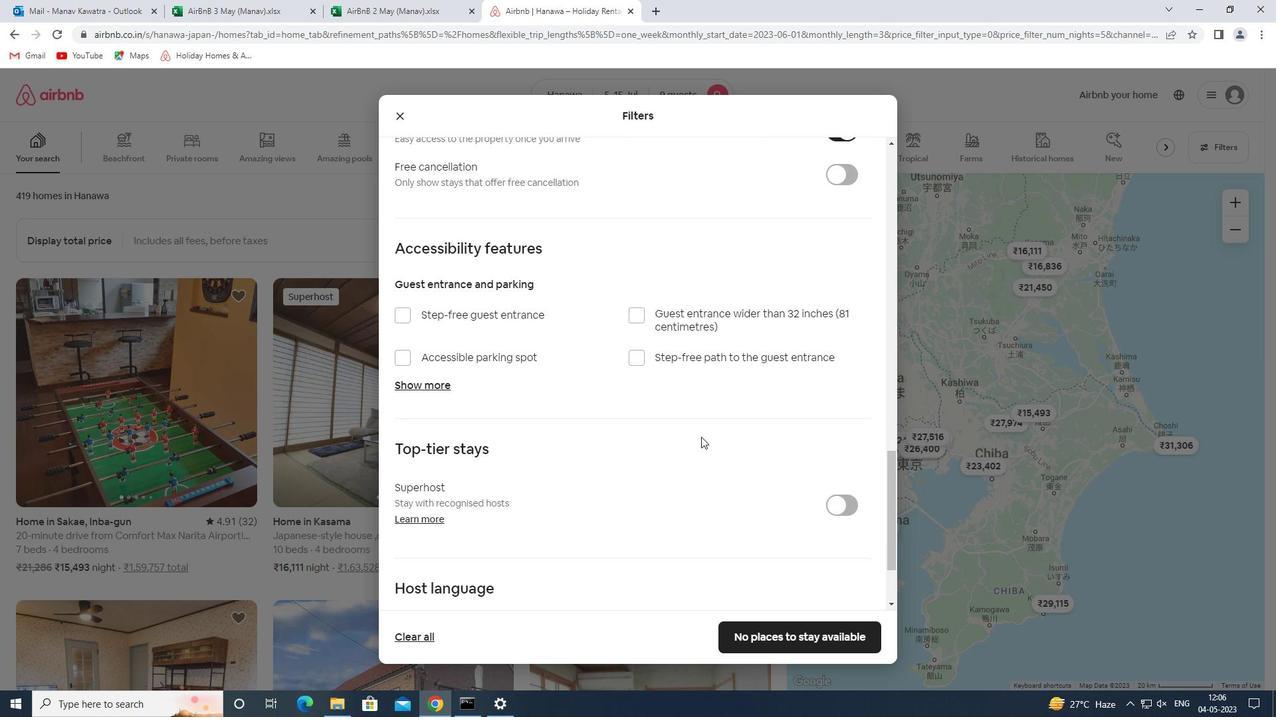 
Action: Mouse scrolled (701, 436) with delta (0, 0)
Screenshot: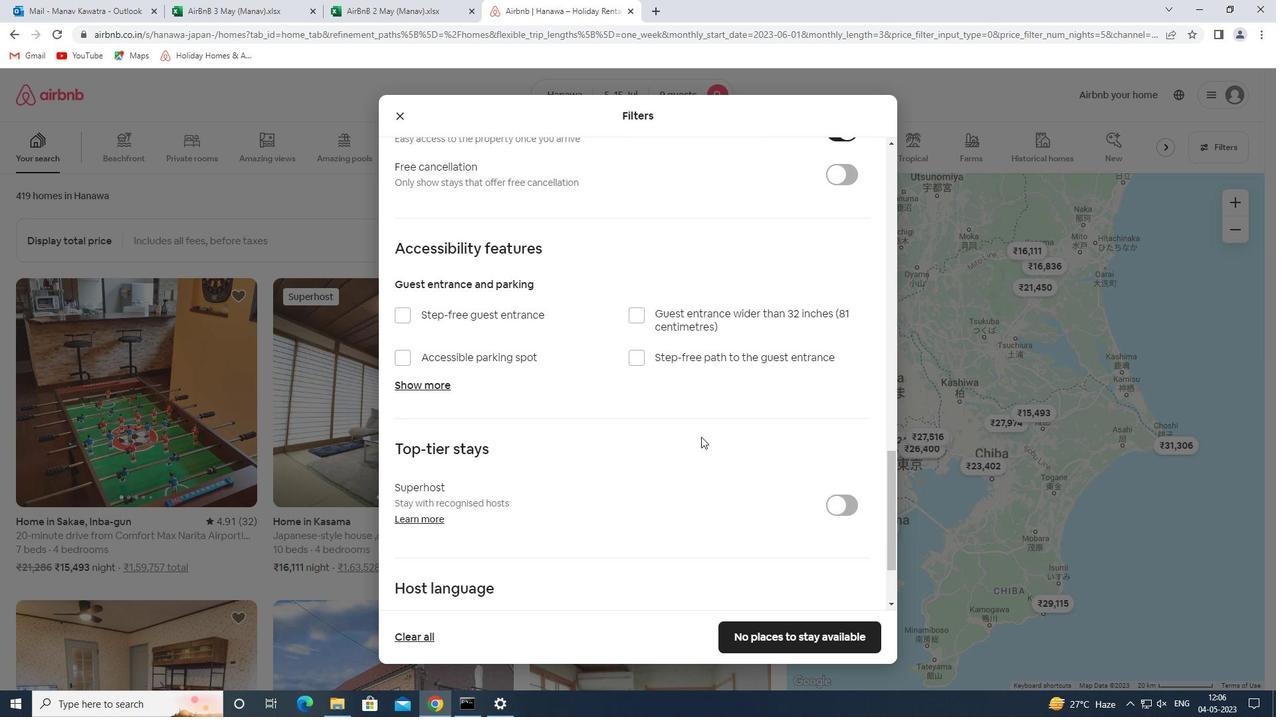 
Action: Mouse scrolled (701, 436) with delta (0, 0)
Screenshot: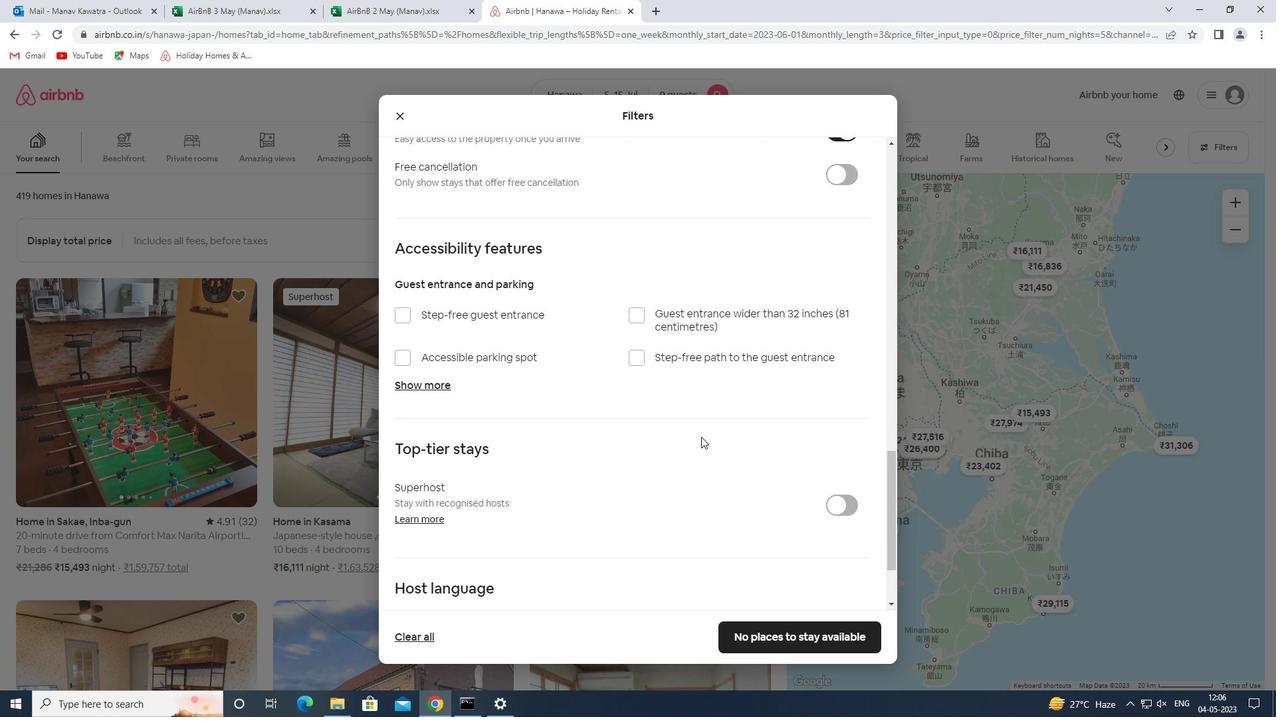 
Action: Mouse scrolled (701, 436) with delta (0, 0)
Screenshot: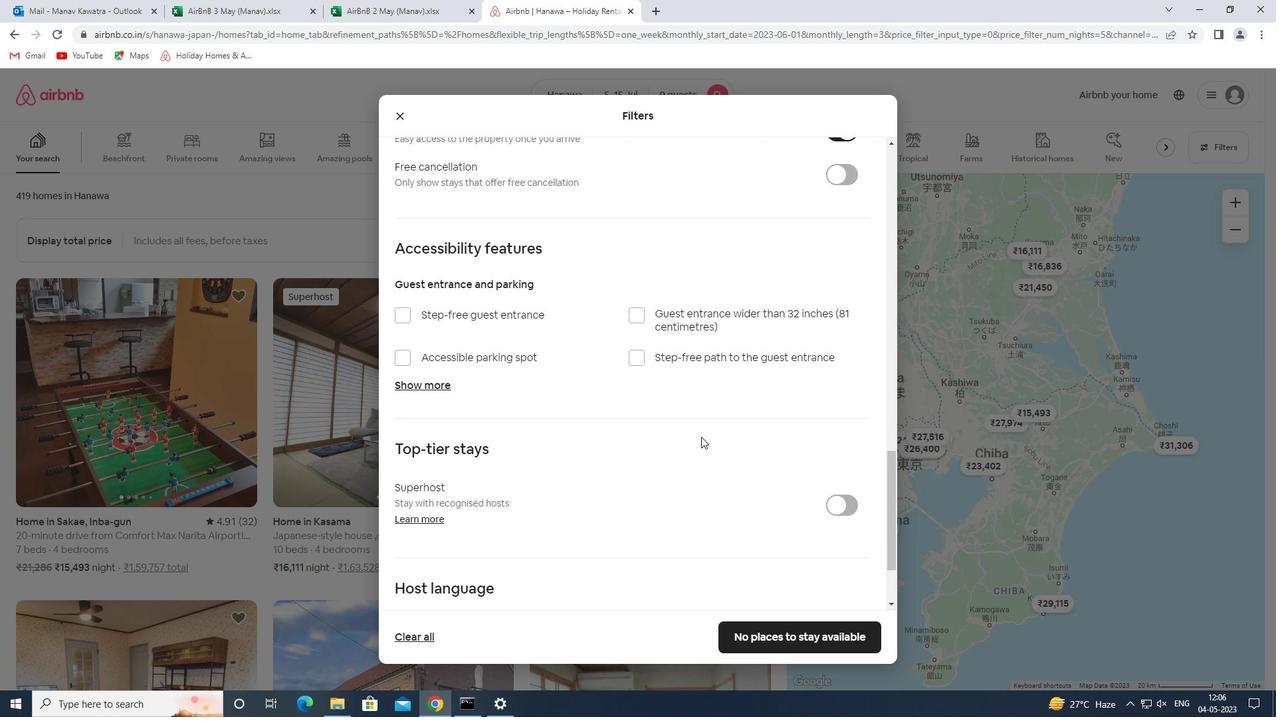 
Action: Mouse scrolled (701, 436) with delta (0, 0)
Screenshot: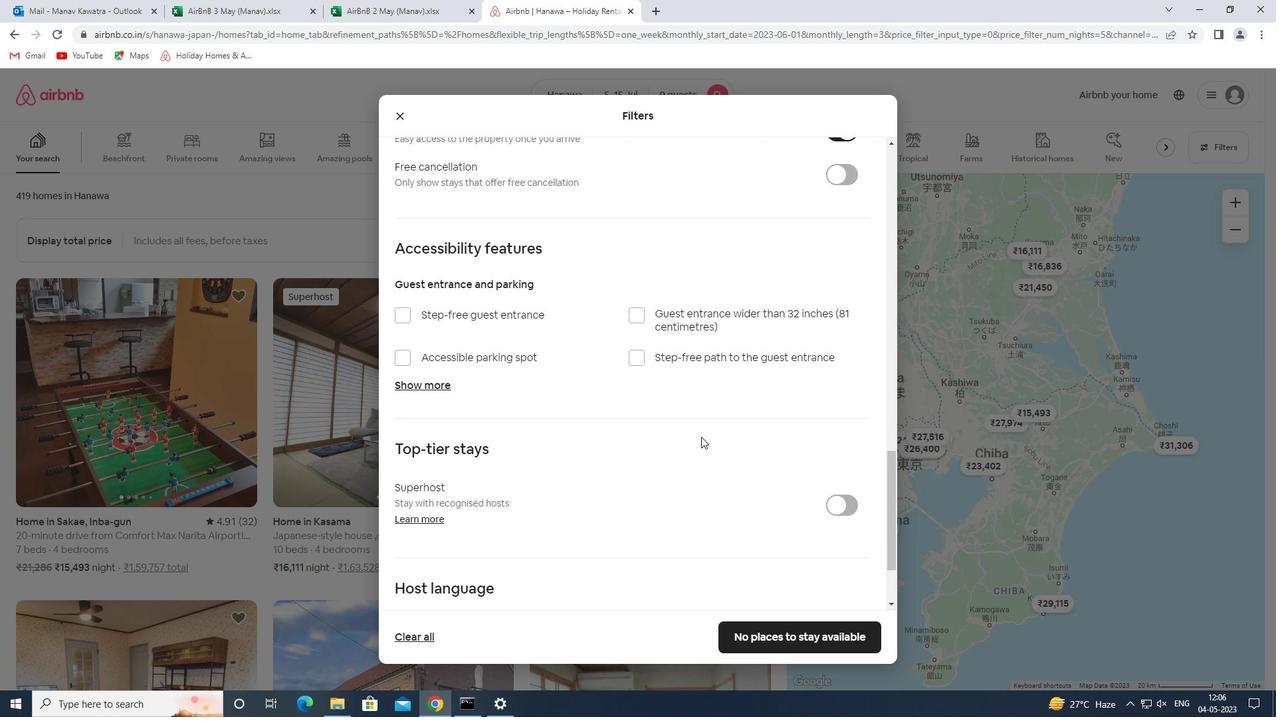 
Action: Mouse moved to (443, 513)
Screenshot: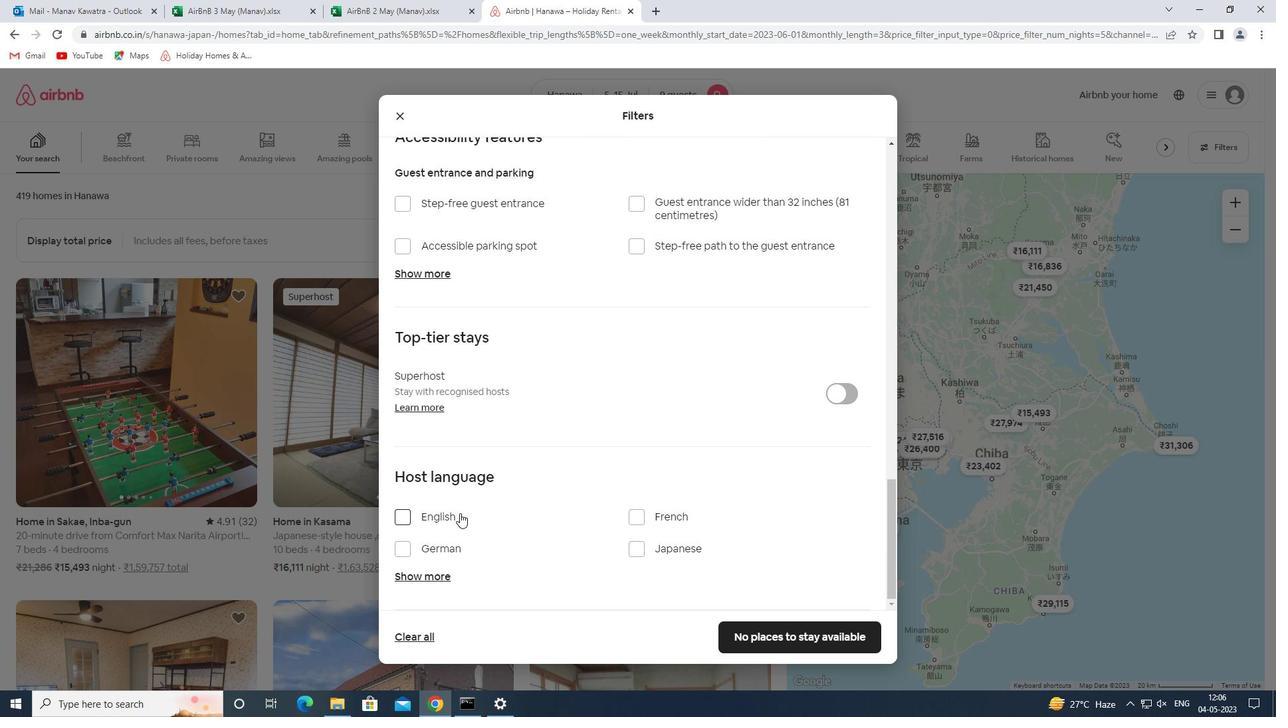 
Action: Mouse pressed left at (443, 513)
Screenshot: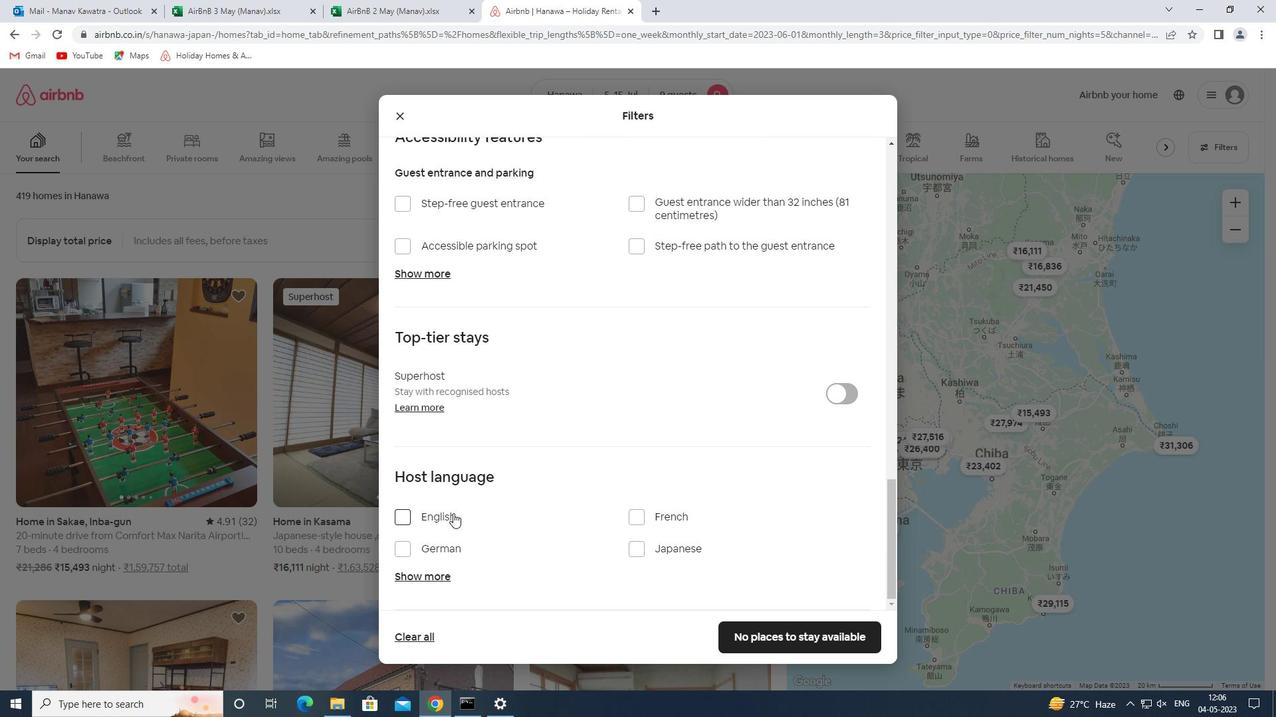 
Action: Mouse moved to (752, 631)
Screenshot: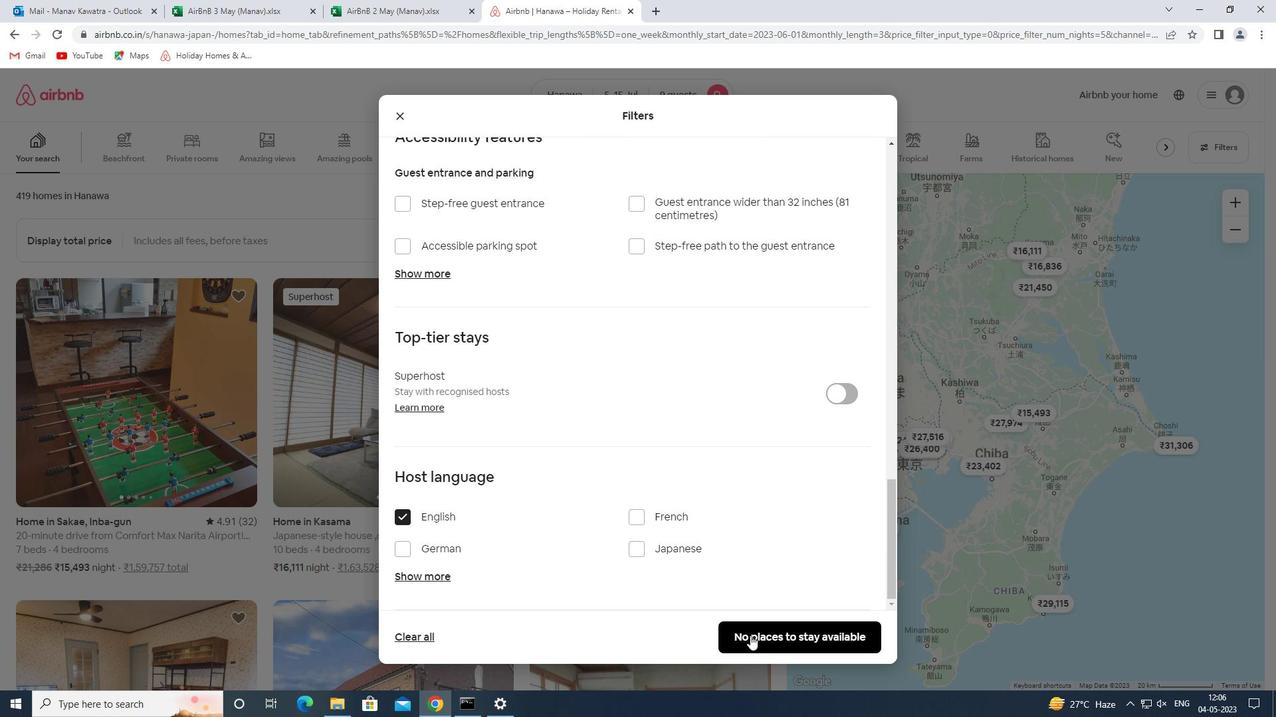 
Action: Mouse pressed left at (752, 631)
Screenshot: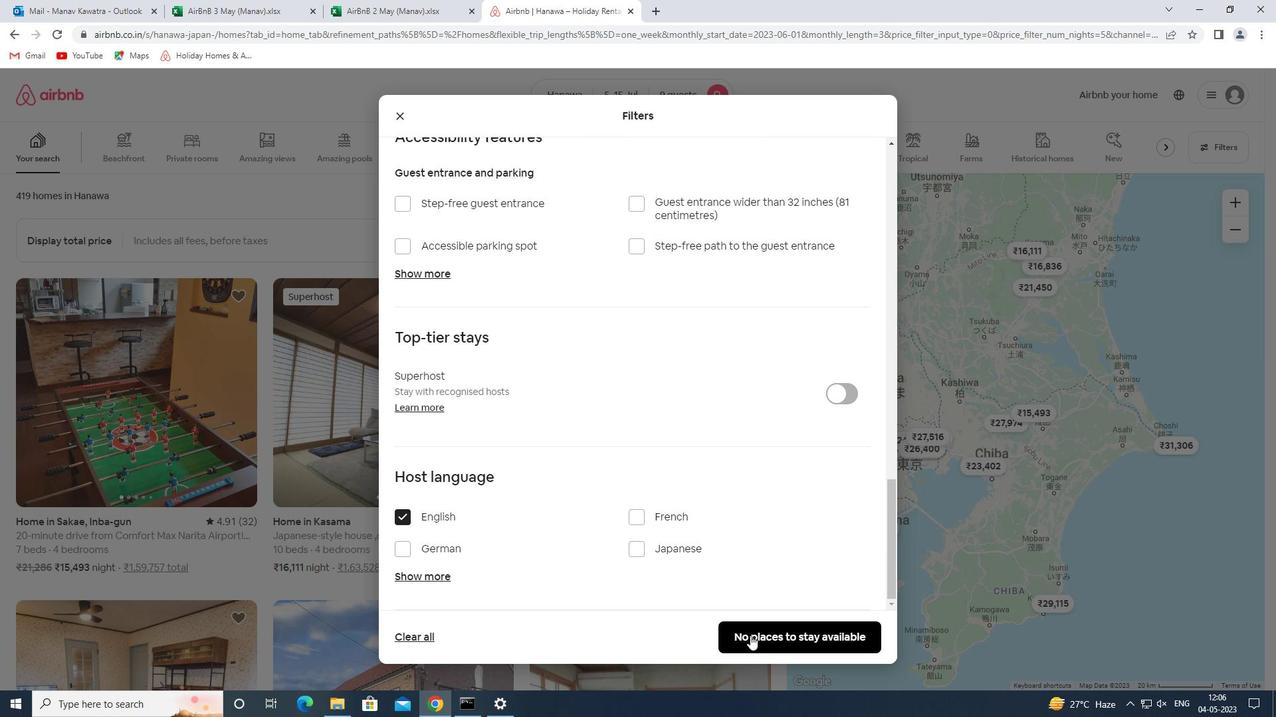 
Action: Mouse moved to (726, 463)
Screenshot: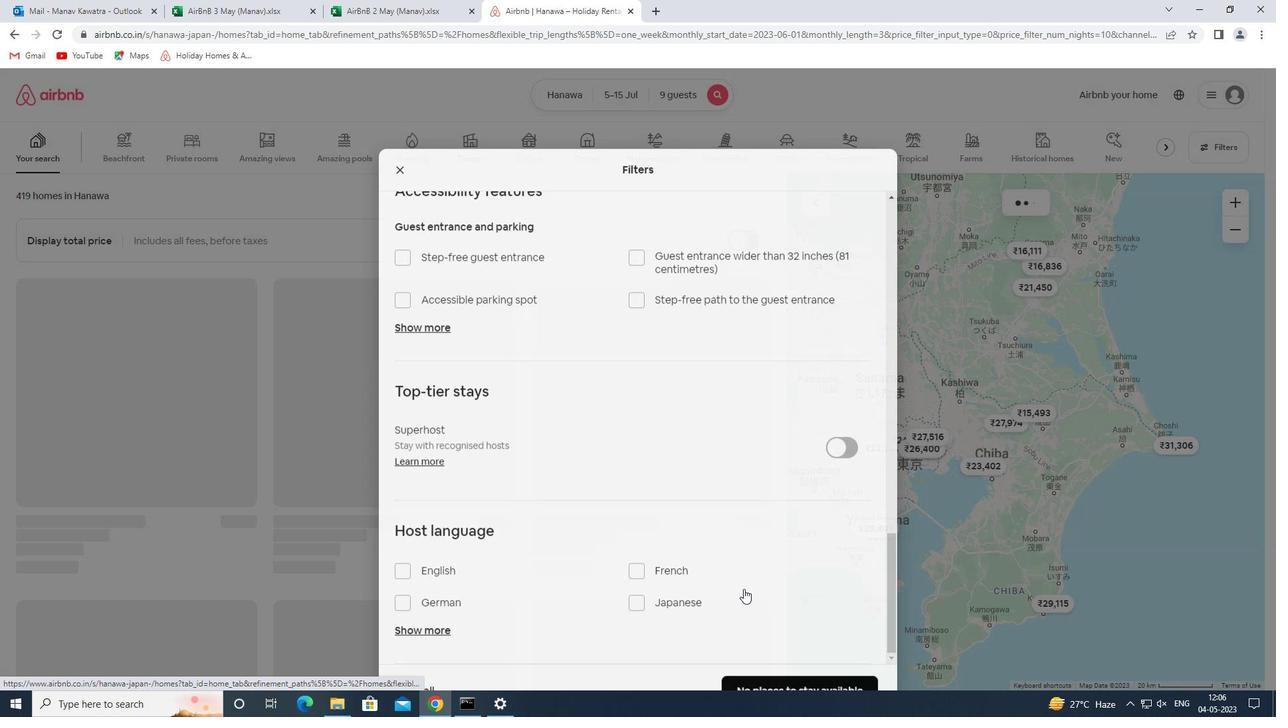 
